 Task: Search one way flight ticket for 2 adults, 2 children, 2 infants in seat in first from New Orleans: Louis Armstrong New Orleans International Airport to Rock Springs: Southwest Wyoming Regional Airport (rock Springs Sweetwater County Airport) on 8-5-2023. Choice of flights is Southwest. Number of bags: 2 carry on bags. Price is upto 81000. Outbound departure time preference is 6:00.
Action: Mouse moved to (398, 353)
Screenshot: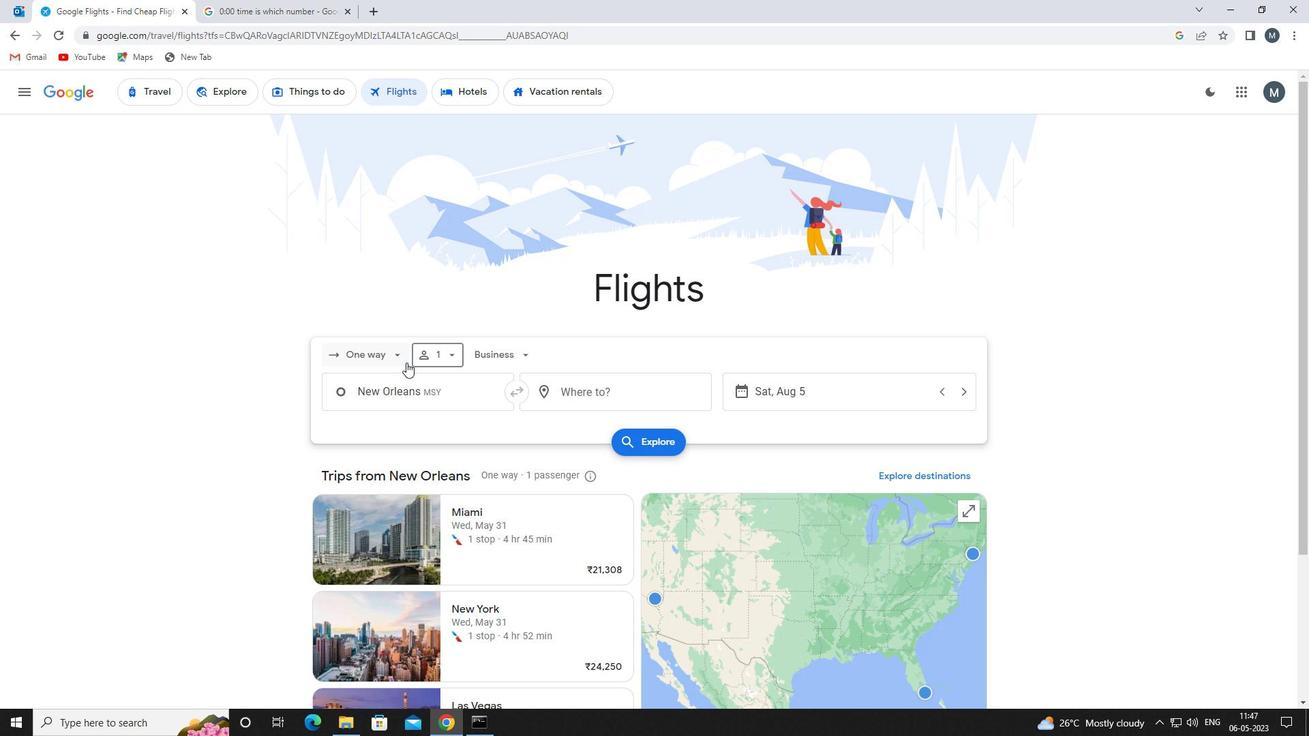
Action: Mouse pressed left at (398, 353)
Screenshot: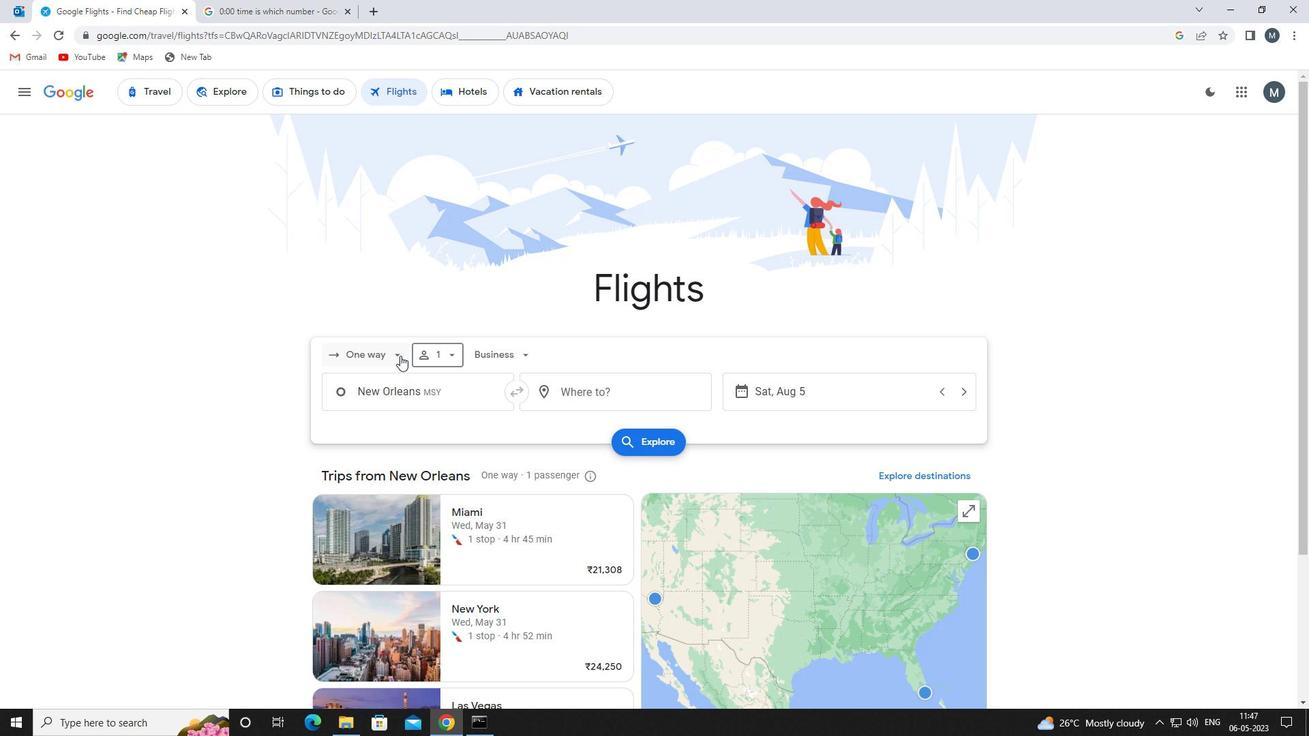 
Action: Mouse moved to (398, 416)
Screenshot: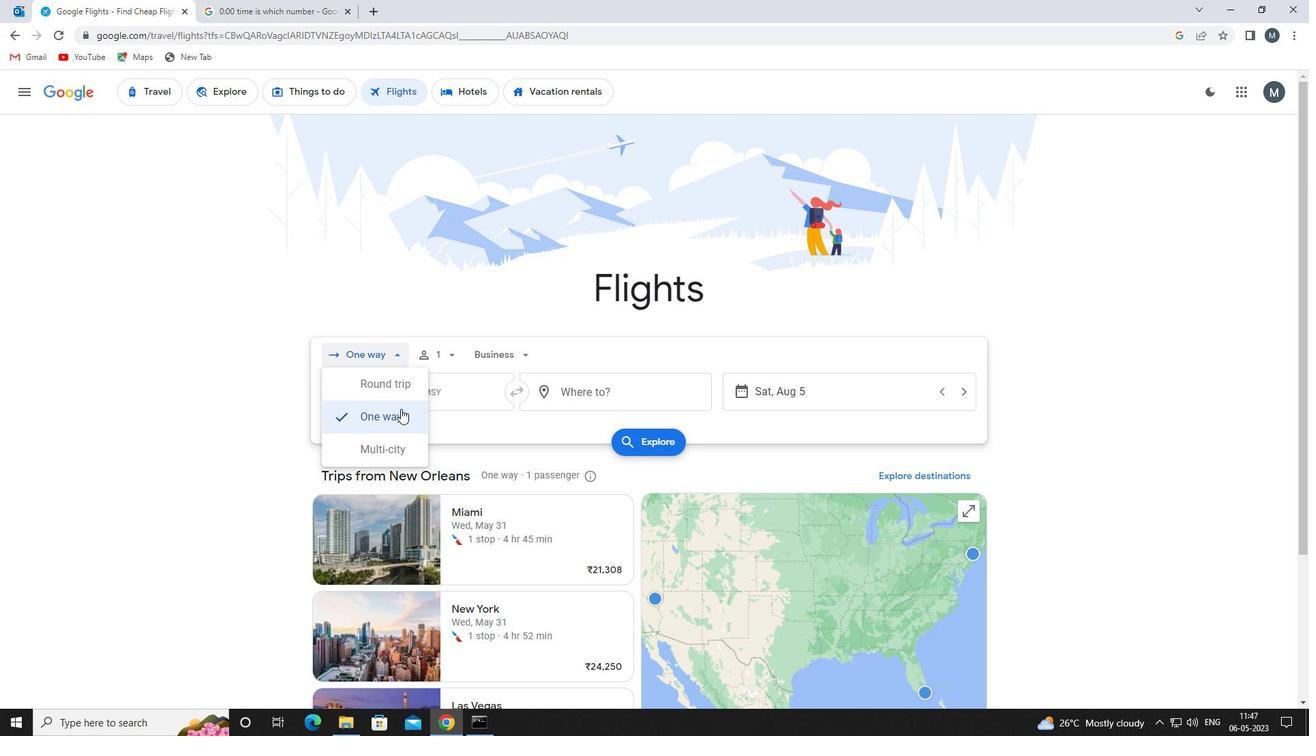 
Action: Mouse pressed left at (398, 416)
Screenshot: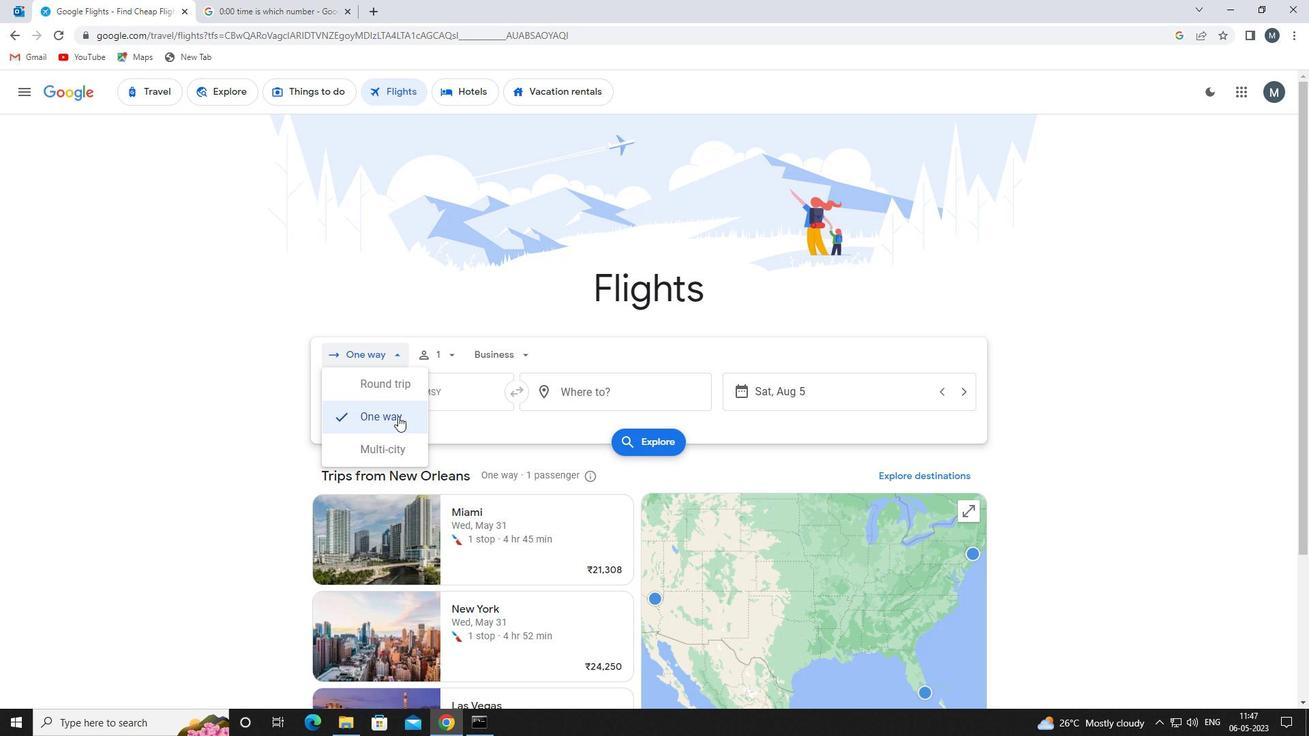 
Action: Mouse moved to (454, 357)
Screenshot: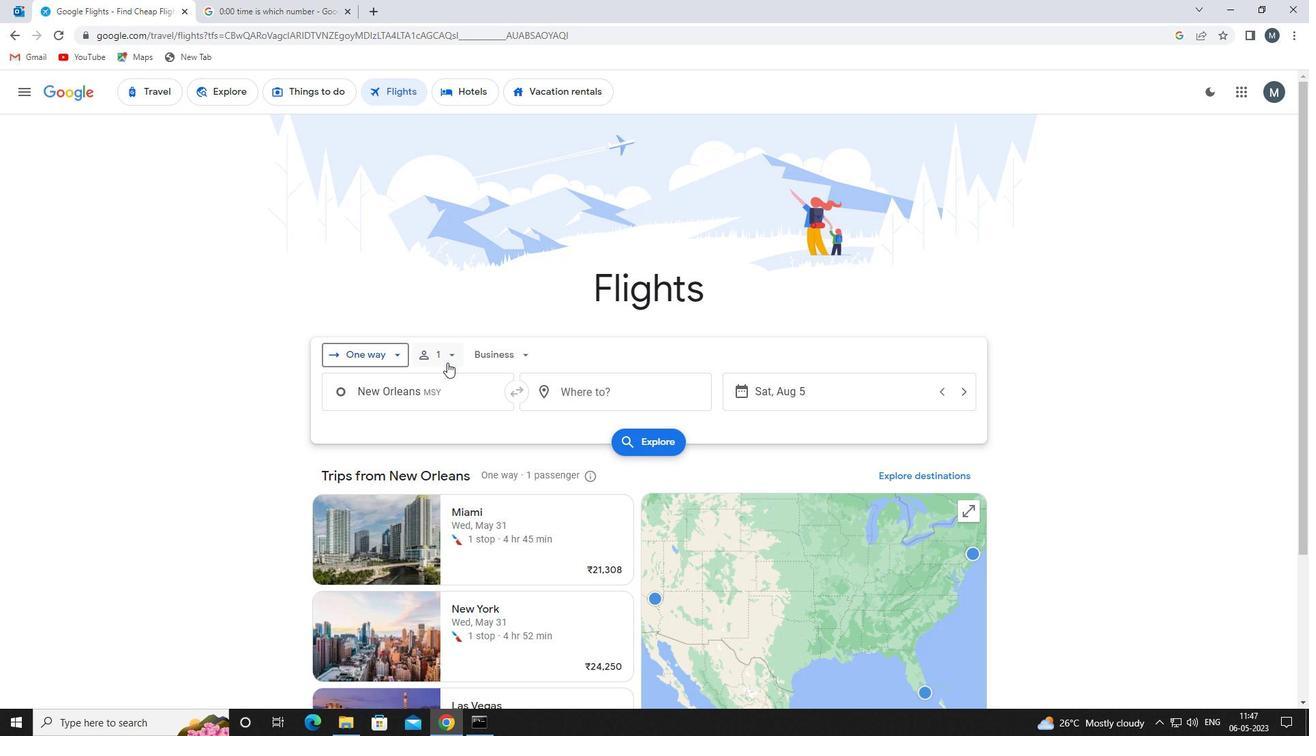 
Action: Mouse pressed left at (454, 357)
Screenshot: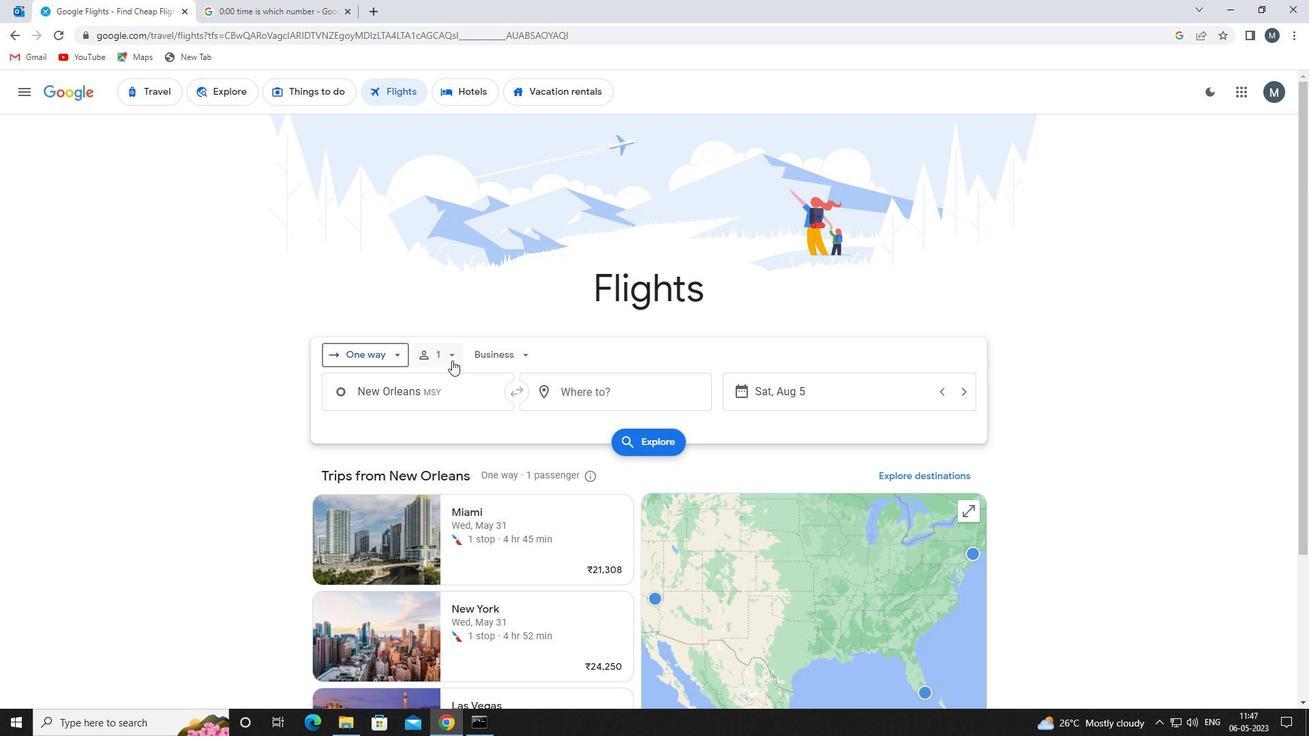 
Action: Mouse moved to (555, 388)
Screenshot: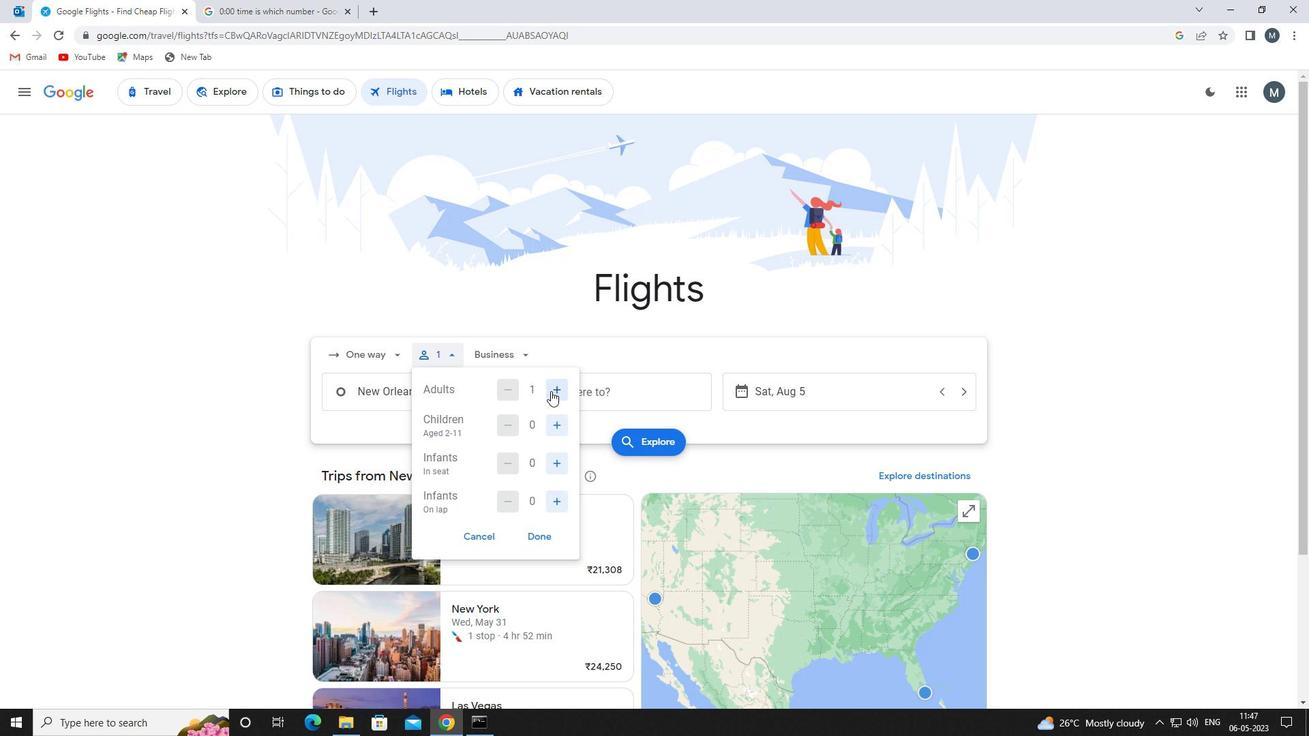
Action: Mouse pressed left at (555, 388)
Screenshot: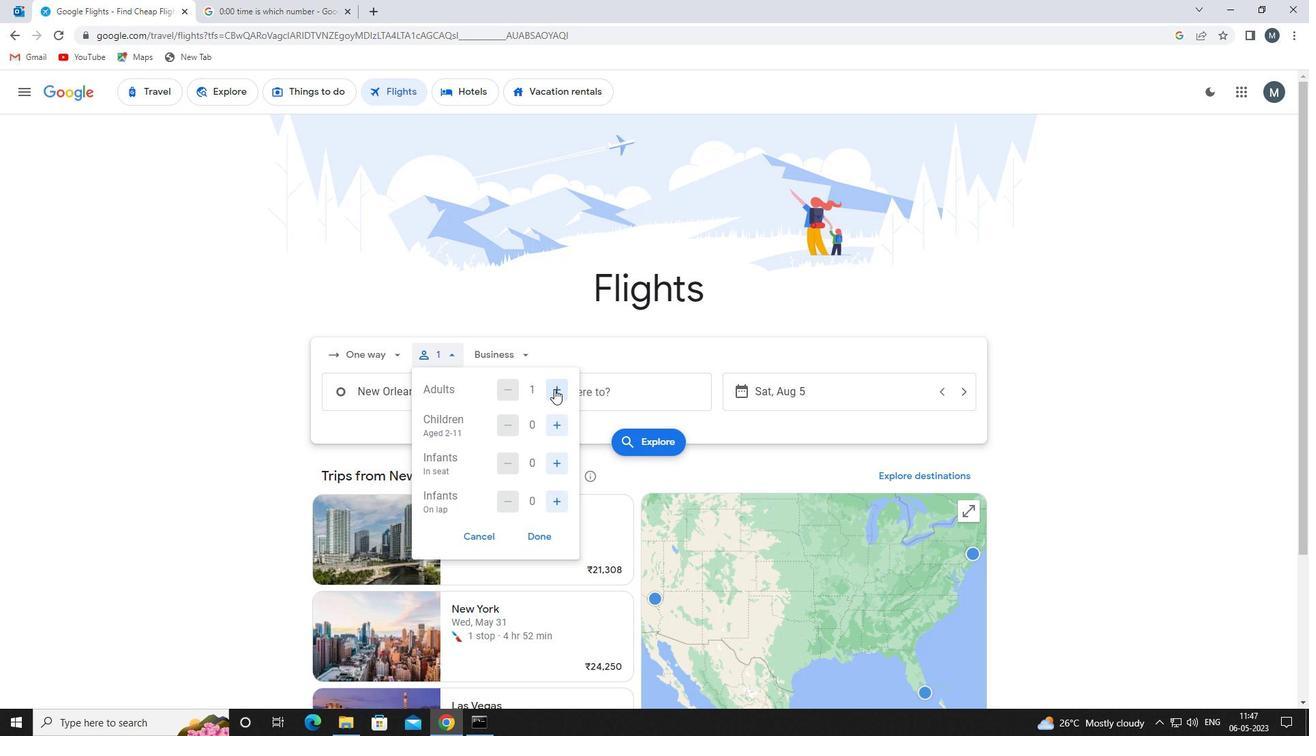 
Action: Mouse pressed left at (555, 388)
Screenshot: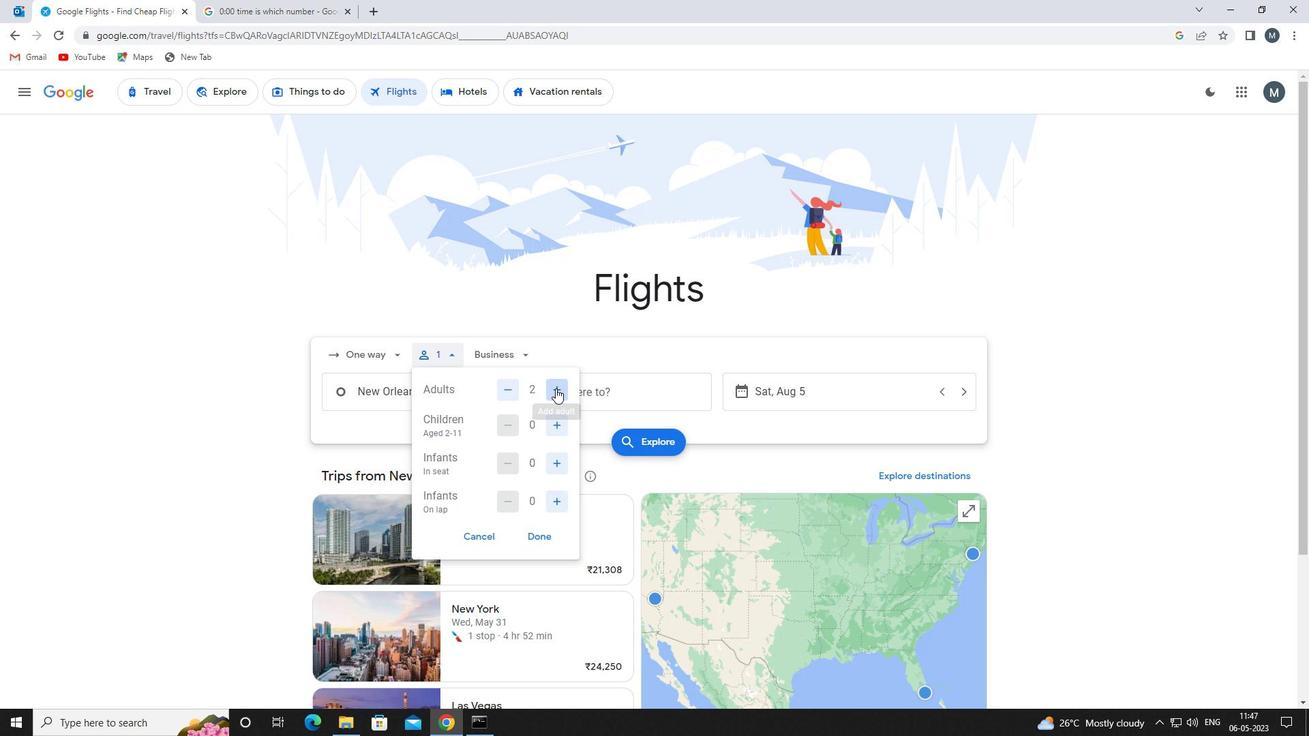 
Action: Mouse moved to (508, 392)
Screenshot: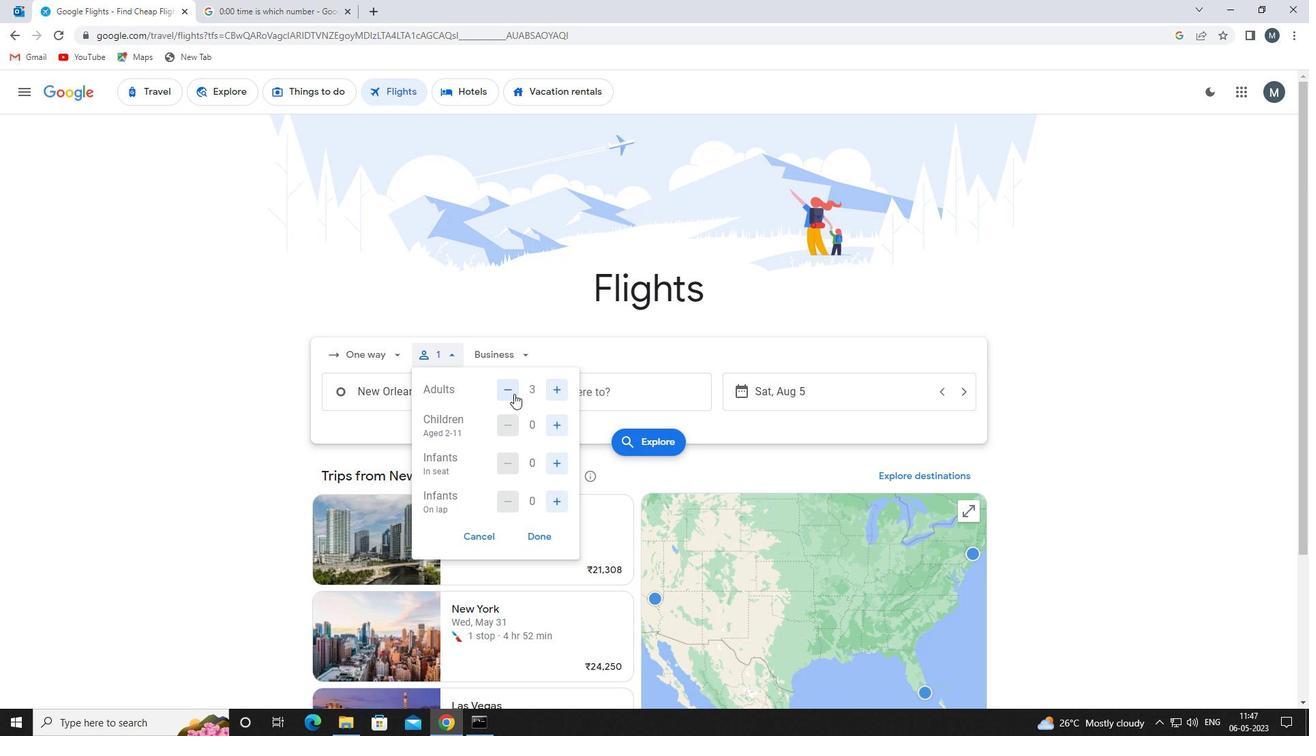 
Action: Mouse pressed left at (508, 392)
Screenshot: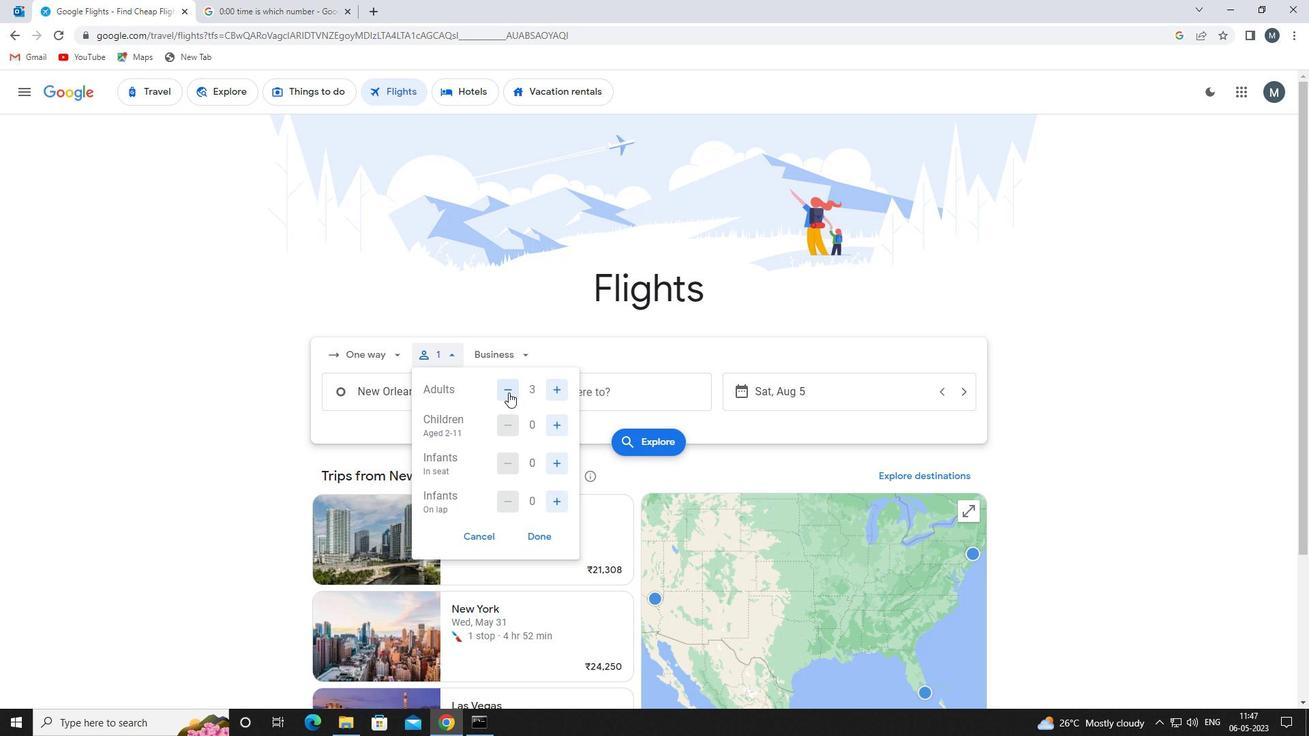 
Action: Mouse moved to (550, 426)
Screenshot: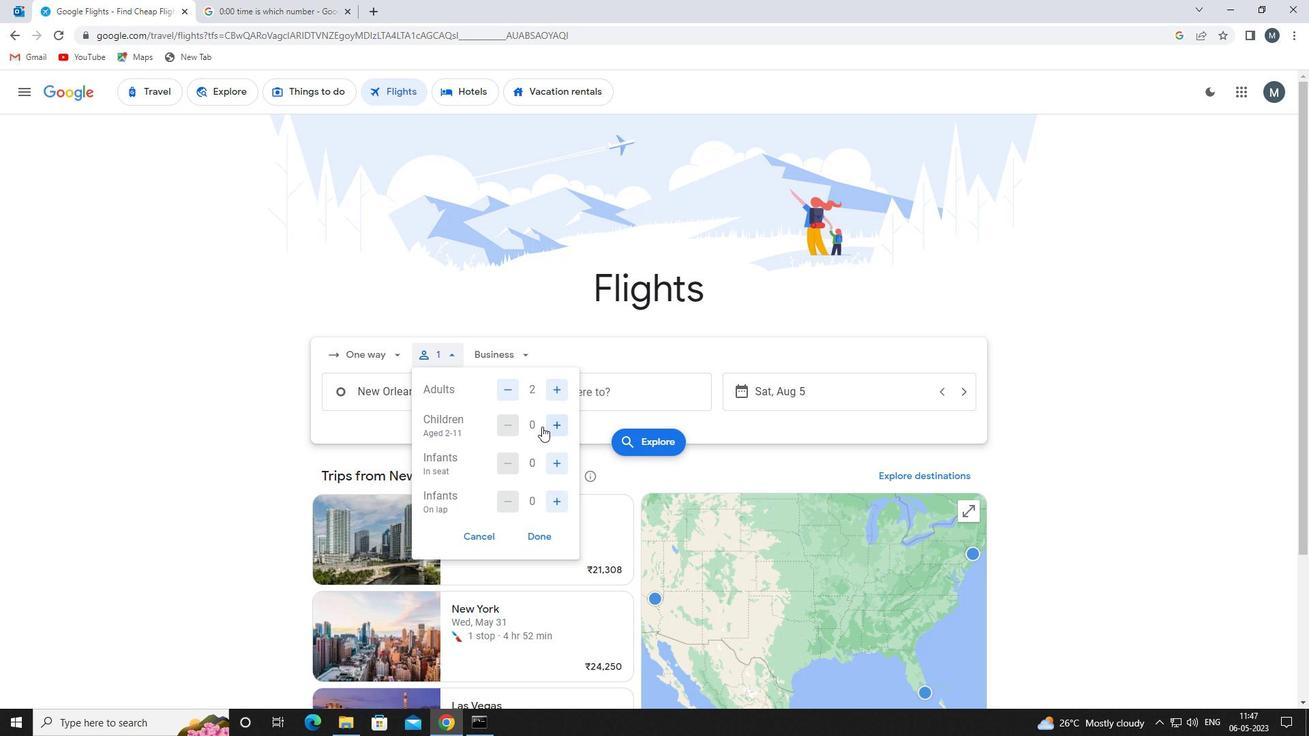 
Action: Mouse pressed left at (550, 426)
Screenshot: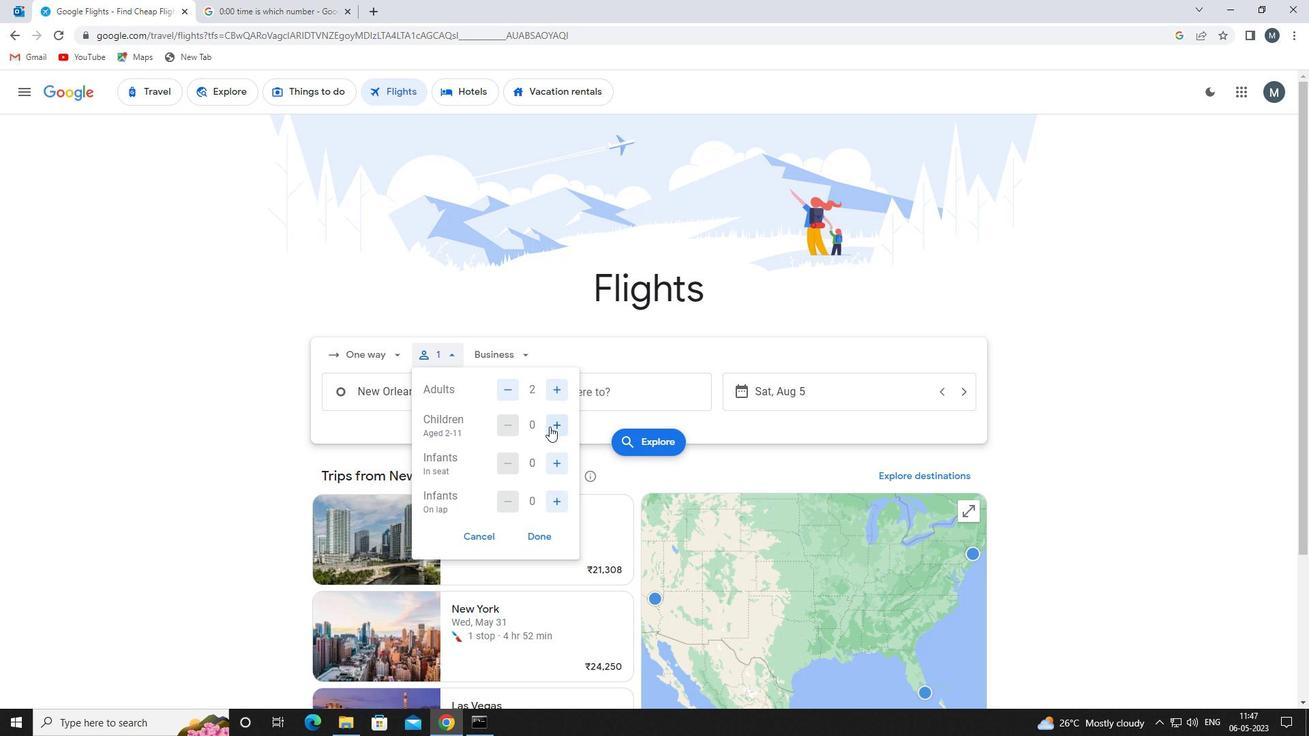 
Action: Mouse moved to (551, 426)
Screenshot: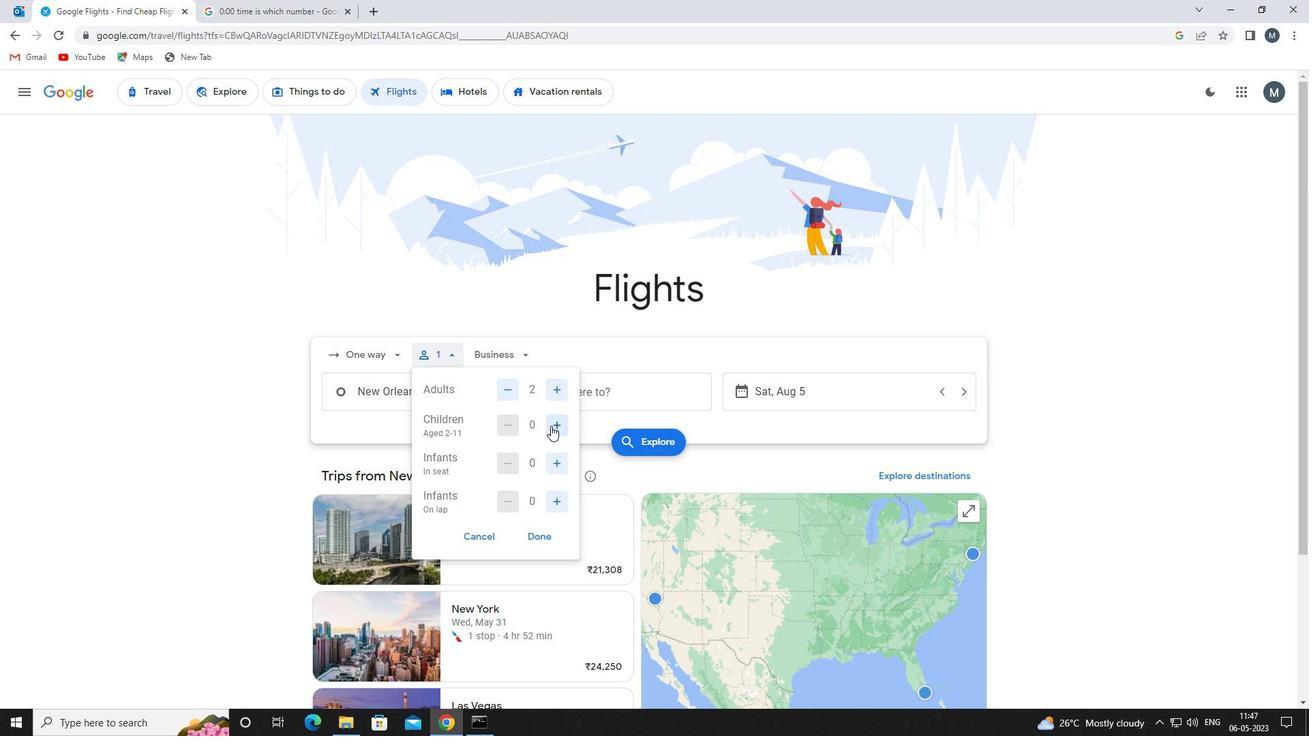 
Action: Mouse pressed left at (551, 426)
Screenshot: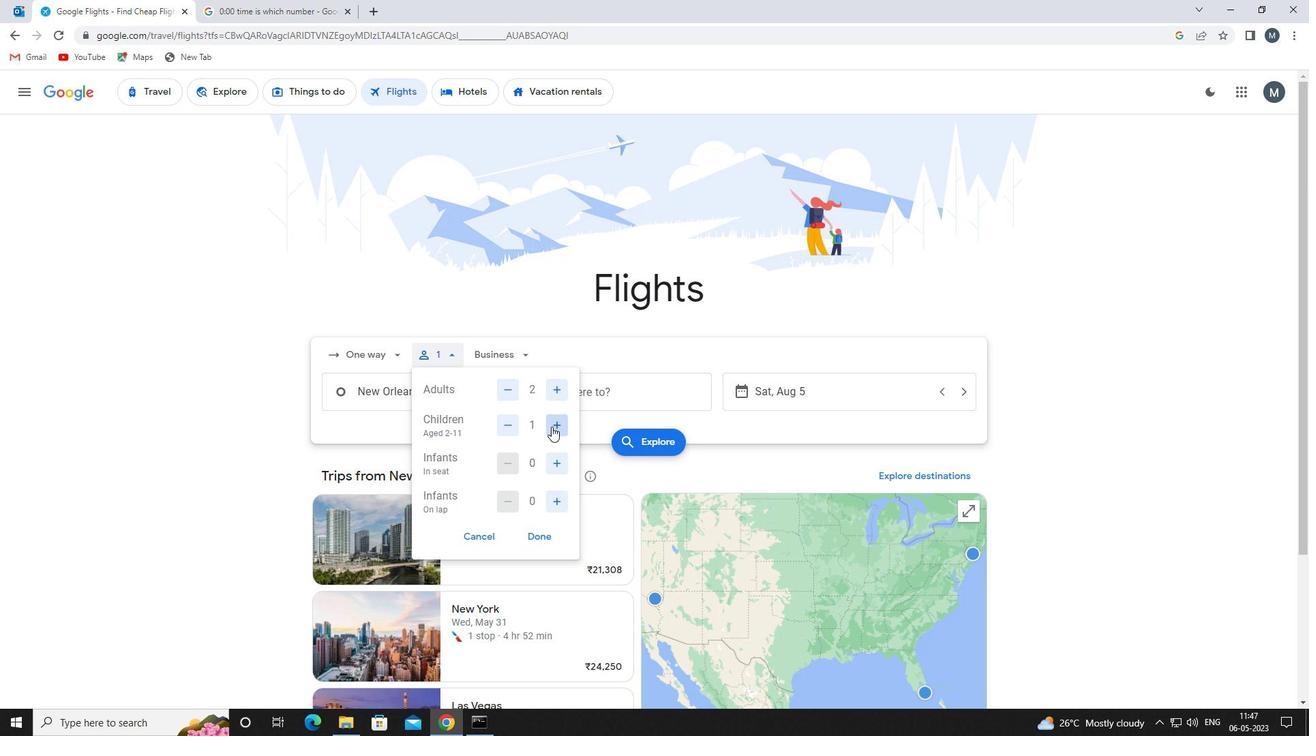 
Action: Mouse moved to (559, 460)
Screenshot: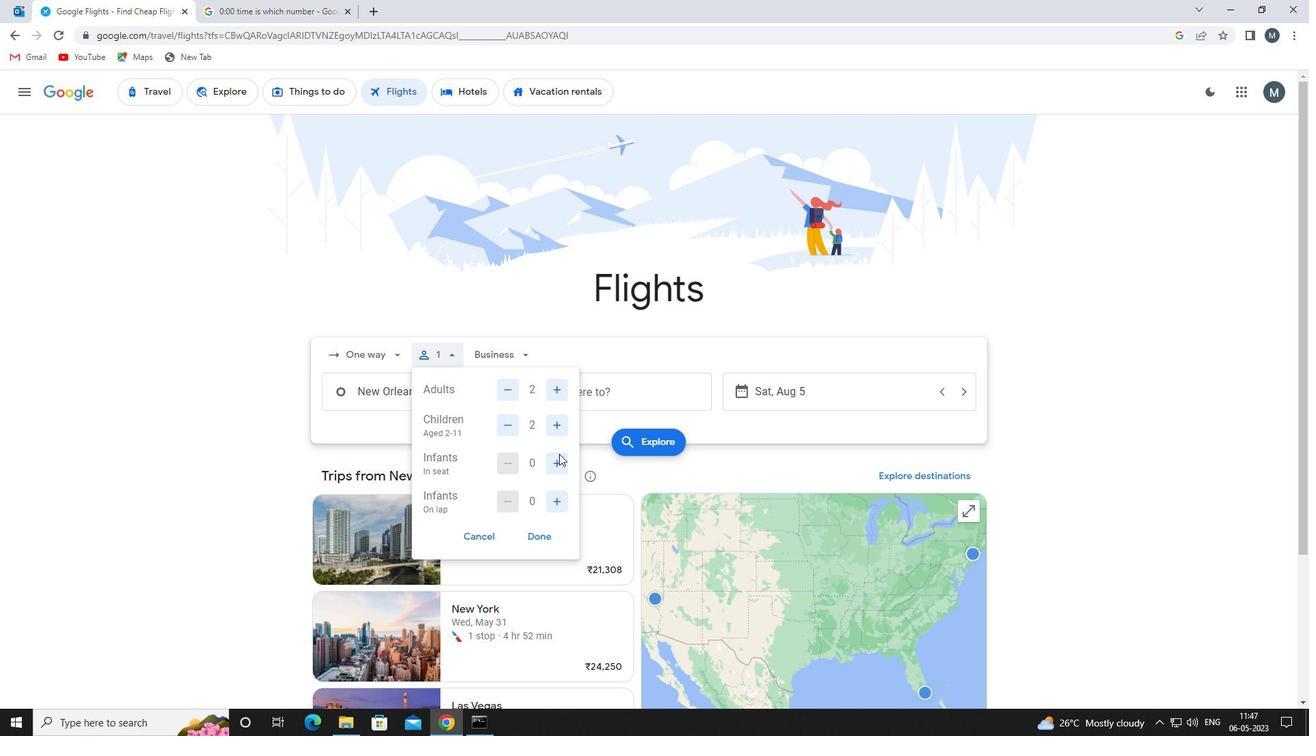 
Action: Mouse pressed left at (559, 460)
Screenshot: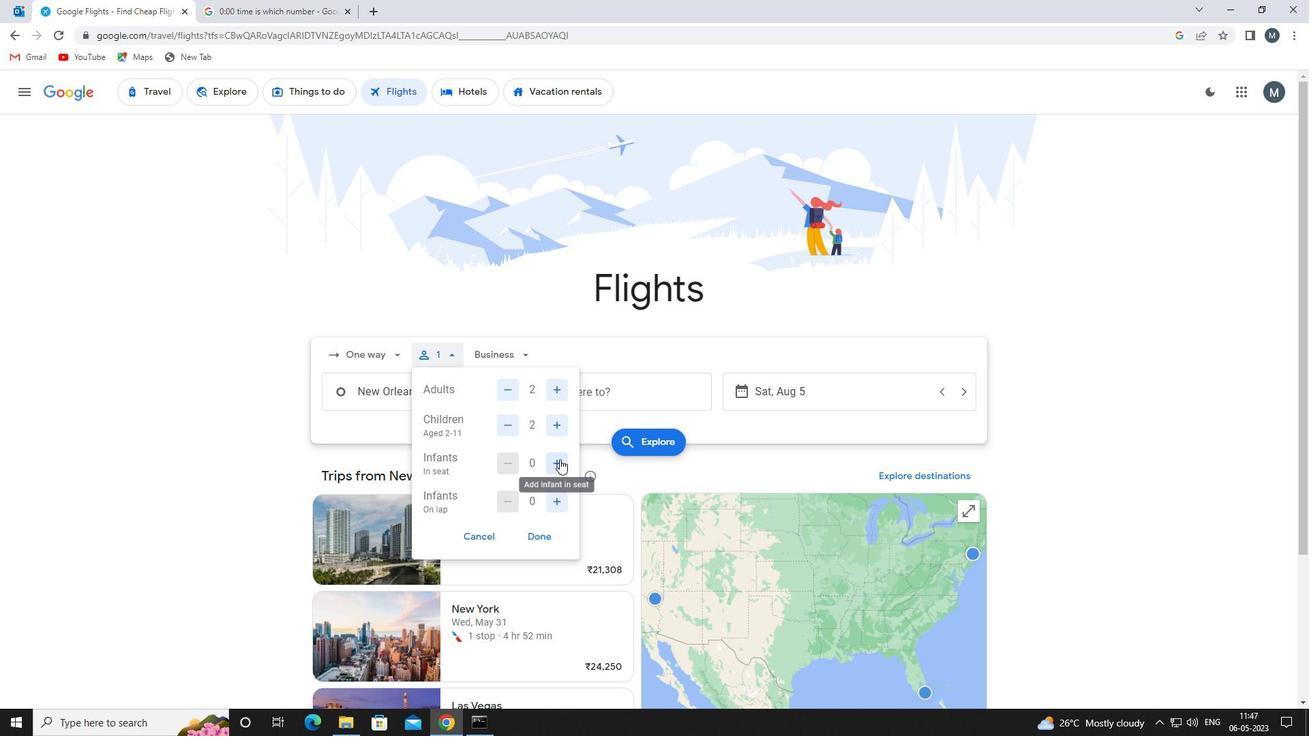 
Action: Mouse moved to (561, 465)
Screenshot: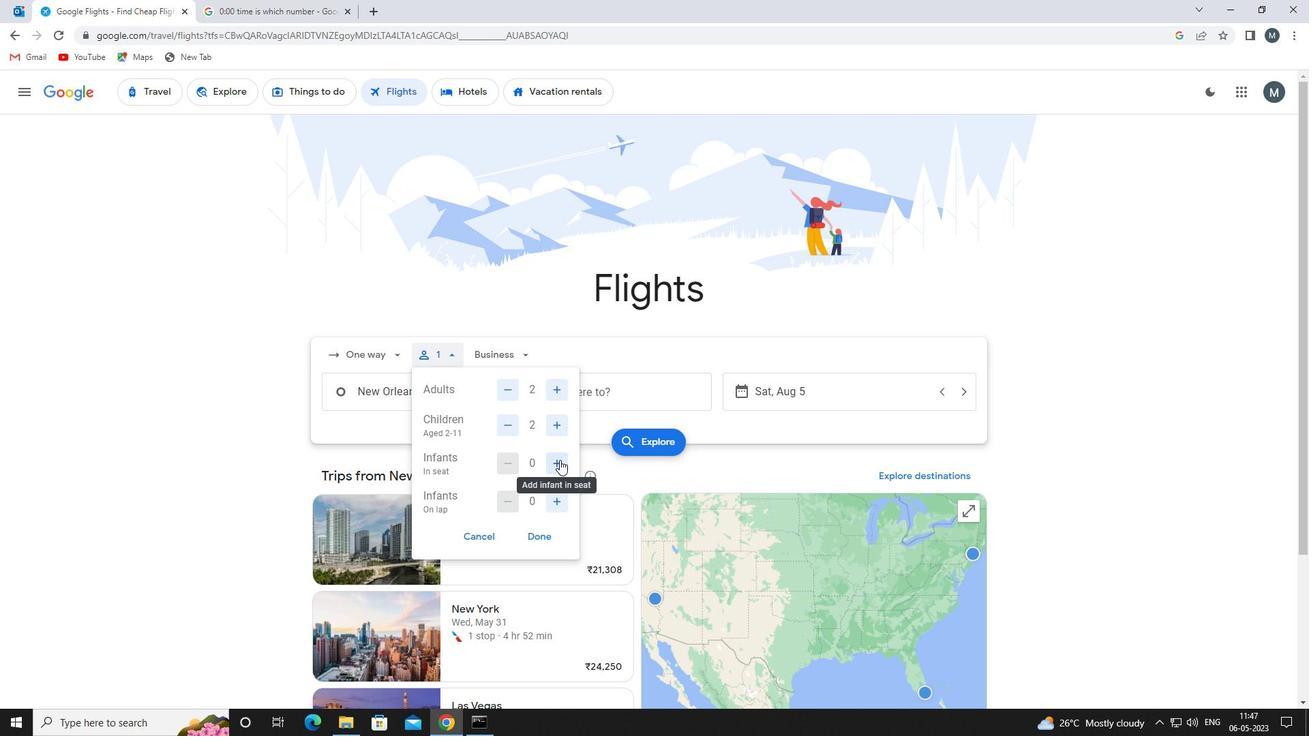 
Action: Mouse pressed left at (561, 465)
Screenshot: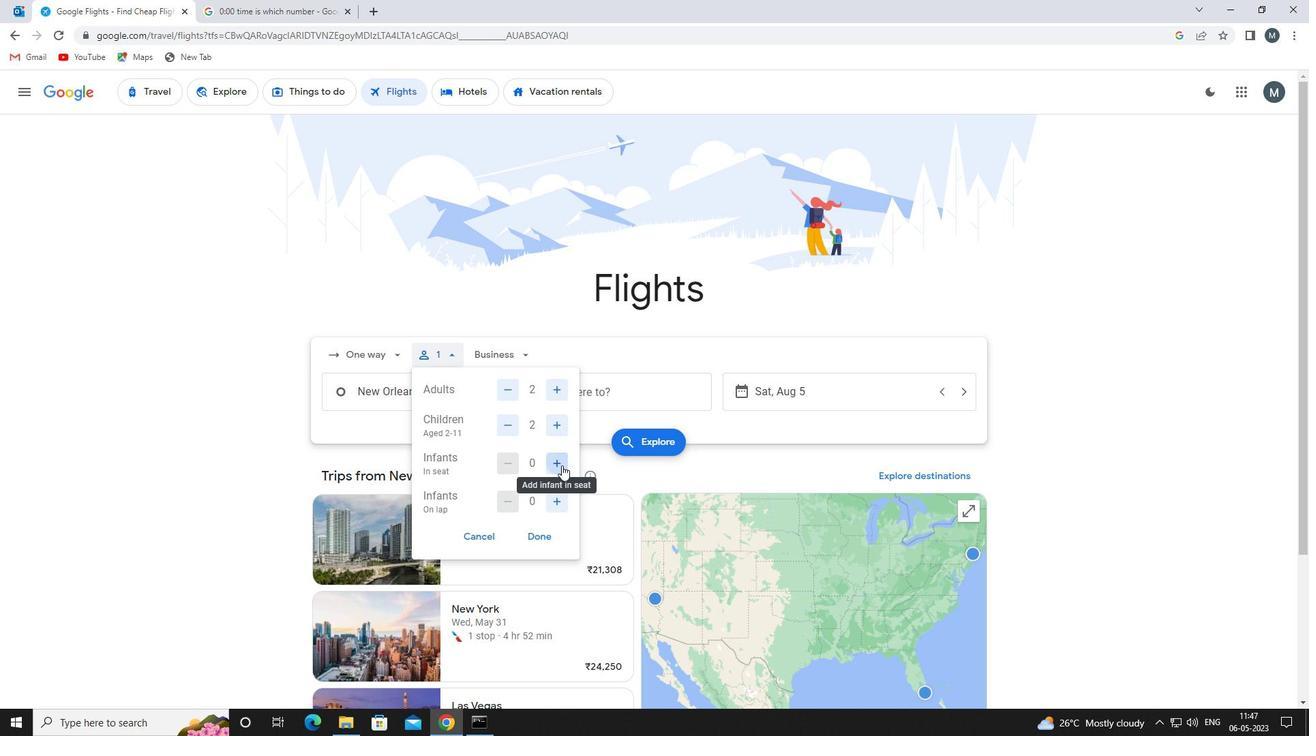
Action: Mouse moved to (555, 533)
Screenshot: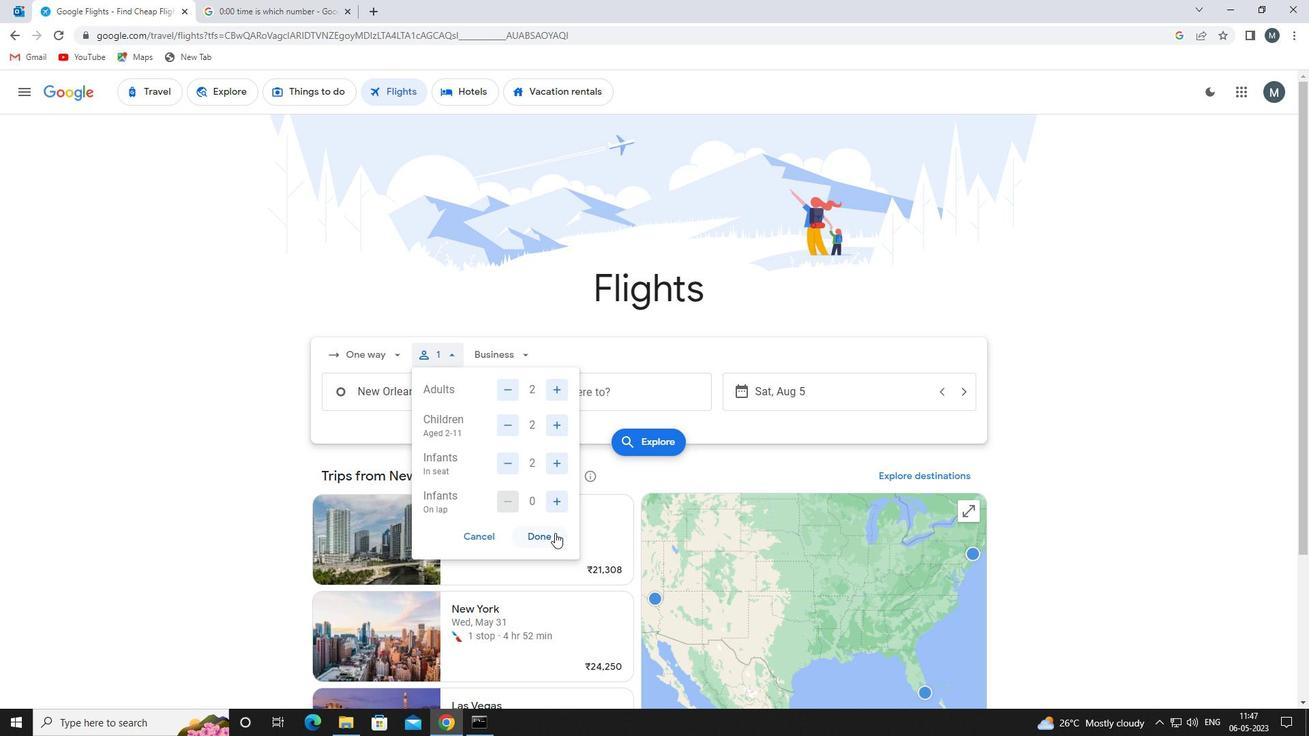 
Action: Mouse pressed left at (555, 533)
Screenshot: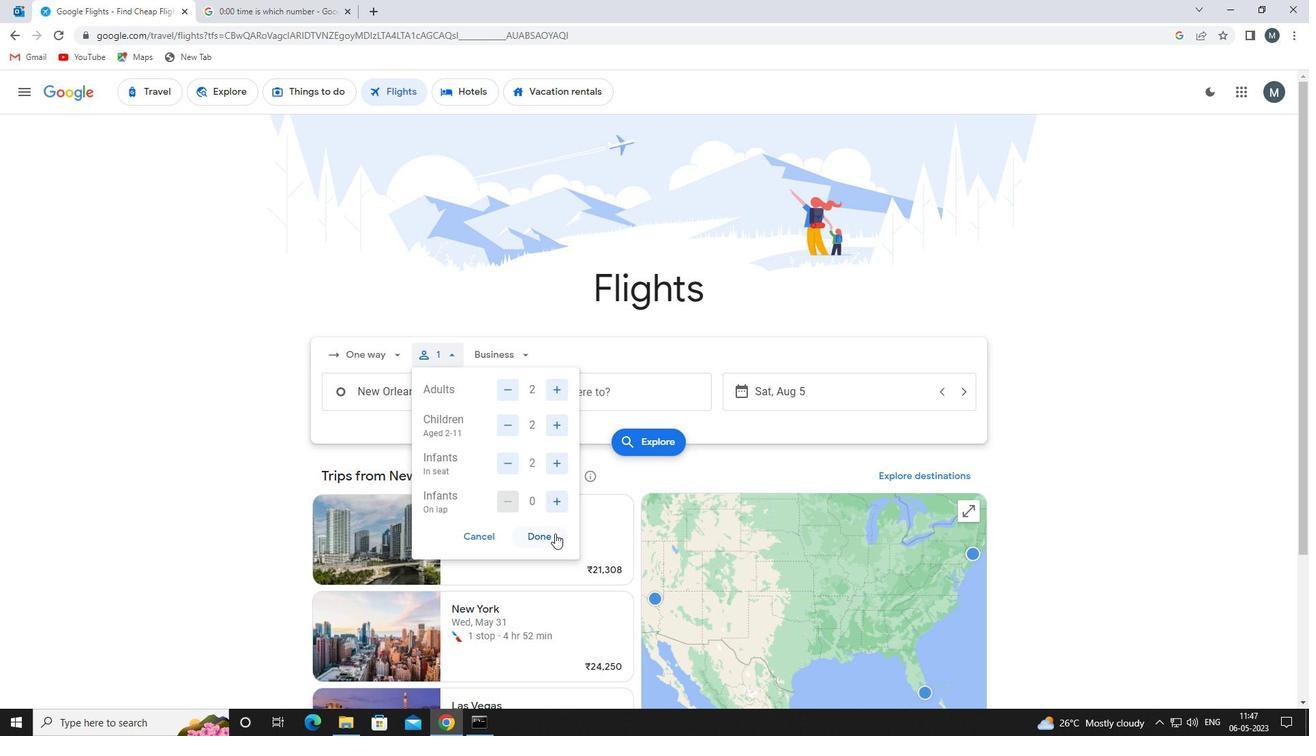 
Action: Mouse moved to (513, 357)
Screenshot: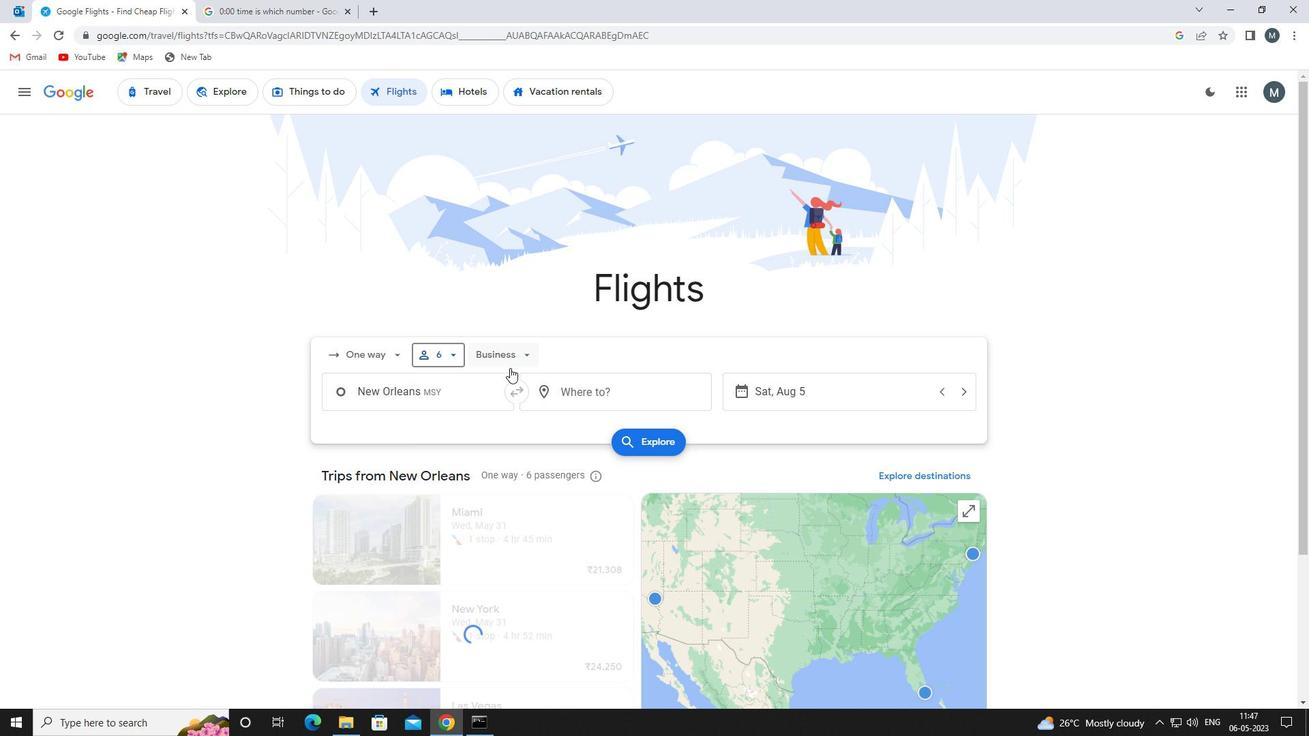 
Action: Mouse pressed left at (513, 357)
Screenshot: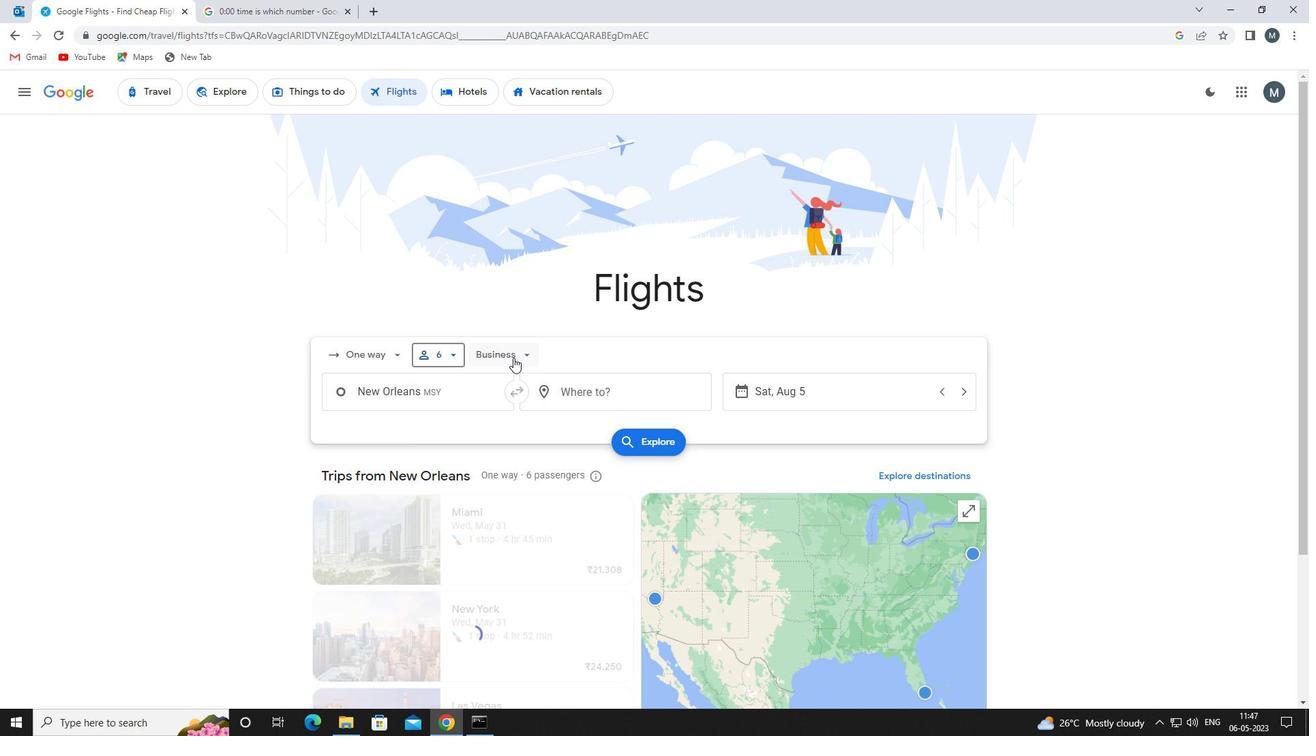 
Action: Mouse moved to (528, 484)
Screenshot: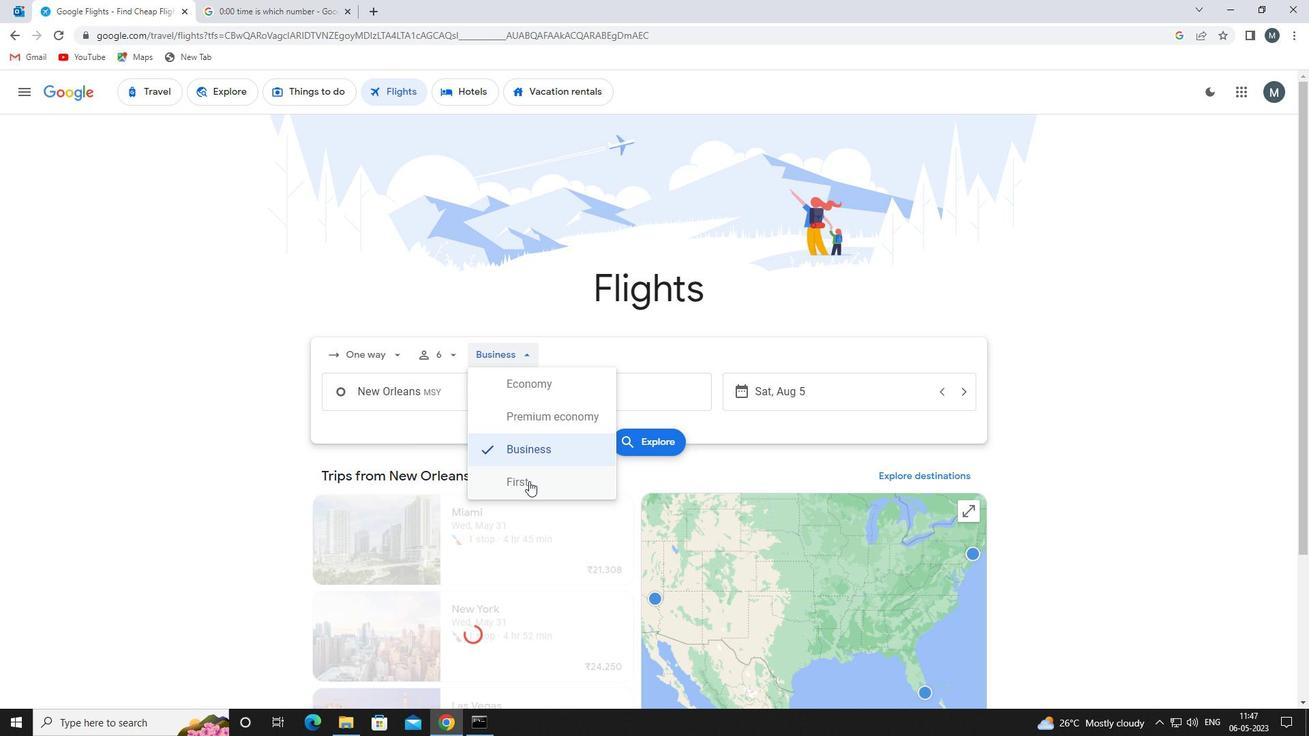 
Action: Mouse pressed left at (528, 484)
Screenshot: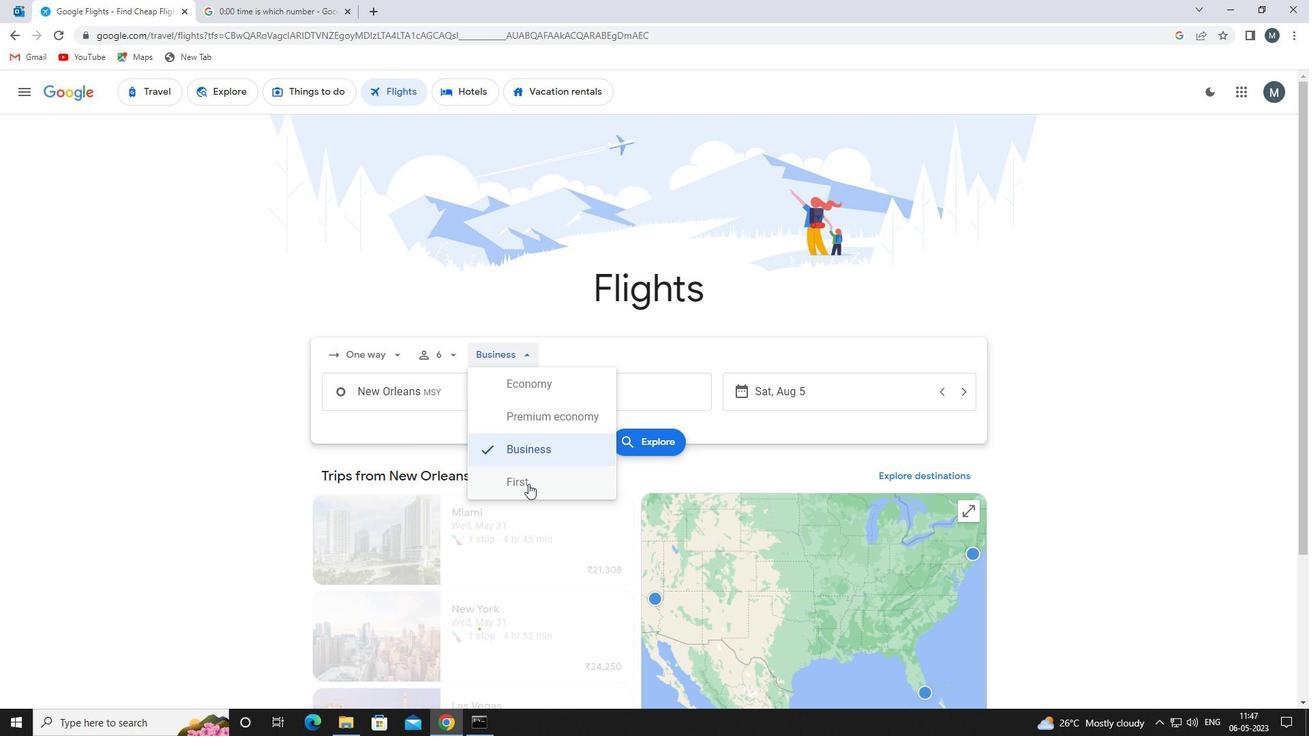 
Action: Mouse moved to (407, 396)
Screenshot: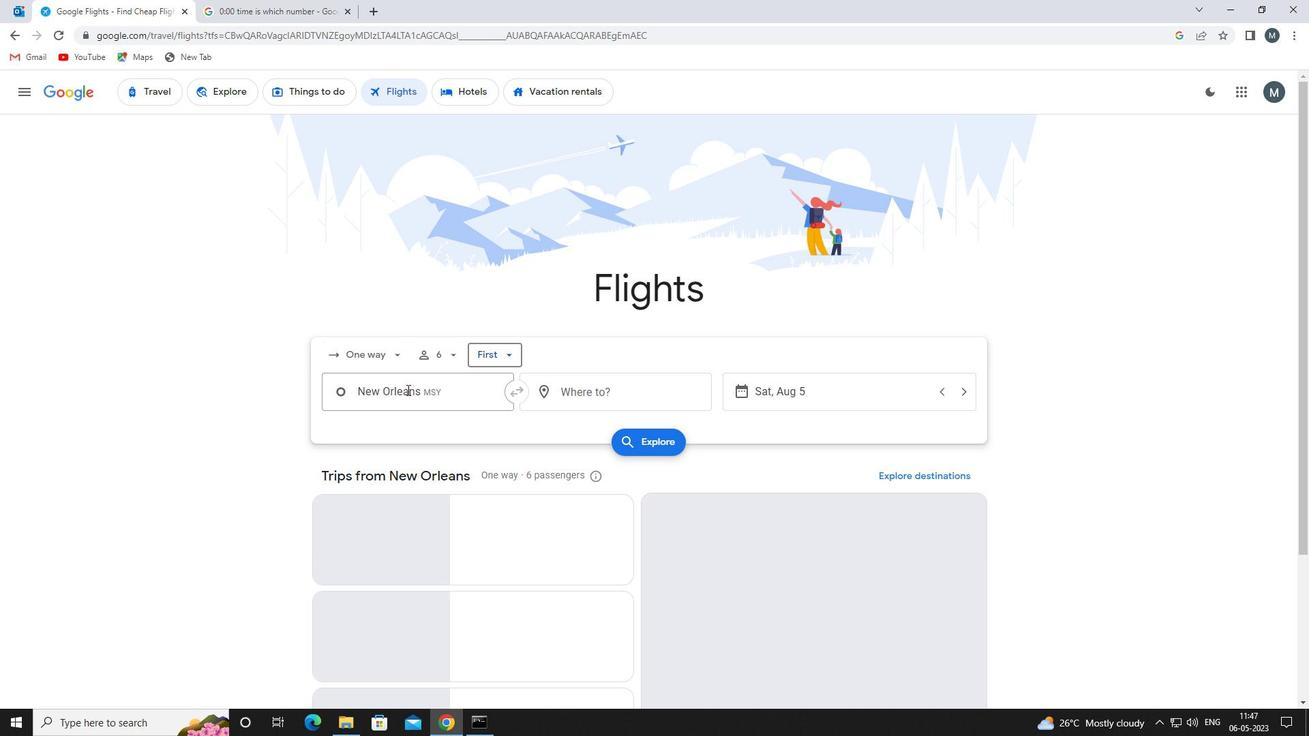 
Action: Mouse pressed left at (407, 396)
Screenshot: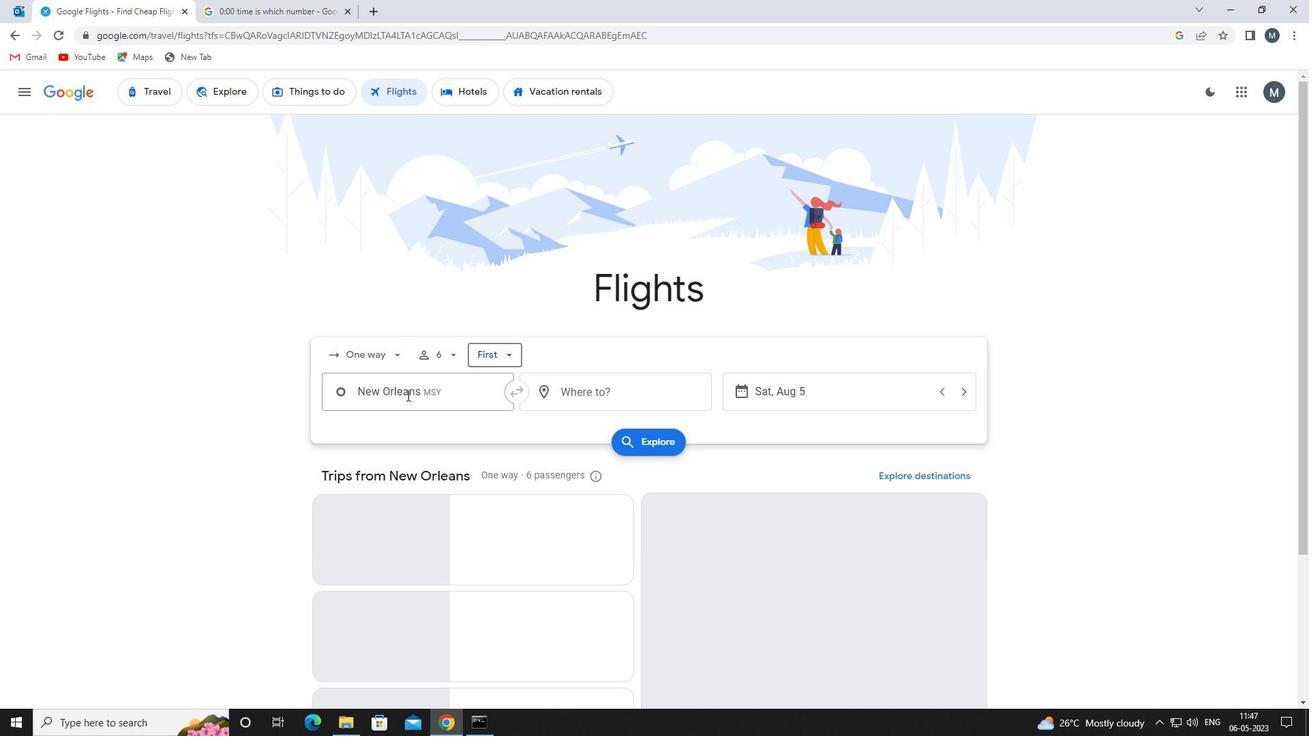 
Action: Key pressed new<Key.backspace><Key.backspace><Key.backspace><Key.backspace>louis<Key.space>armst
Screenshot: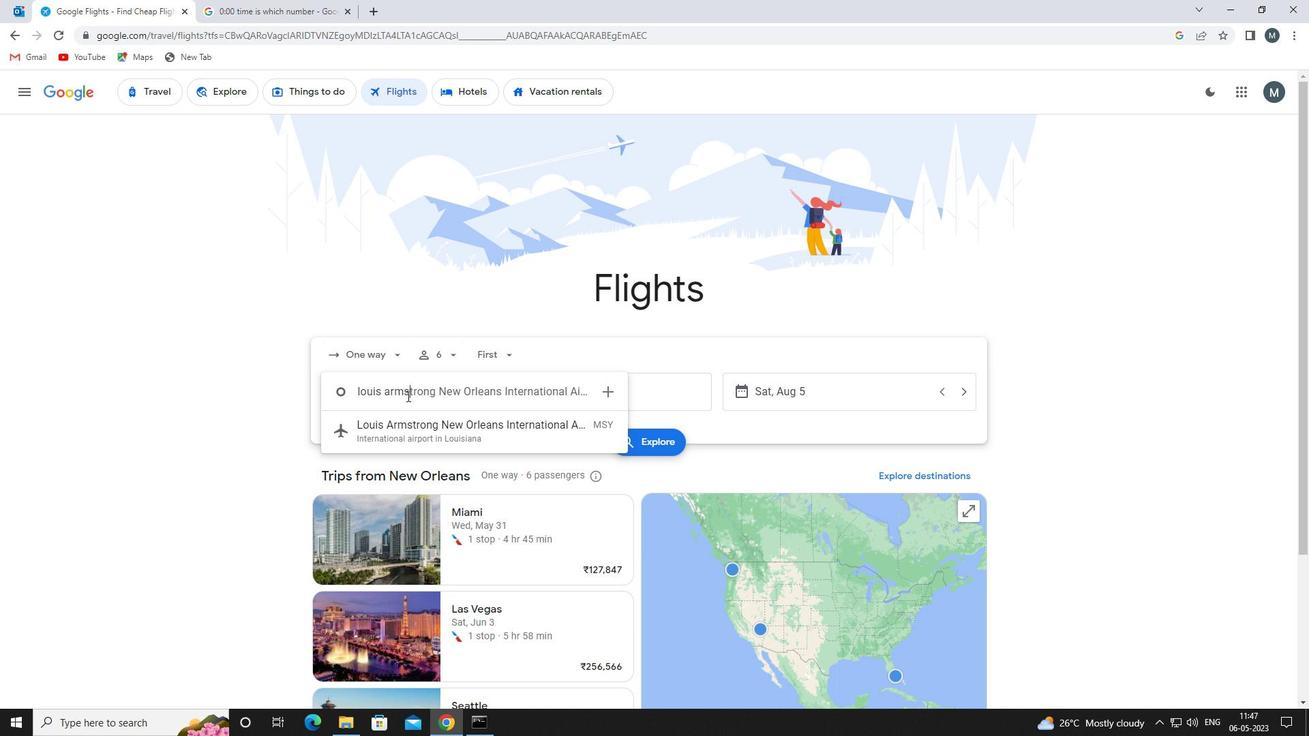 
Action: Mouse moved to (422, 435)
Screenshot: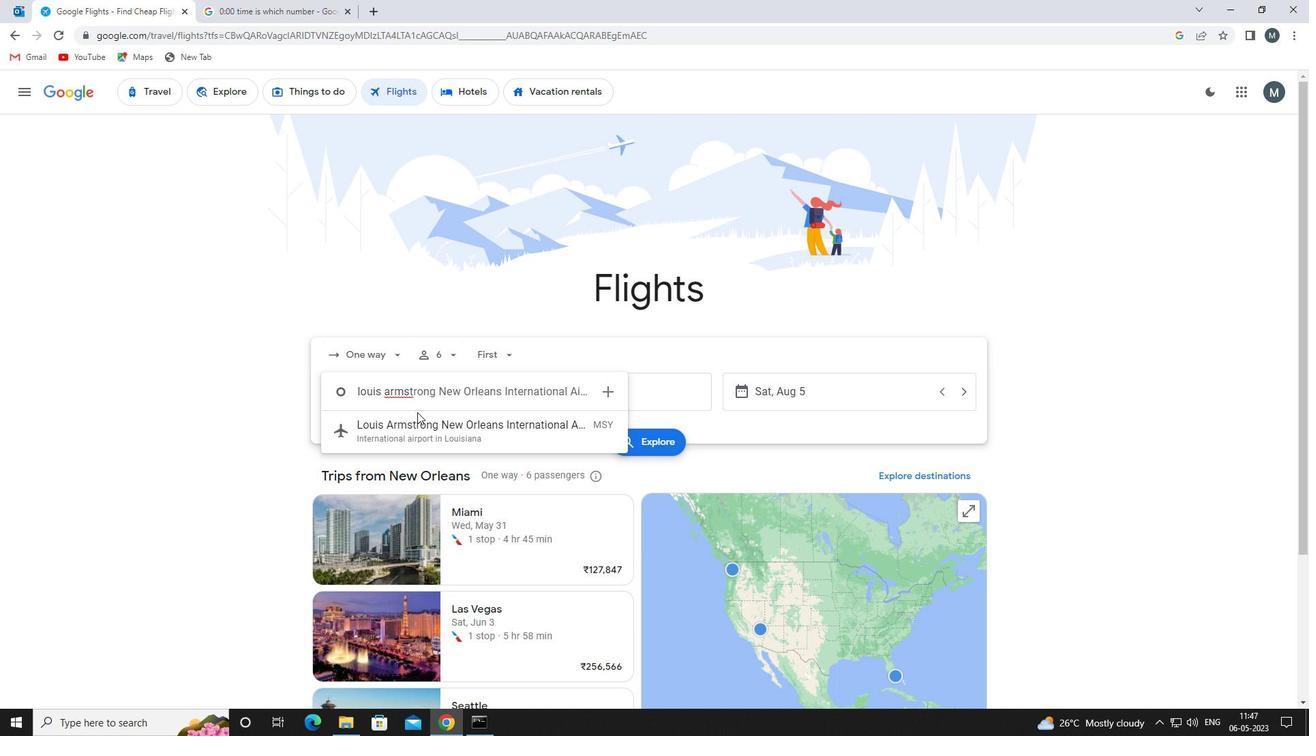 
Action: Mouse pressed left at (422, 435)
Screenshot: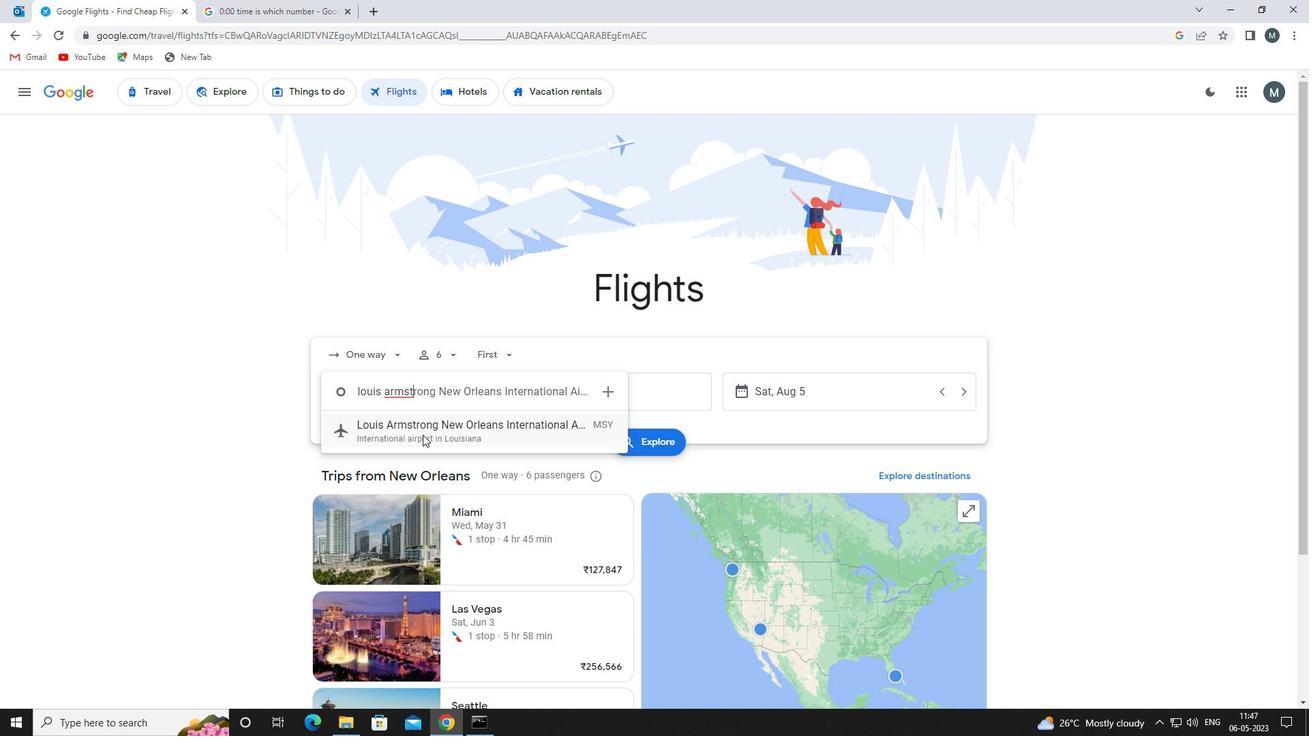 
Action: Mouse moved to (563, 392)
Screenshot: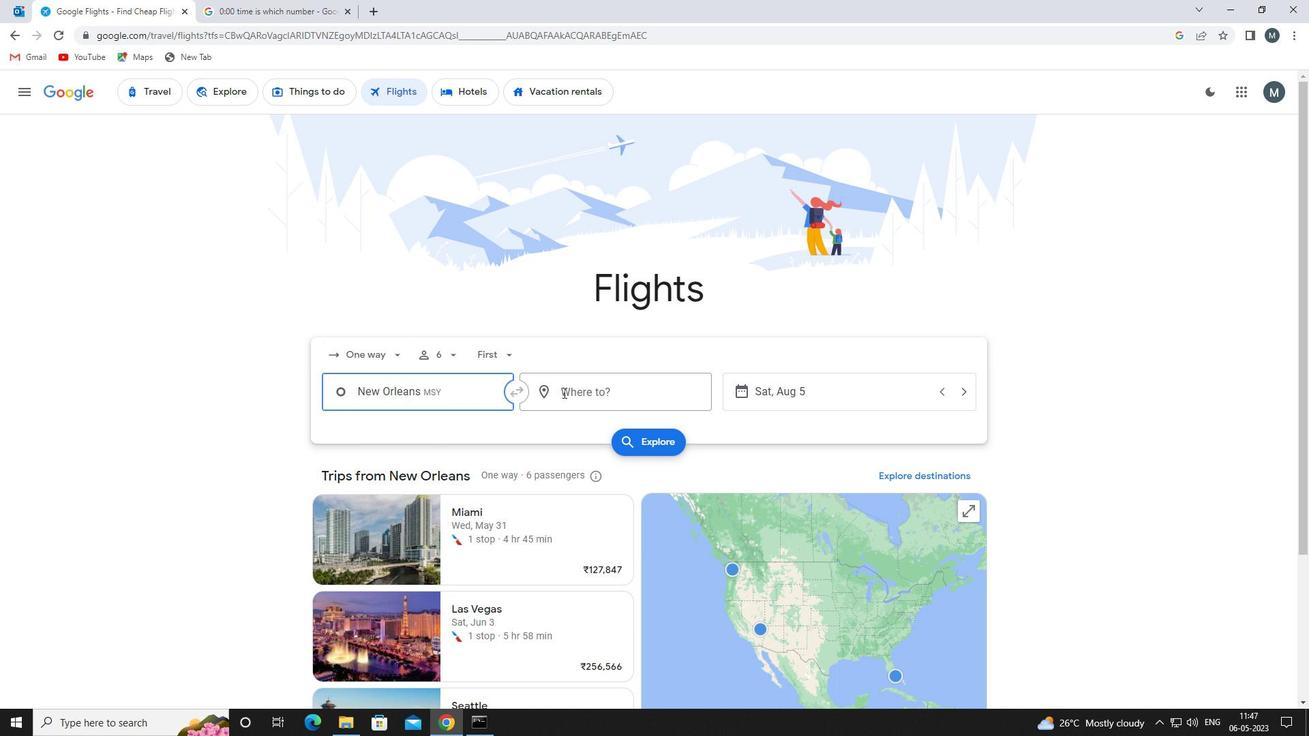 
Action: Mouse pressed left at (563, 392)
Screenshot: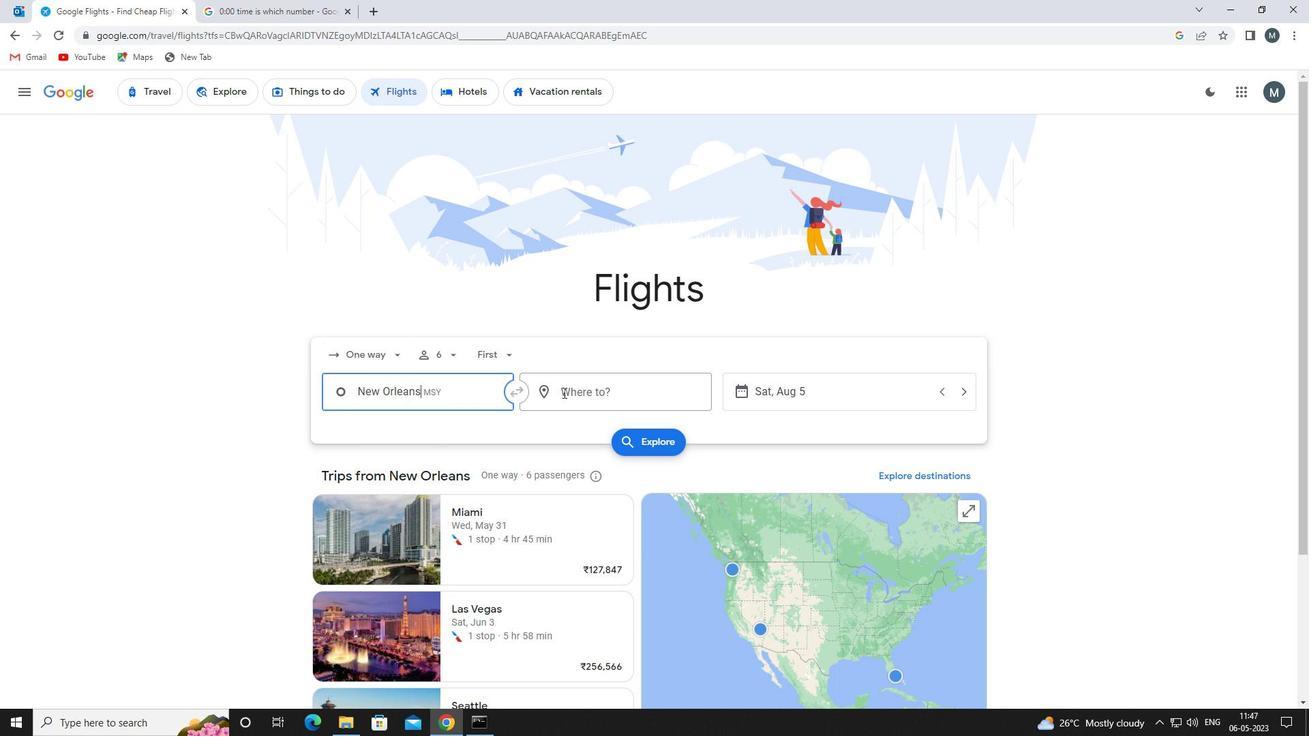 
Action: Key pressed southwest<Key.space>wyoming
Screenshot: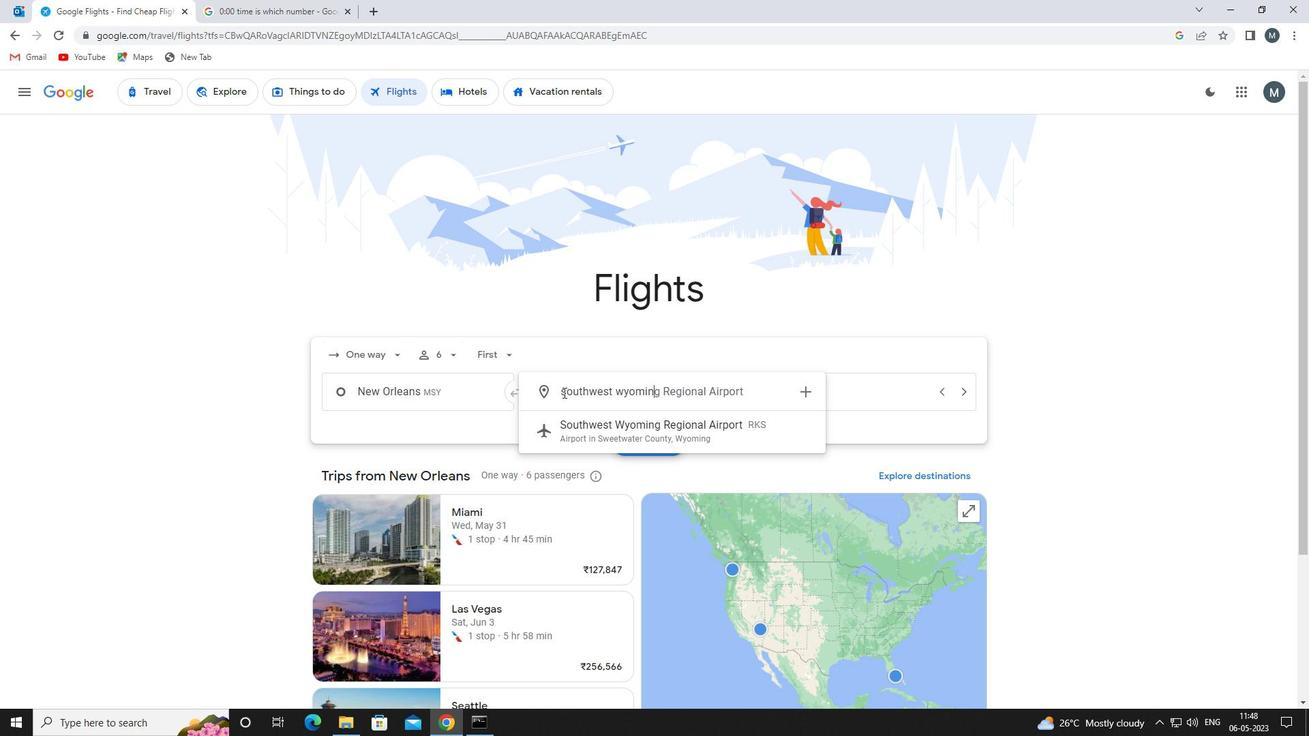
Action: Mouse moved to (582, 426)
Screenshot: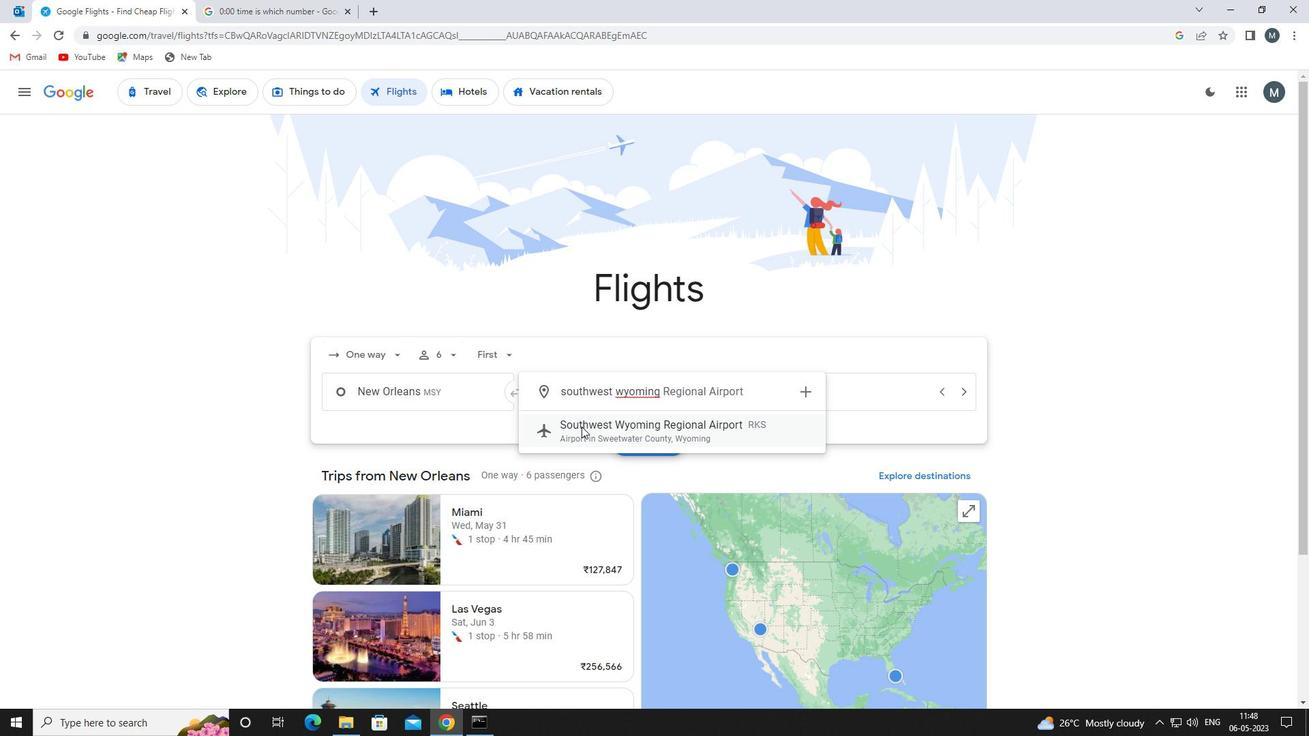 
Action: Mouse pressed left at (582, 426)
Screenshot: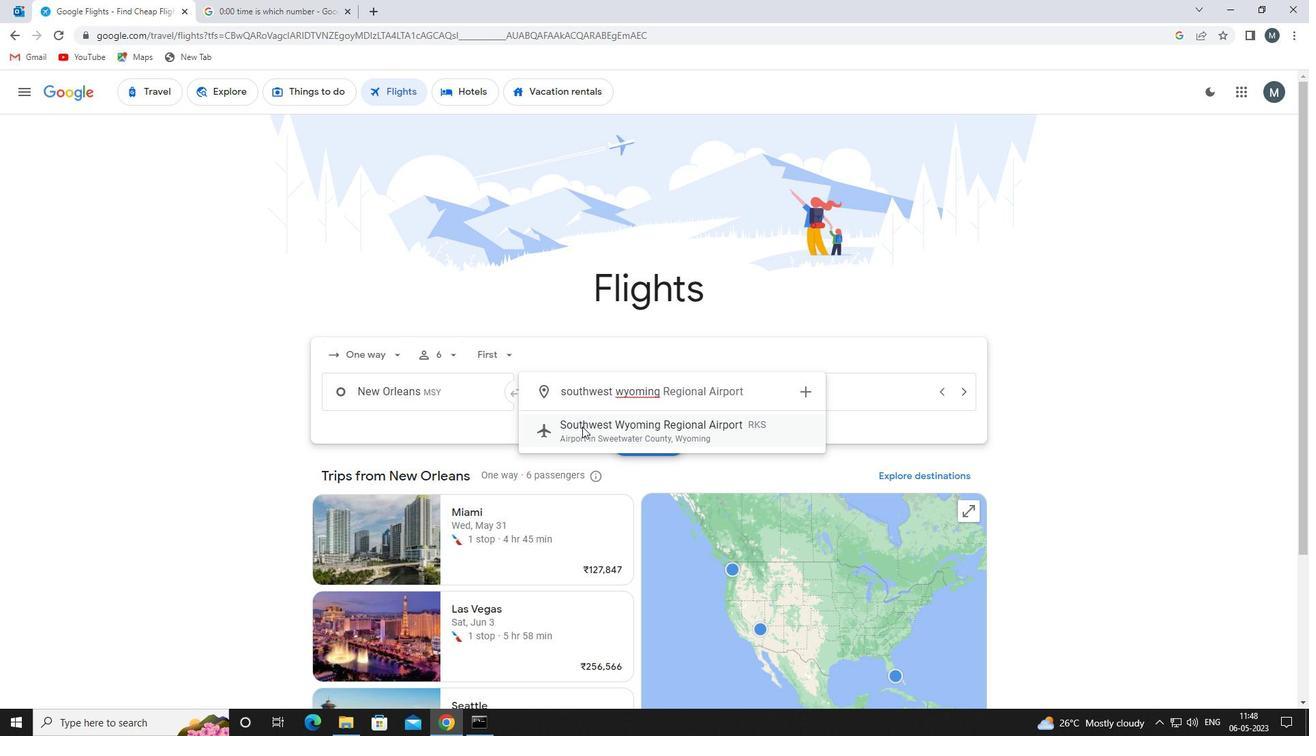 
Action: Mouse moved to (756, 392)
Screenshot: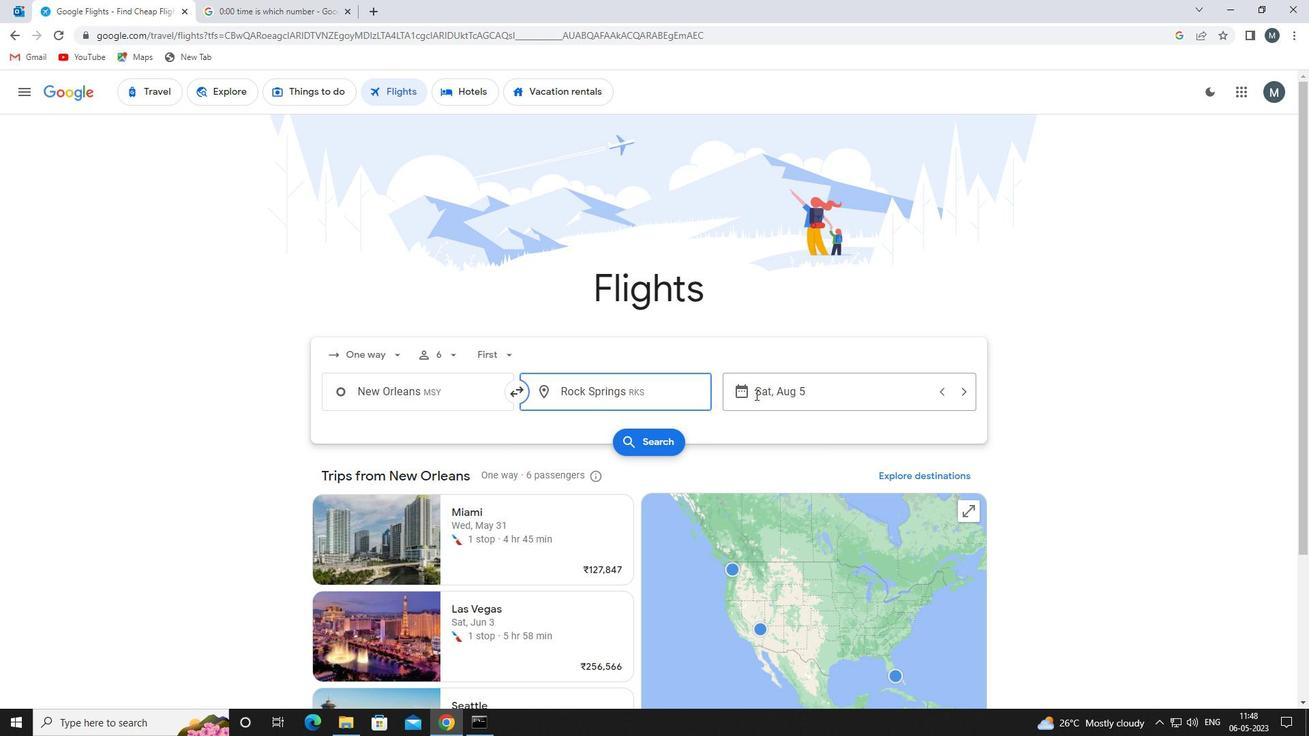 
Action: Mouse pressed left at (756, 392)
Screenshot: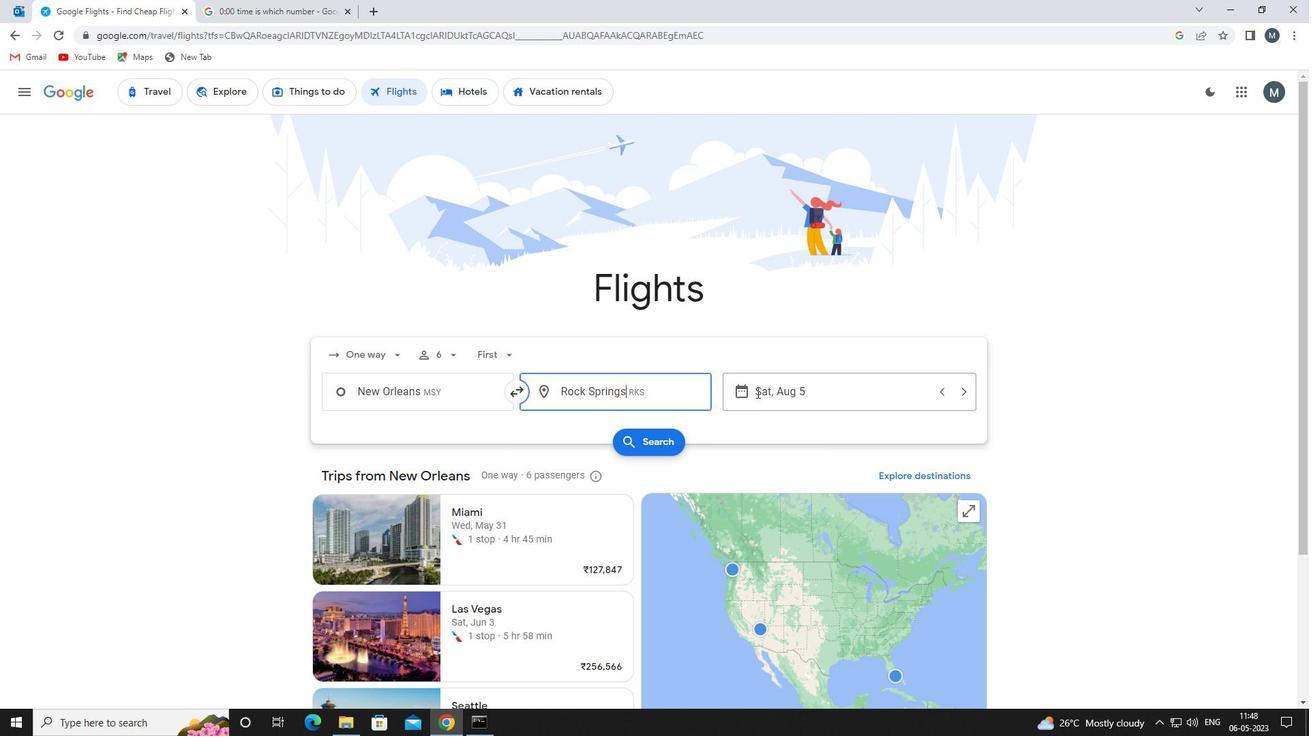 
Action: Mouse moved to (690, 469)
Screenshot: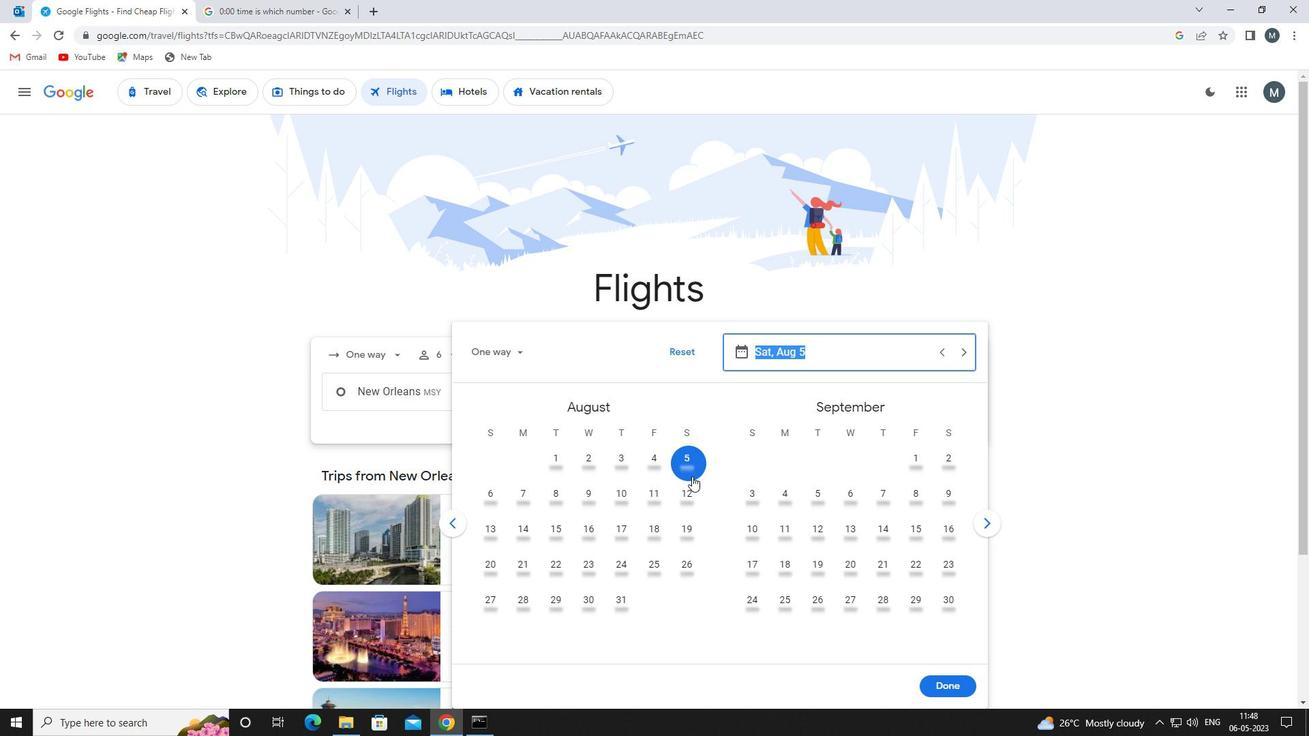 
Action: Mouse pressed left at (690, 469)
Screenshot: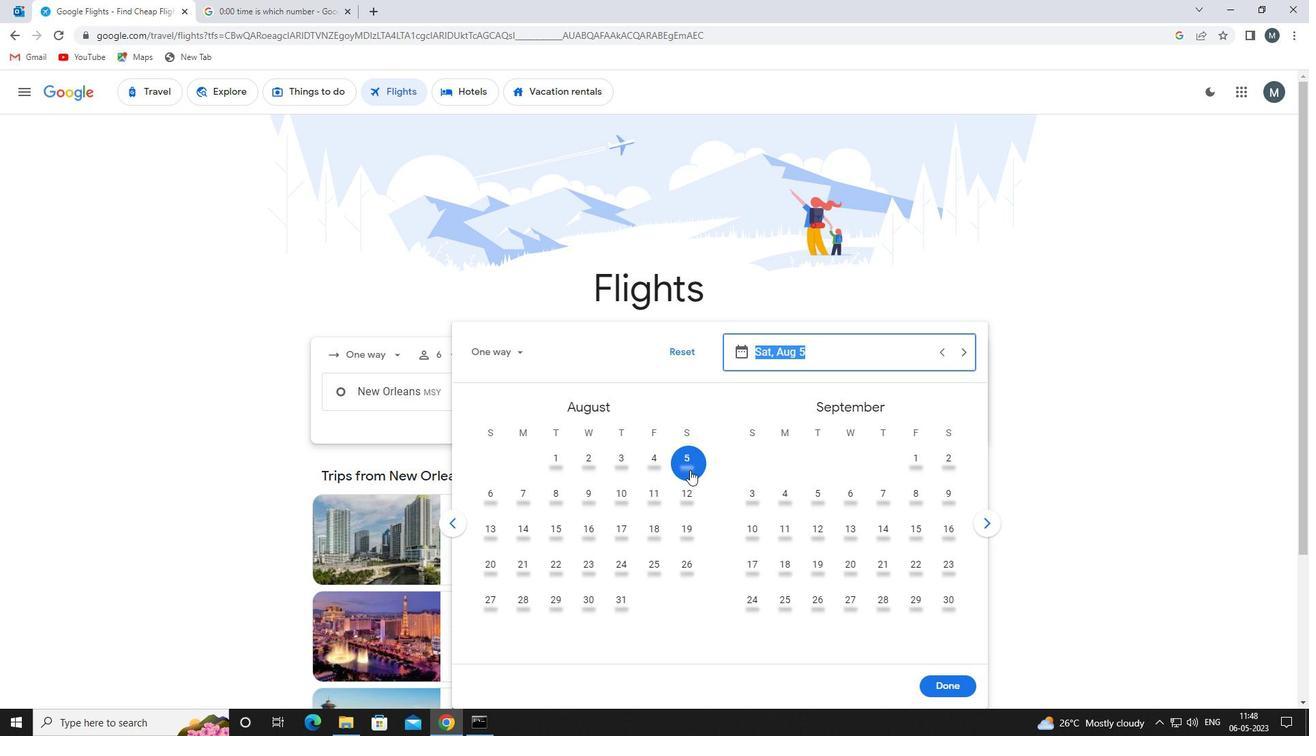 
Action: Mouse moved to (951, 687)
Screenshot: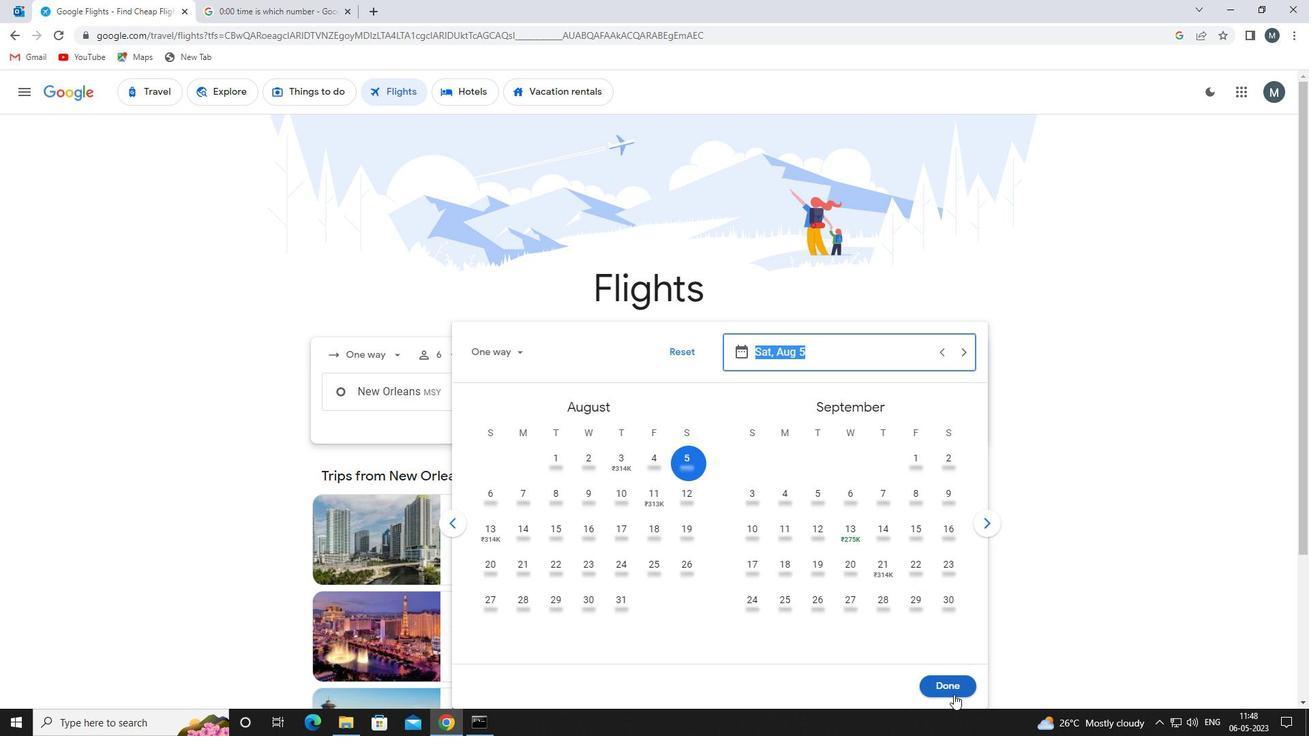 
Action: Mouse pressed left at (951, 687)
Screenshot: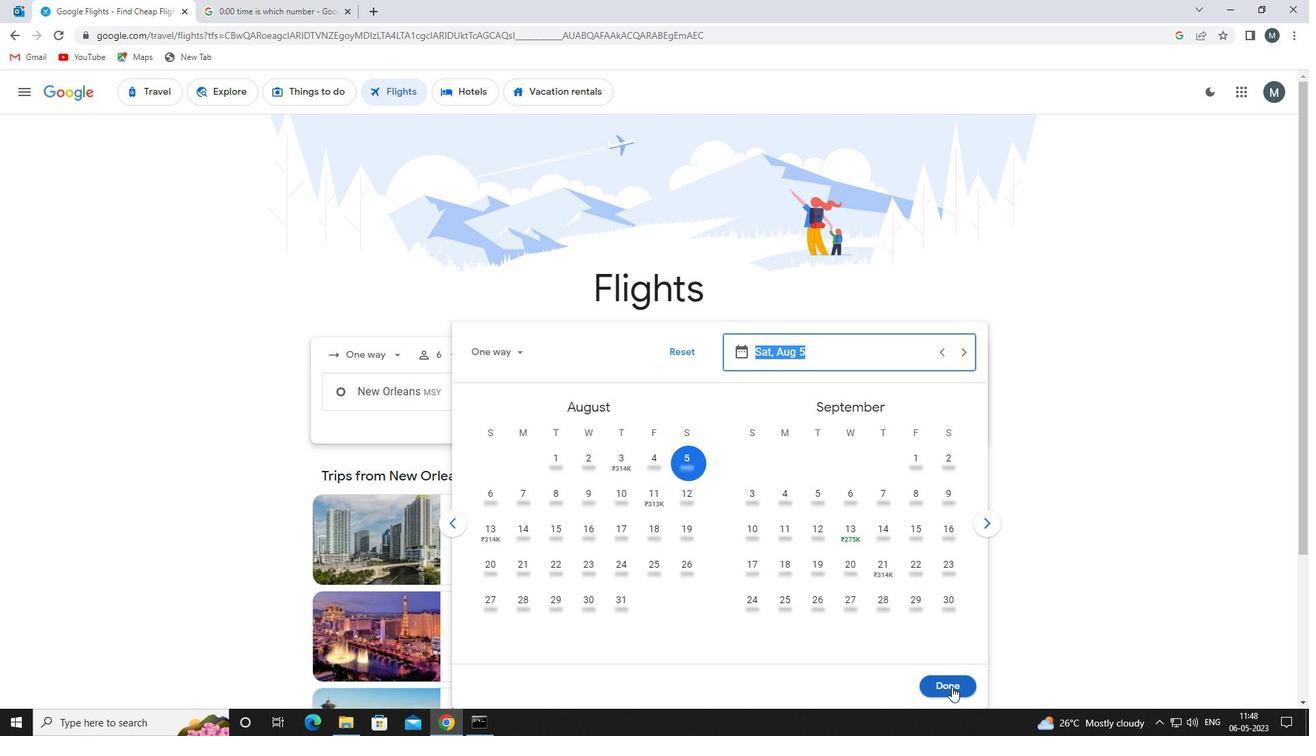 
Action: Mouse moved to (649, 446)
Screenshot: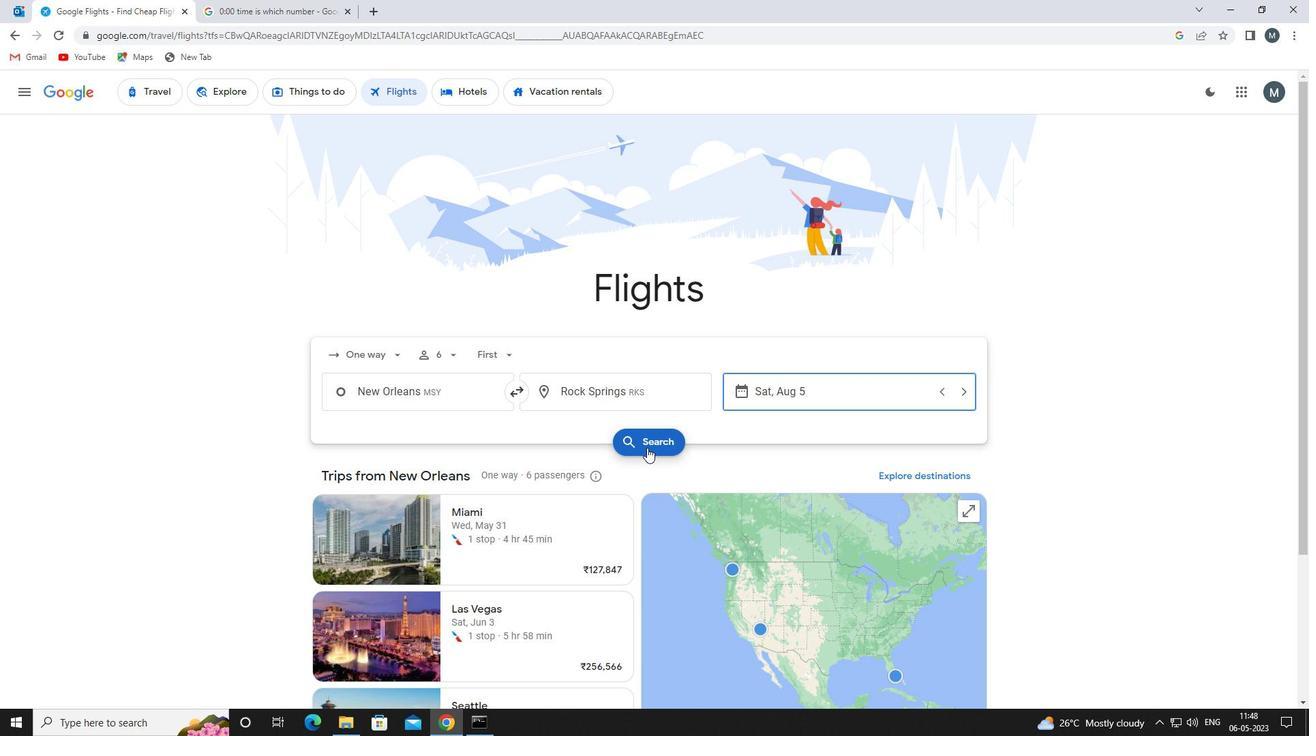 
Action: Mouse pressed left at (649, 446)
Screenshot: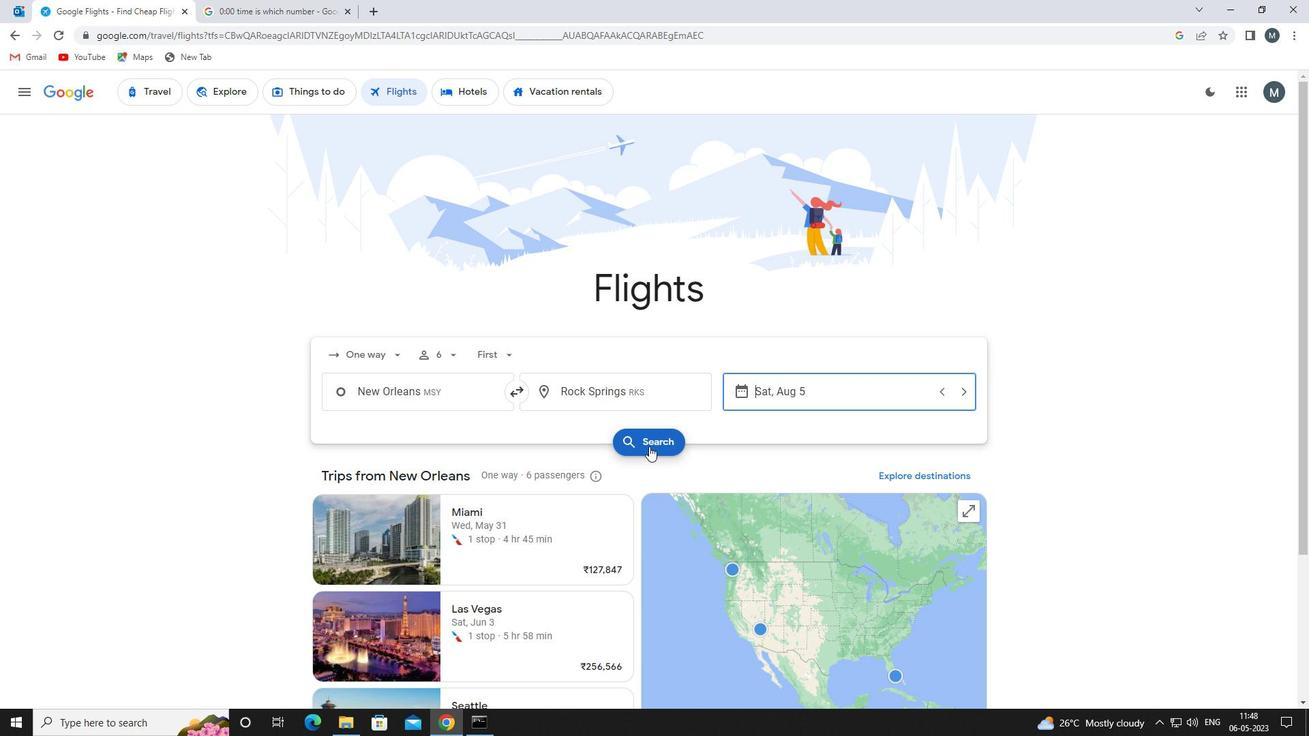 
Action: Mouse moved to (345, 218)
Screenshot: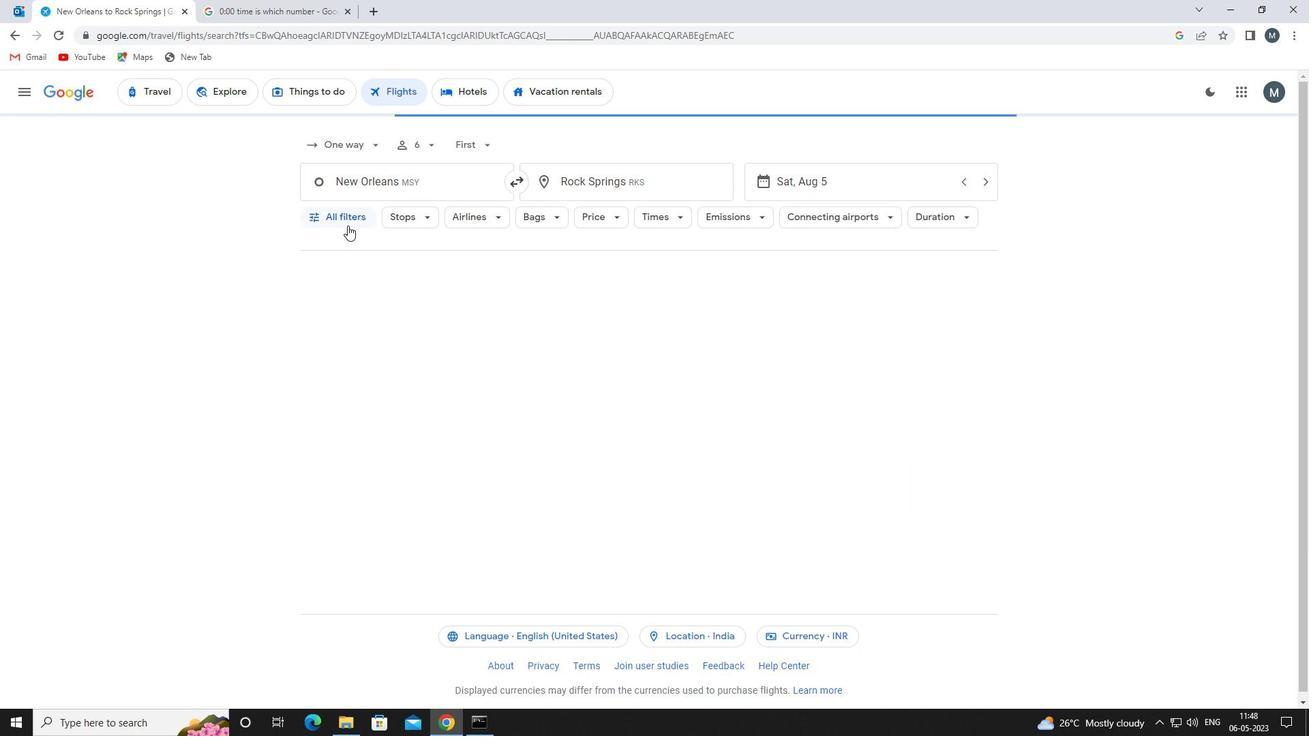 
Action: Mouse pressed left at (345, 218)
Screenshot: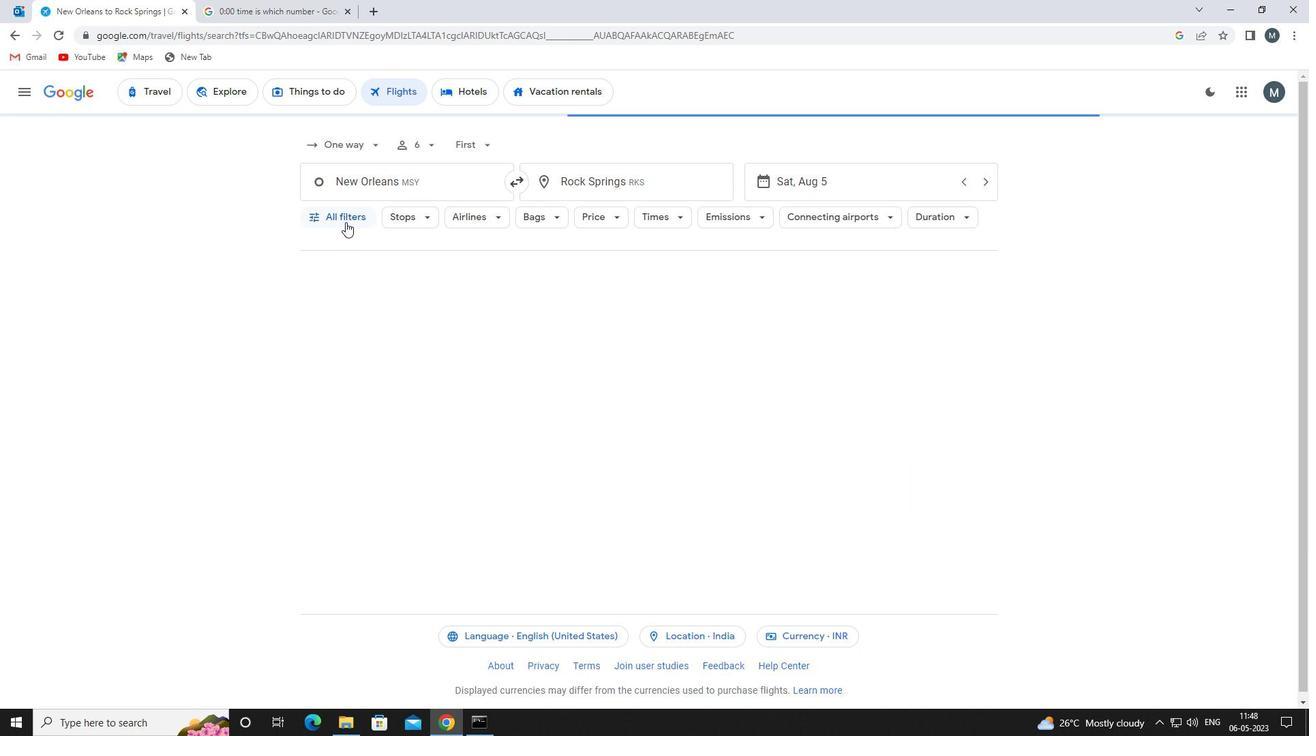 
Action: Mouse moved to (391, 383)
Screenshot: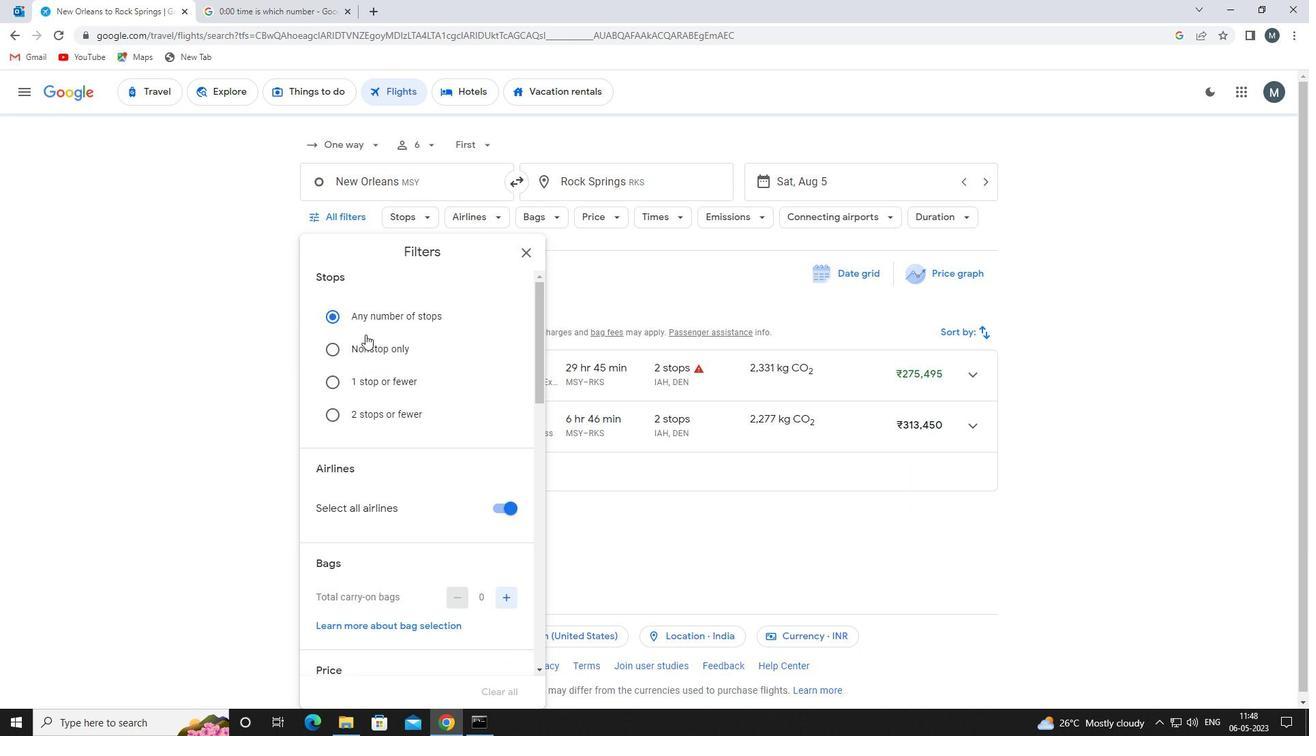 
Action: Mouse scrolled (391, 382) with delta (0, 0)
Screenshot: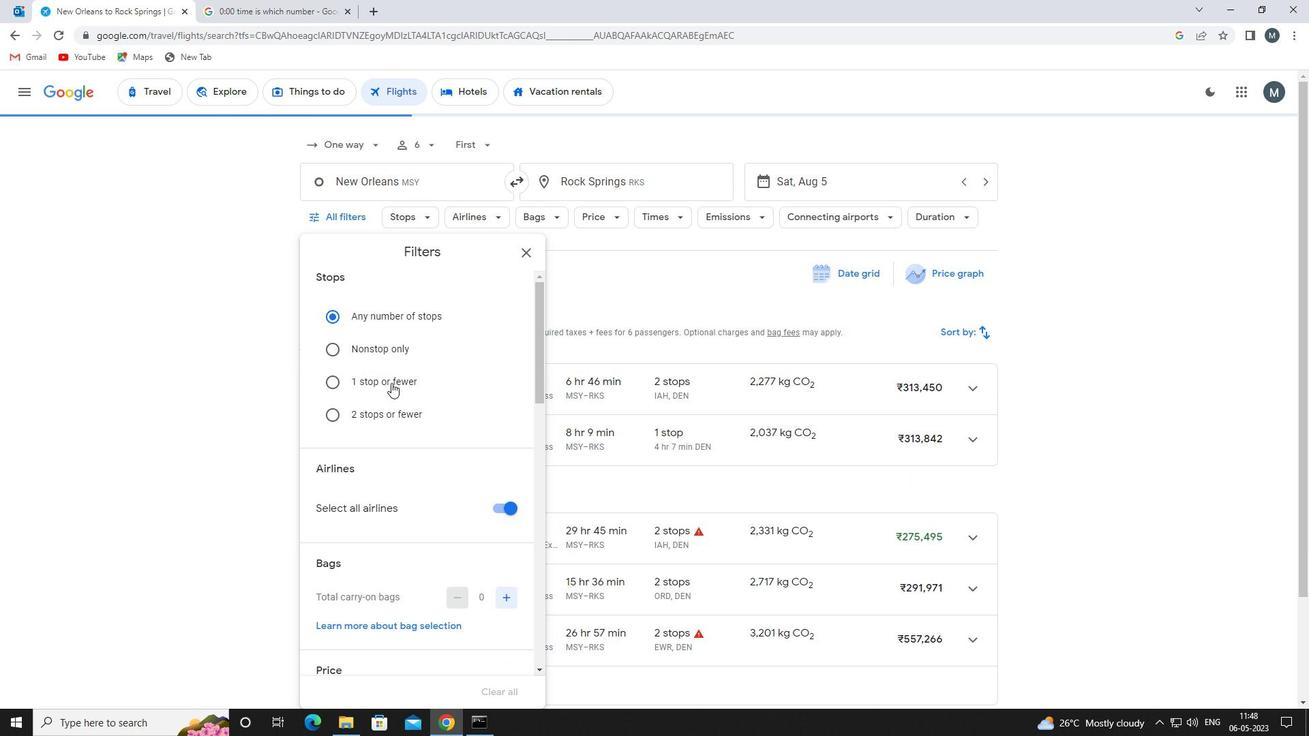 
Action: Mouse moved to (392, 383)
Screenshot: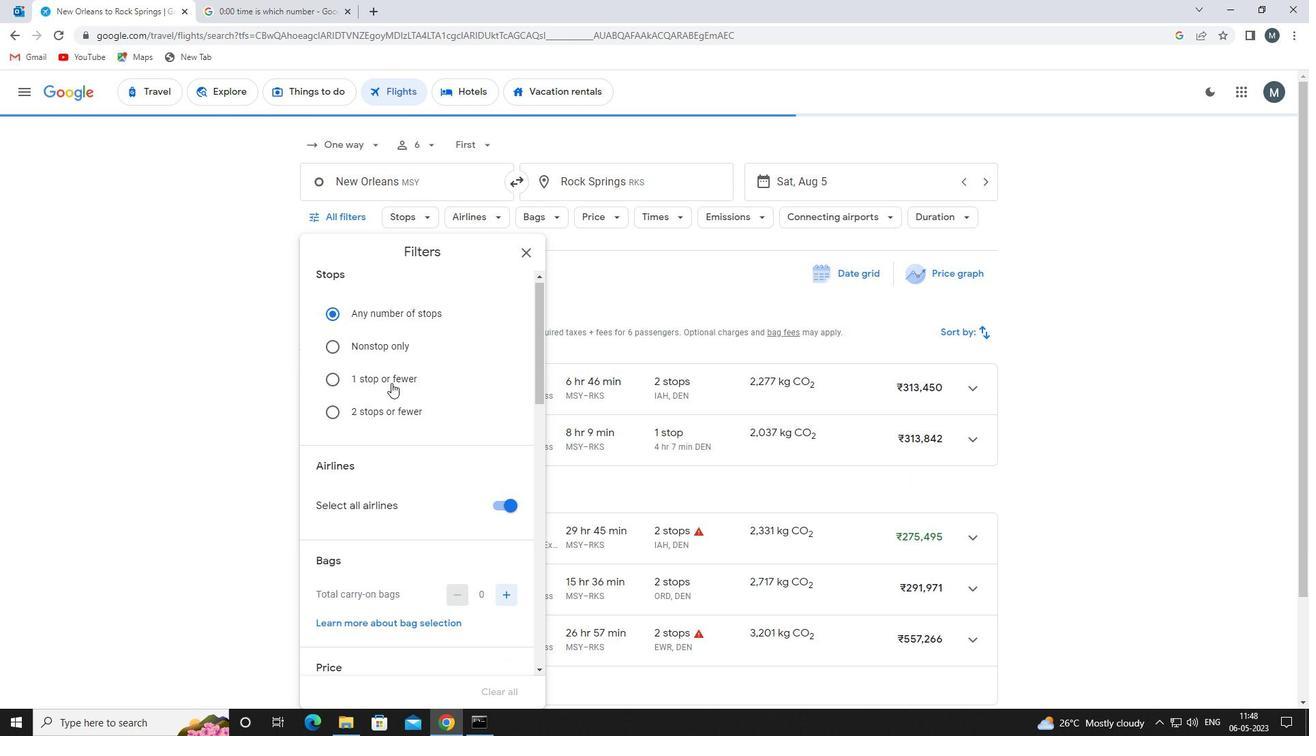 
Action: Mouse scrolled (392, 382) with delta (0, 0)
Screenshot: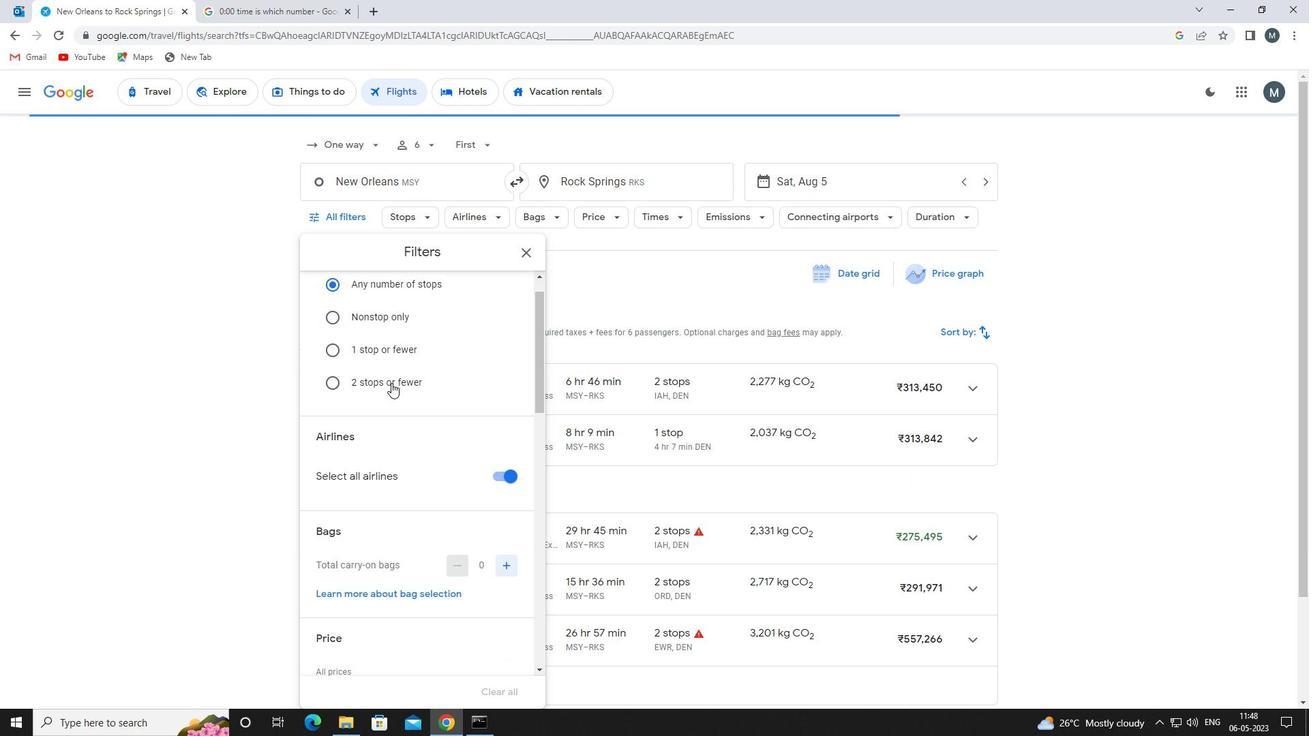 
Action: Mouse moved to (495, 372)
Screenshot: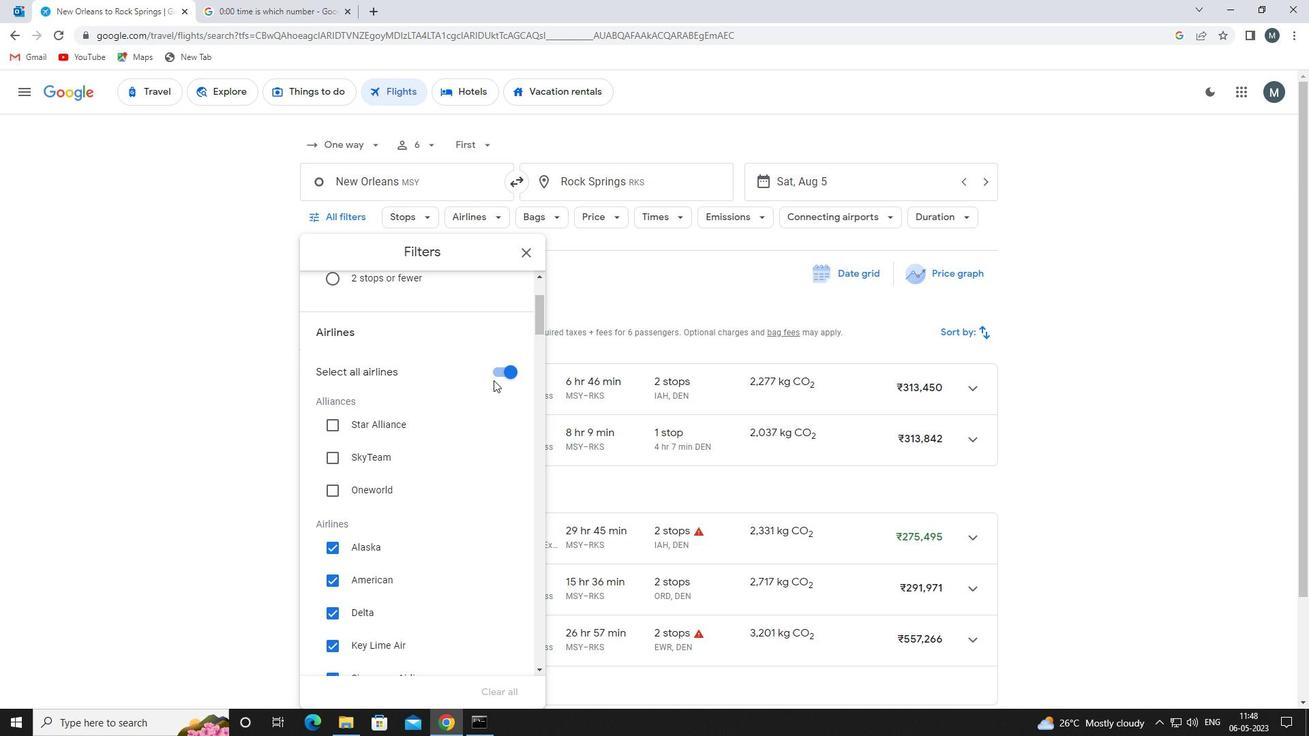 
Action: Mouse pressed left at (495, 372)
Screenshot: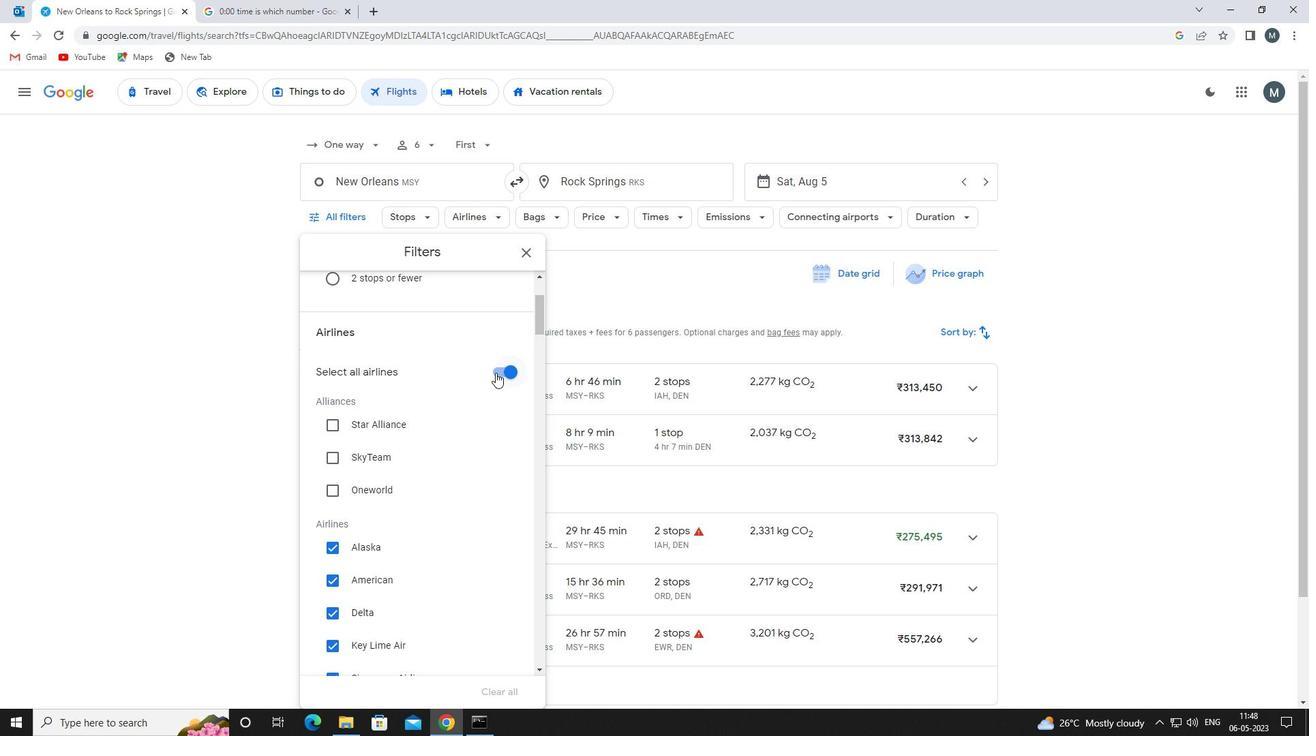 
Action: Mouse moved to (409, 416)
Screenshot: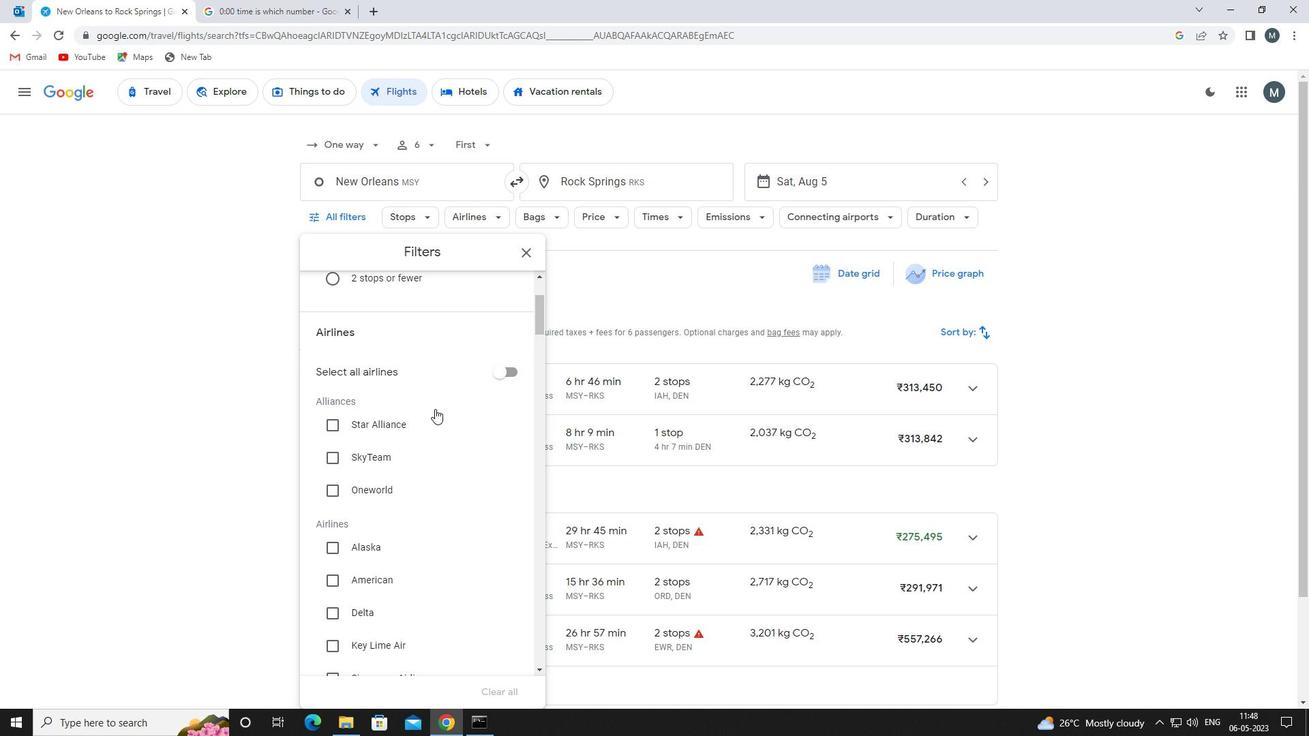 
Action: Mouse scrolled (409, 415) with delta (0, 0)
Screenshot: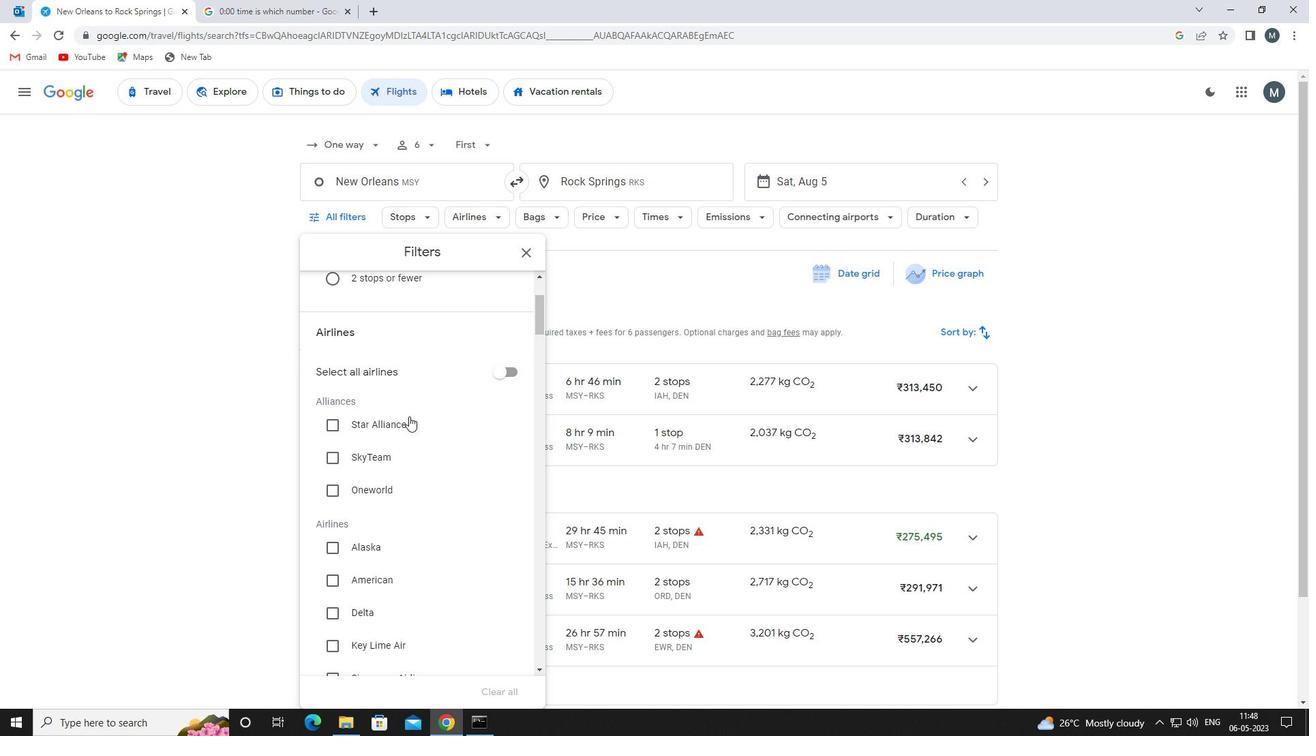 
Action: Mouse moved to (411, 413)
Screenshot: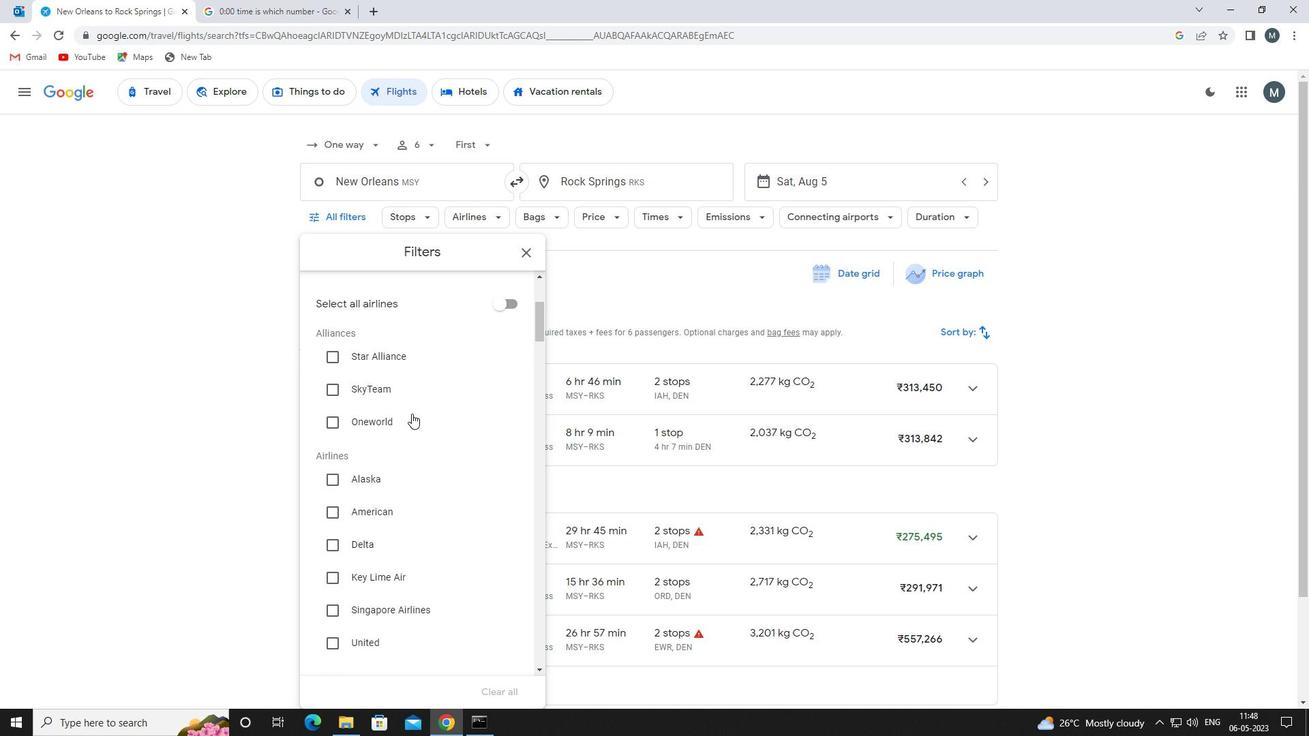 
Action: Mouse scrolled (411, 413) with delta (0, 0)
Screenshot: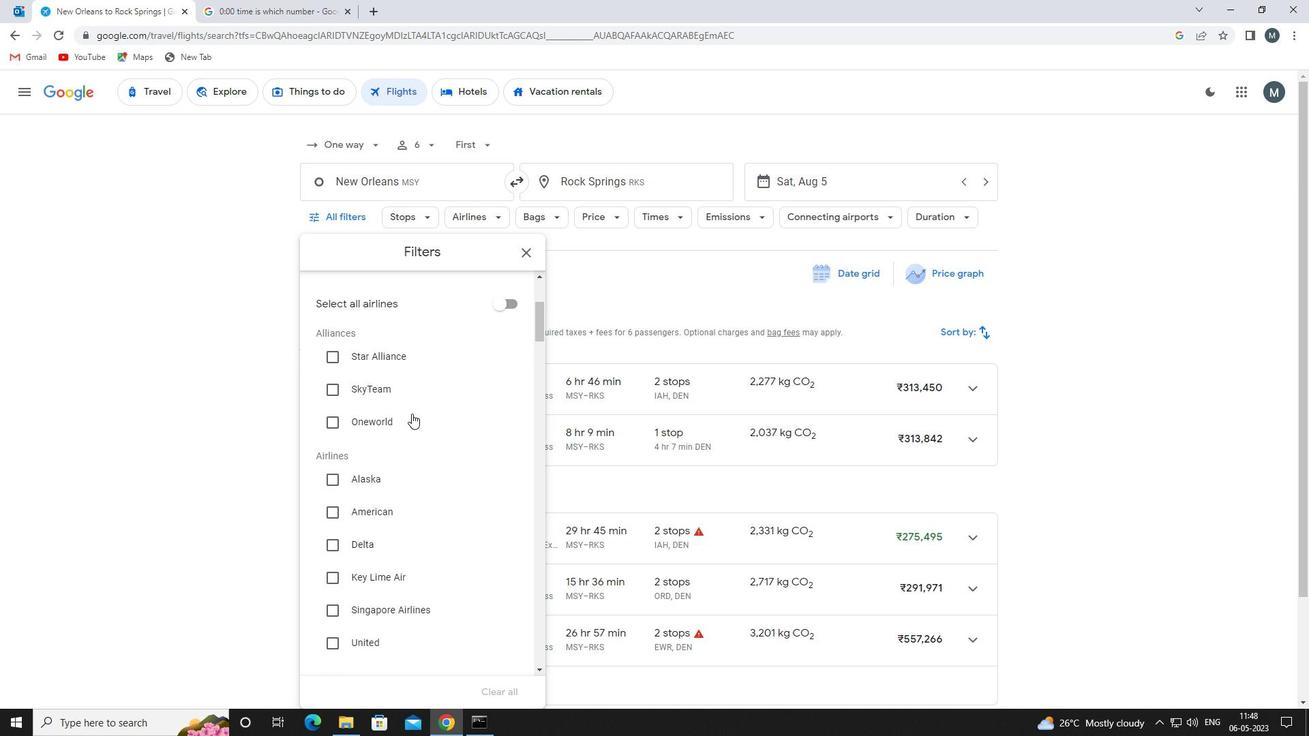 
Action: Mouse moved to (412, 413)
Screenshot: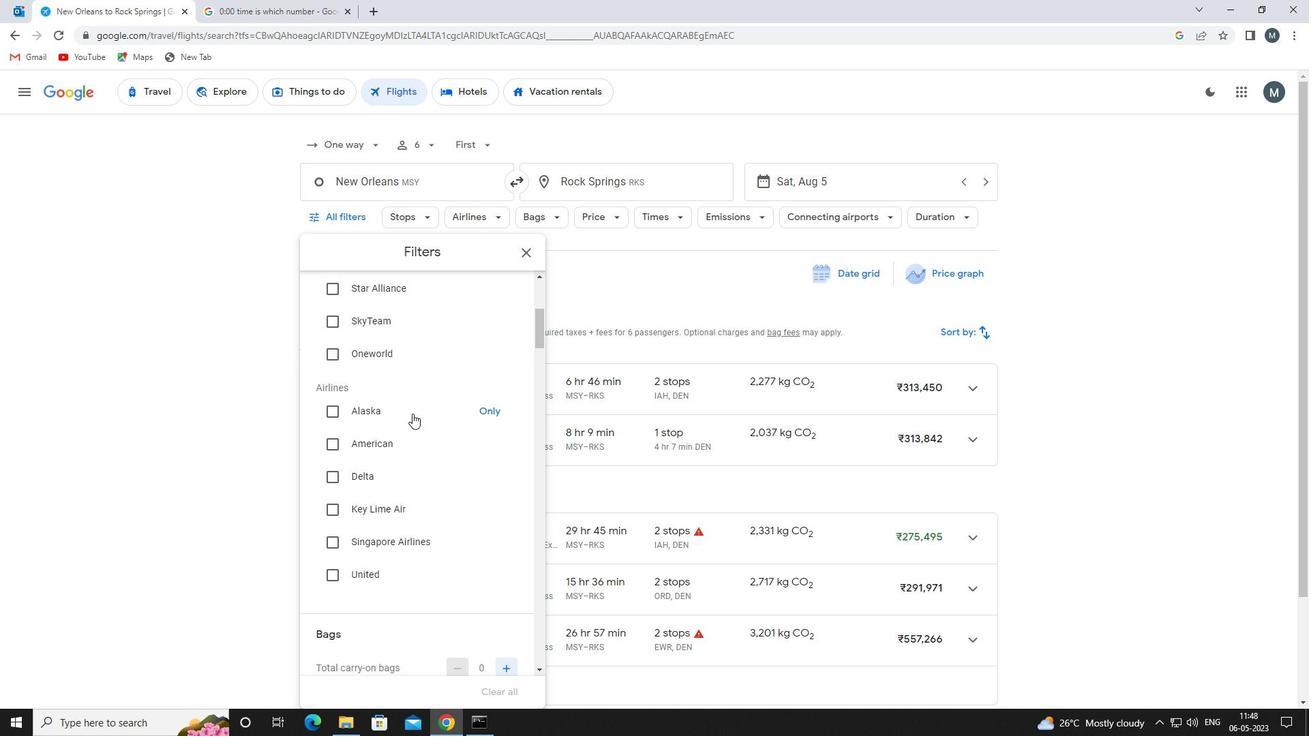 
Action: Mouse scrolled (412, 412) with delta (0, 0)
Screenshot: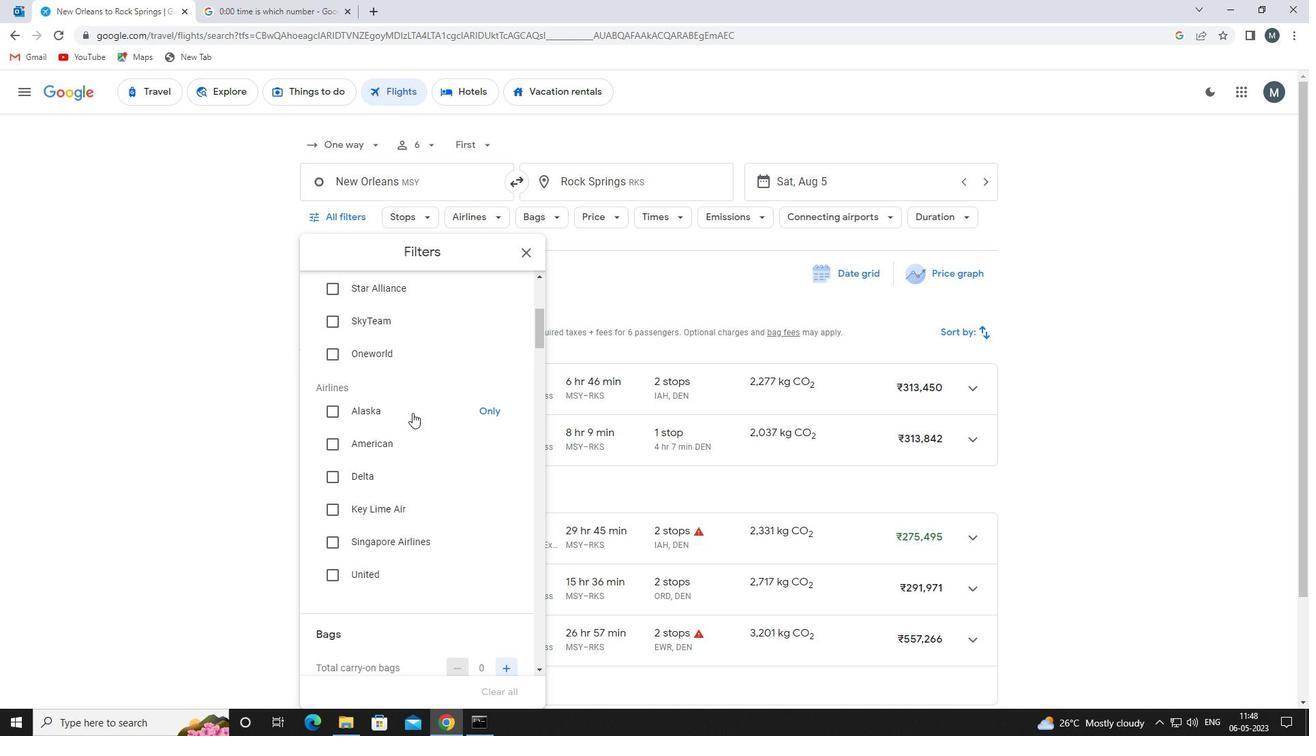 
Action: Mouse scrolled (412, 412) with delta (0, 0)
Screenshot: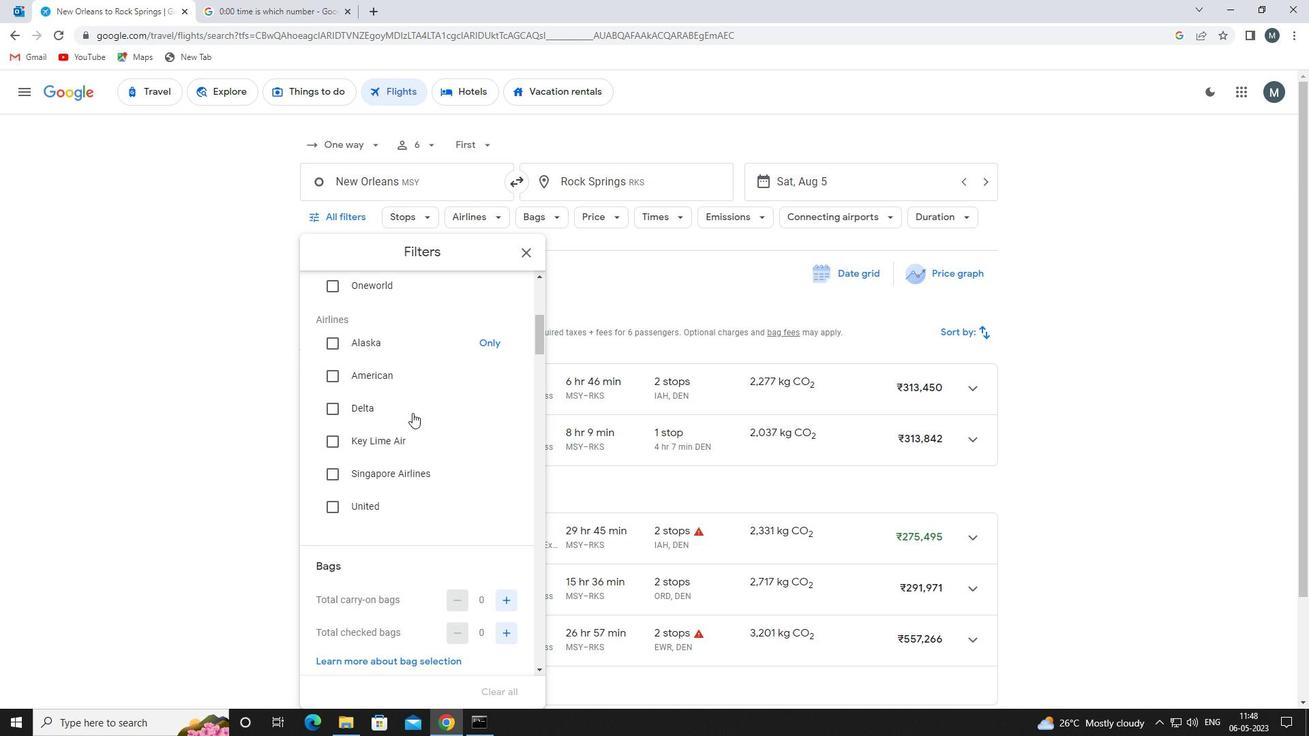 
Action: Mouse moved to (413, 413)
Screenshot: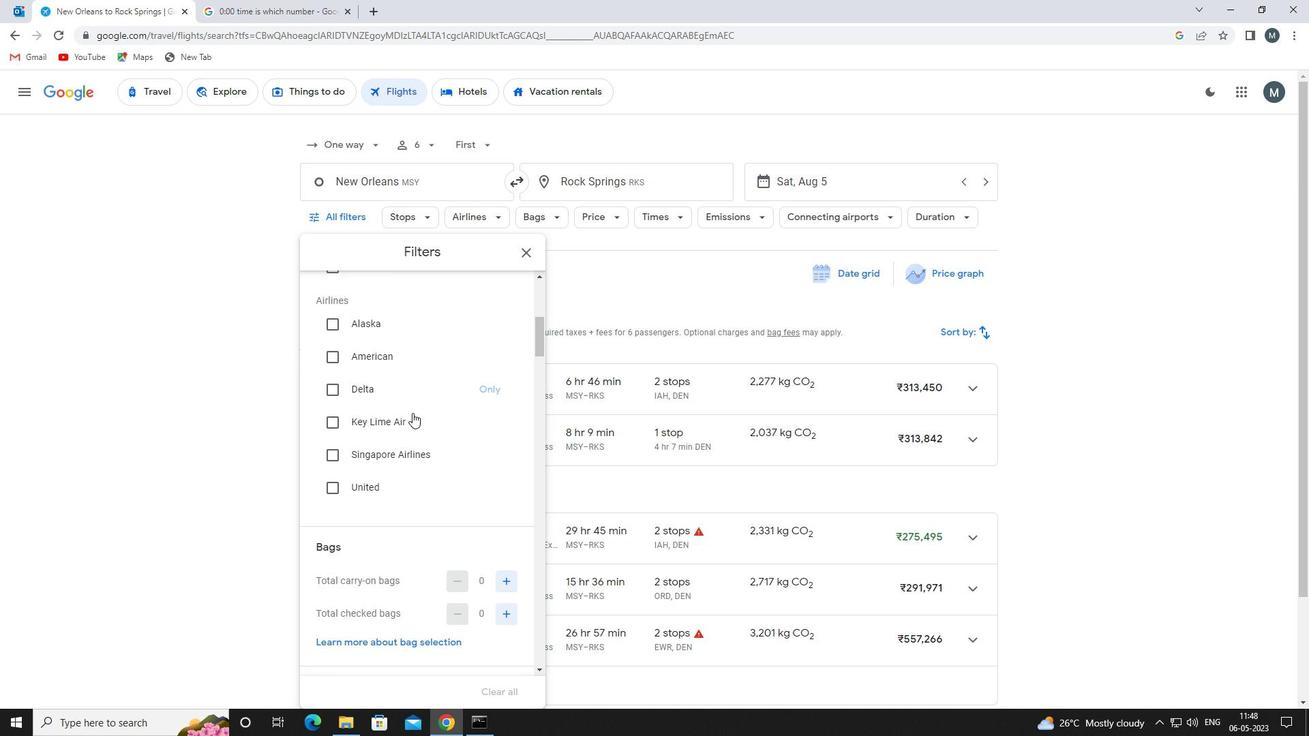 
Action: Mouse scrolled (413, 412) with delta (0, 0)
Screenshot: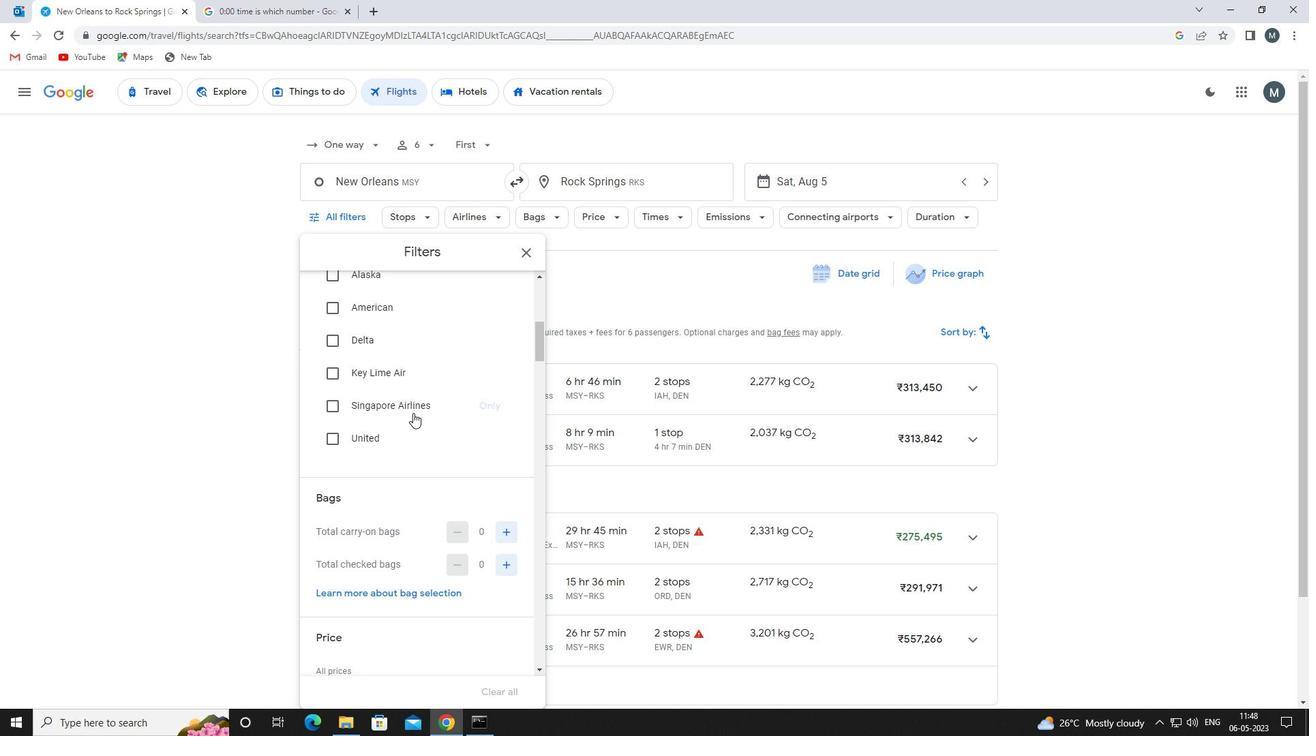 
Action: Mouse scrolled (413, 412) with delta (0, 0)
Screenshot: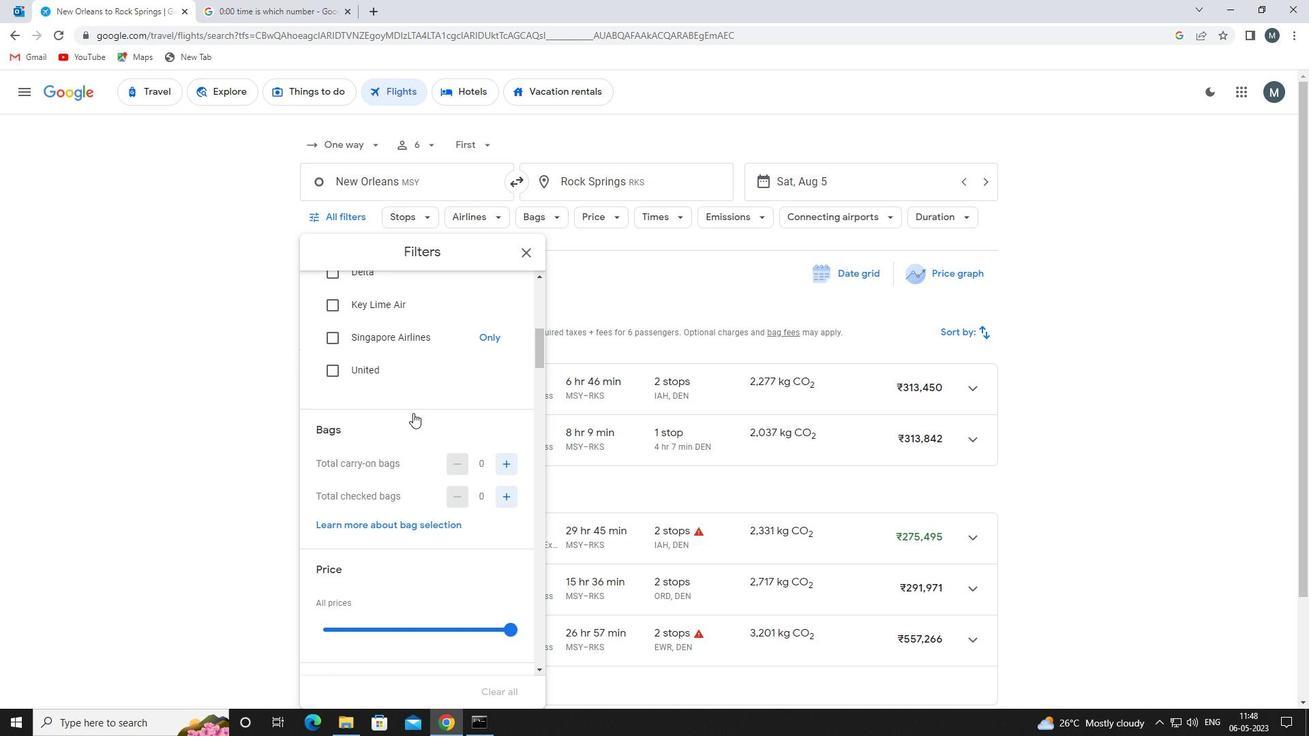 
Action: Mouse scrolled (413, 412) with delta (0, 0)
Screenshot: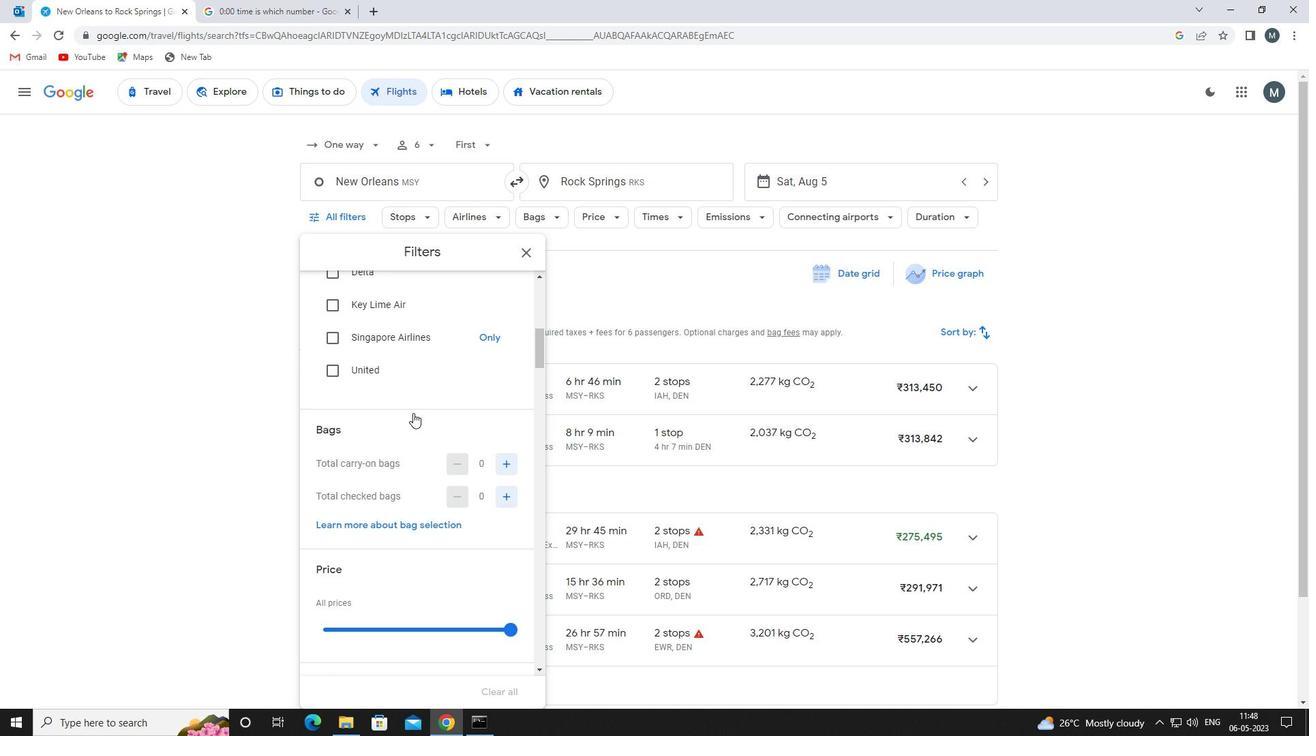 
Action: Mouse scrolled (413, 412) with delta (0, 0)
Screenshot: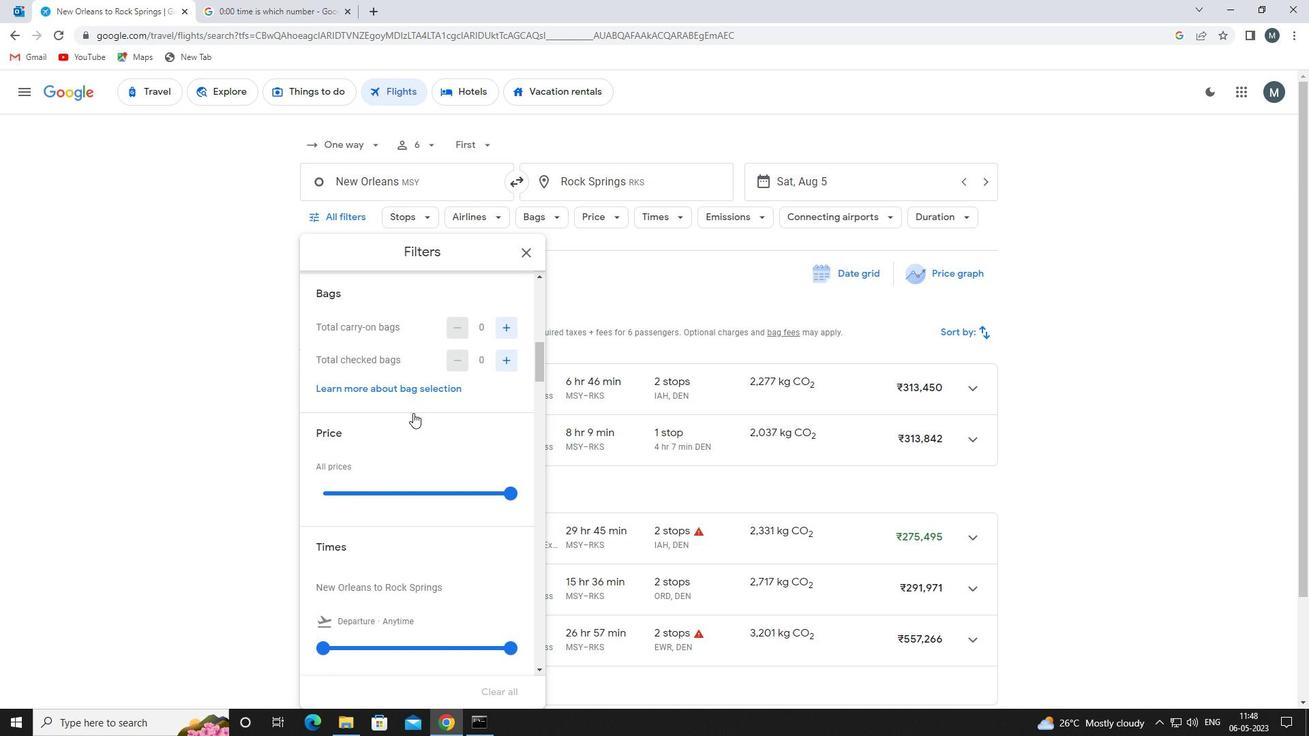 
Action: Mouse moved to (455, 376)
Screenshot: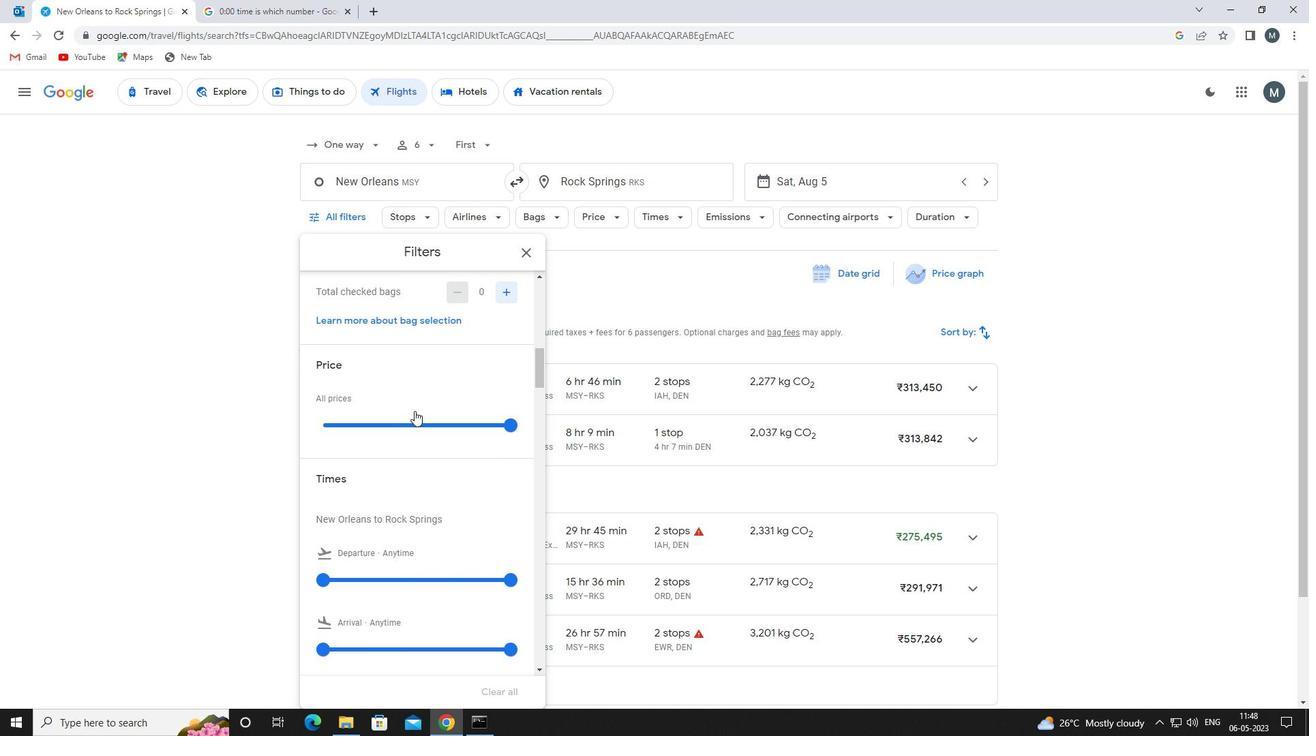 
Action: Mouse scrolled (455, 377) with delta (0, 0)
Screenshot: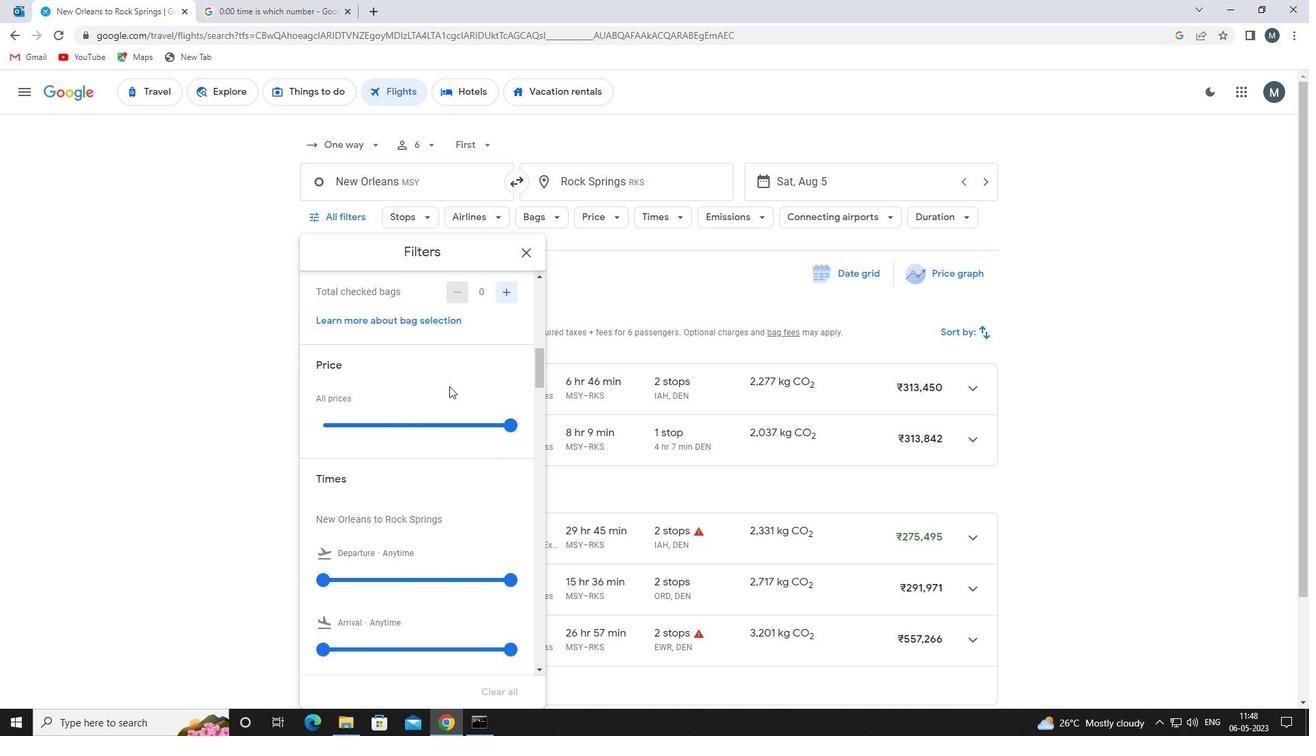 
Action: Mouse moved to (506, 334)
Screenshot: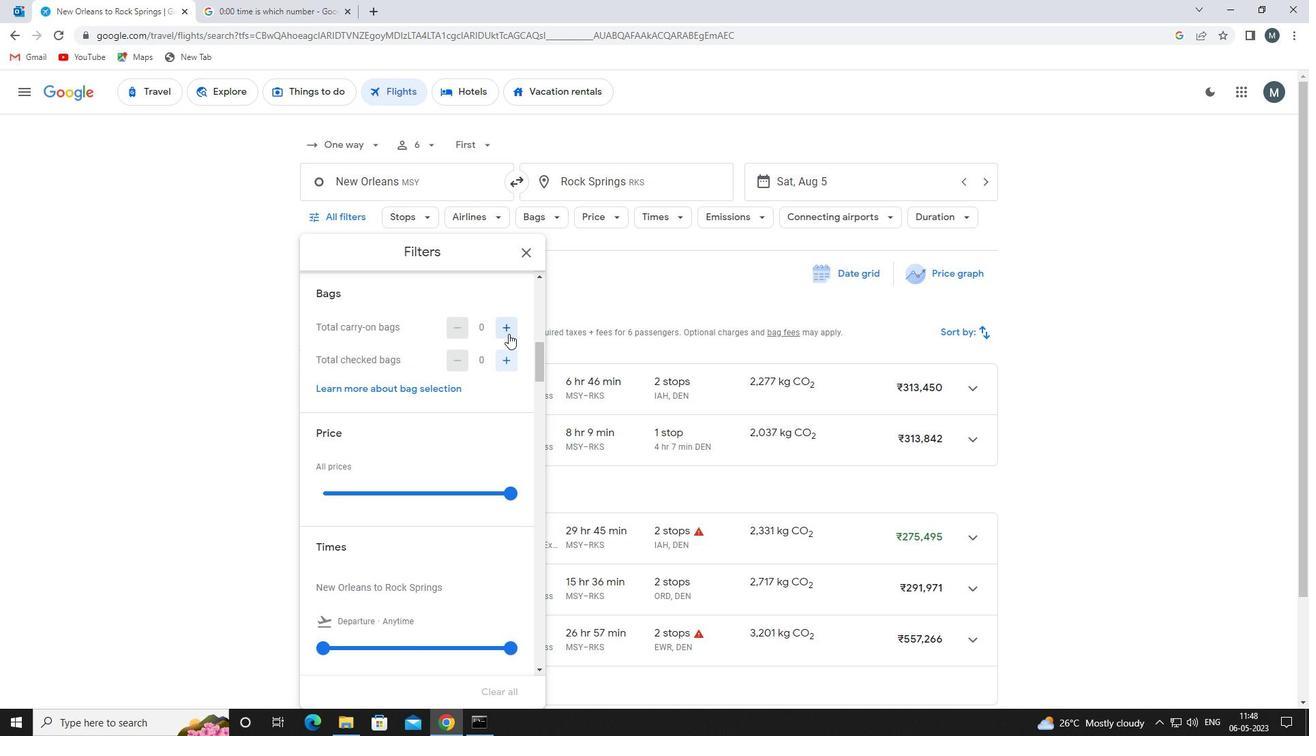 
Action: Mouse pressed left at (506, 334)
Screenshot: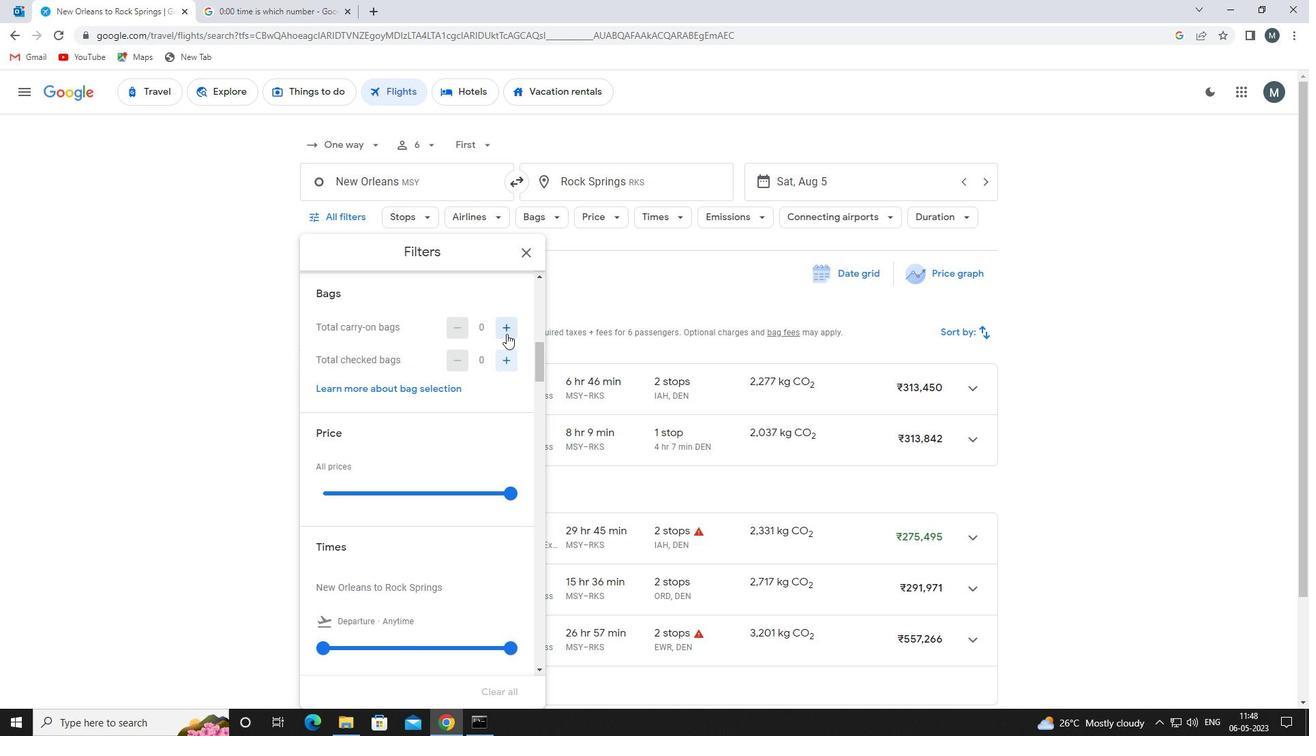 
Action: Mouse pressed left at (506, 334)
Screenshot: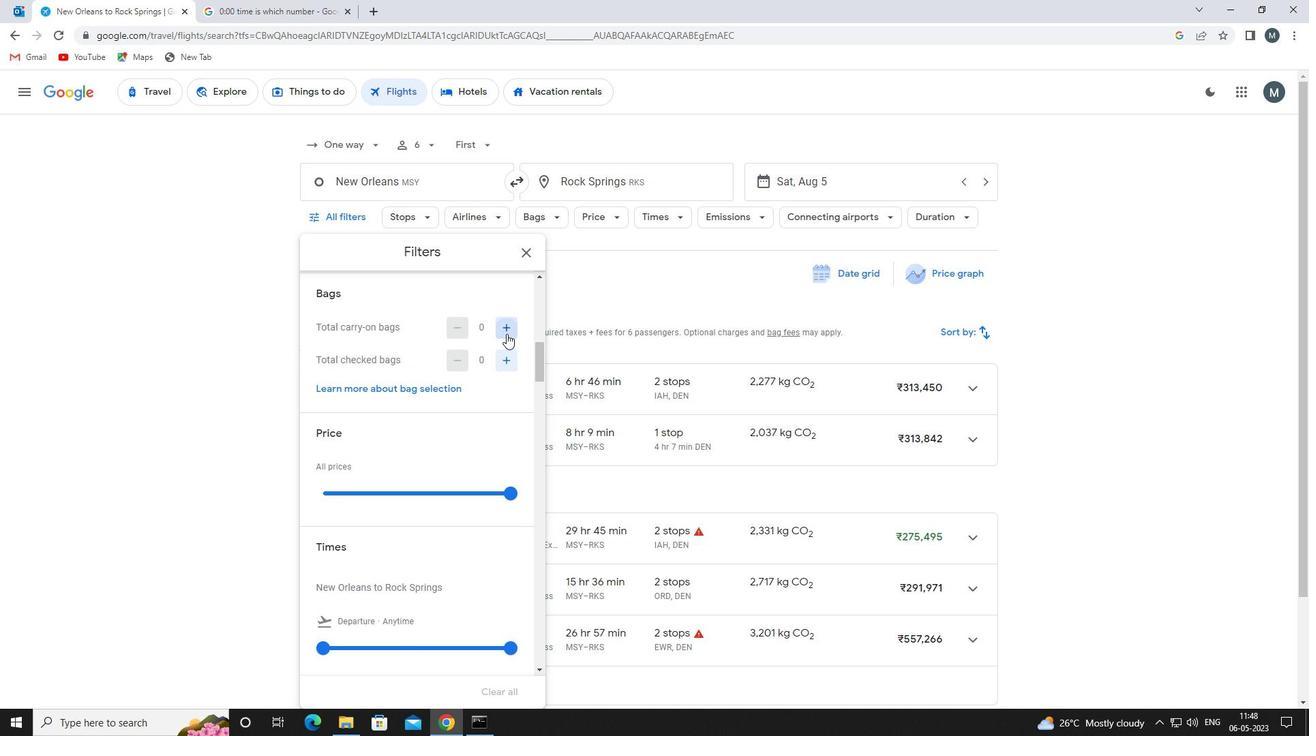 
Action: Mouse moved to (496, 344)
Screenshot: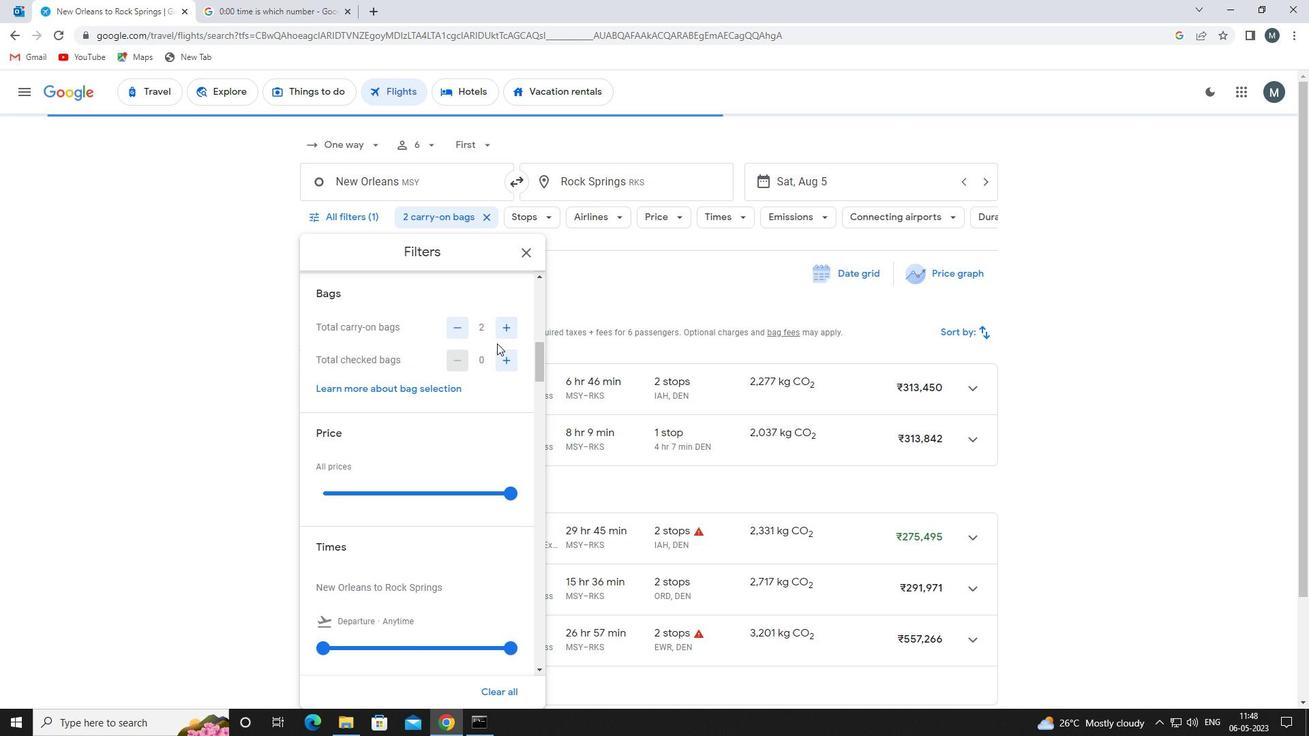 
Action: Mouse scrolled (496, 343) with delta (0, 0)
Screenshot: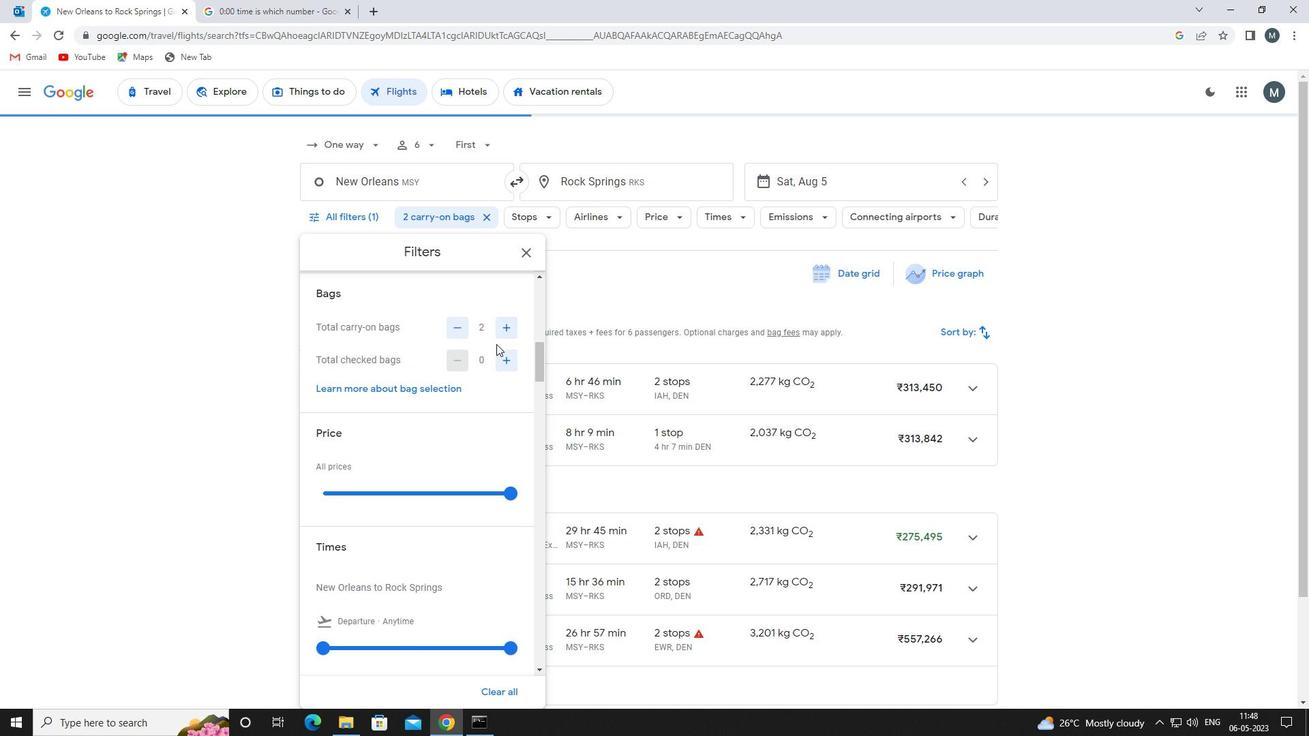 
Action: Mouse moved to (430, 420)
Screenshot: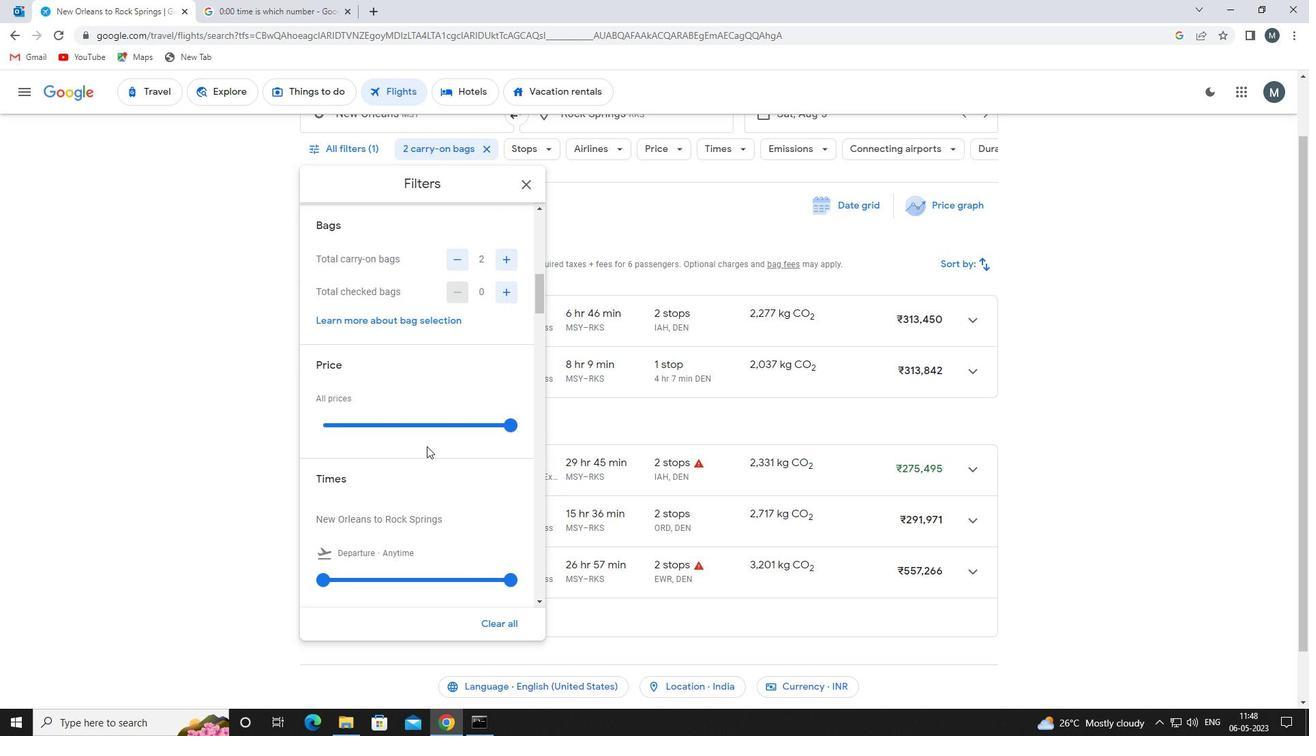
Action: Mouse pressed left at (430, 420)
Screenshot: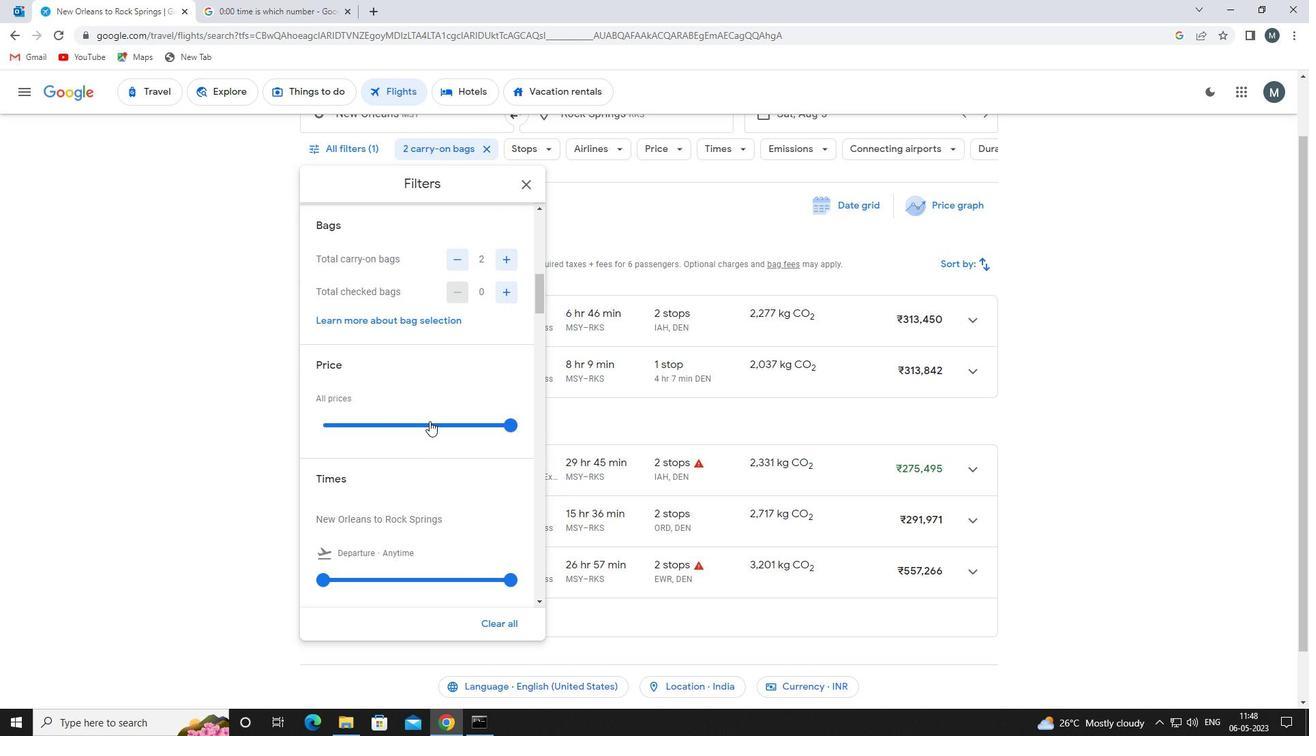 
Action: Mouse moved to (426, 419)
Screenshot: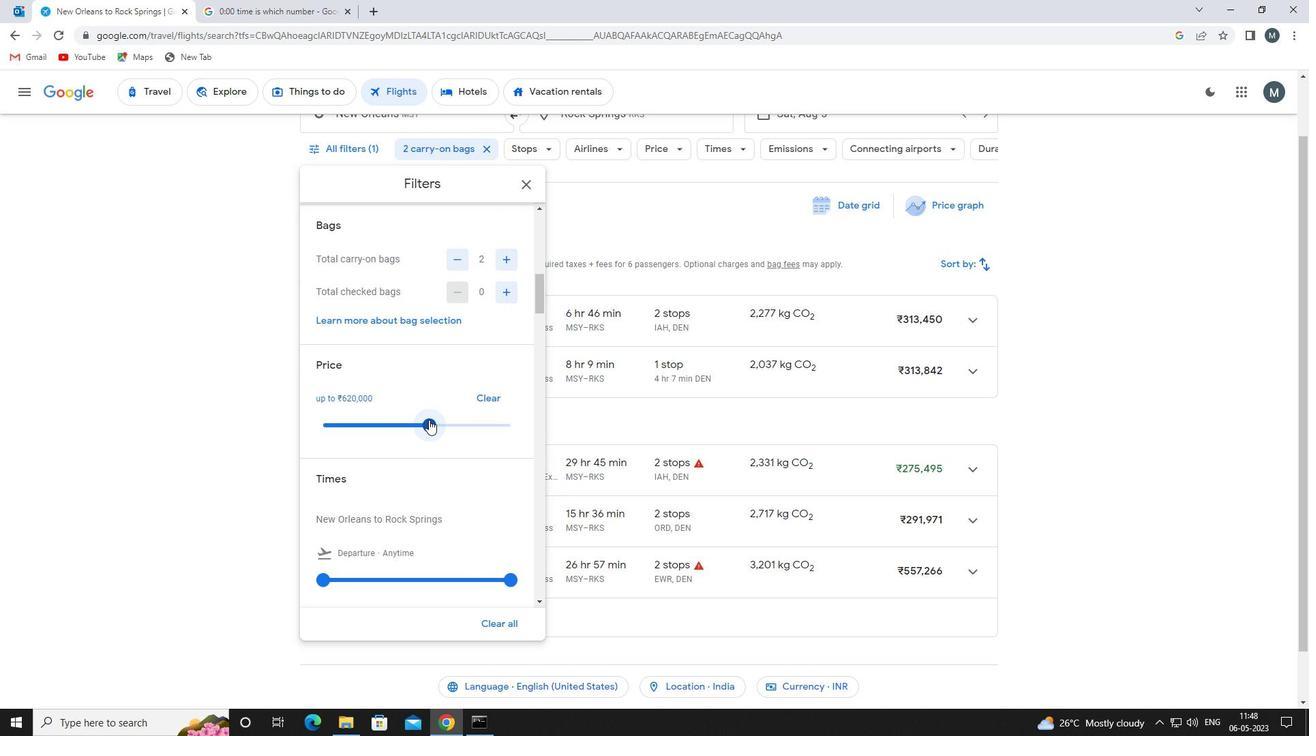 
Action: Mouse pressed left at (426, 419)
Screenshot: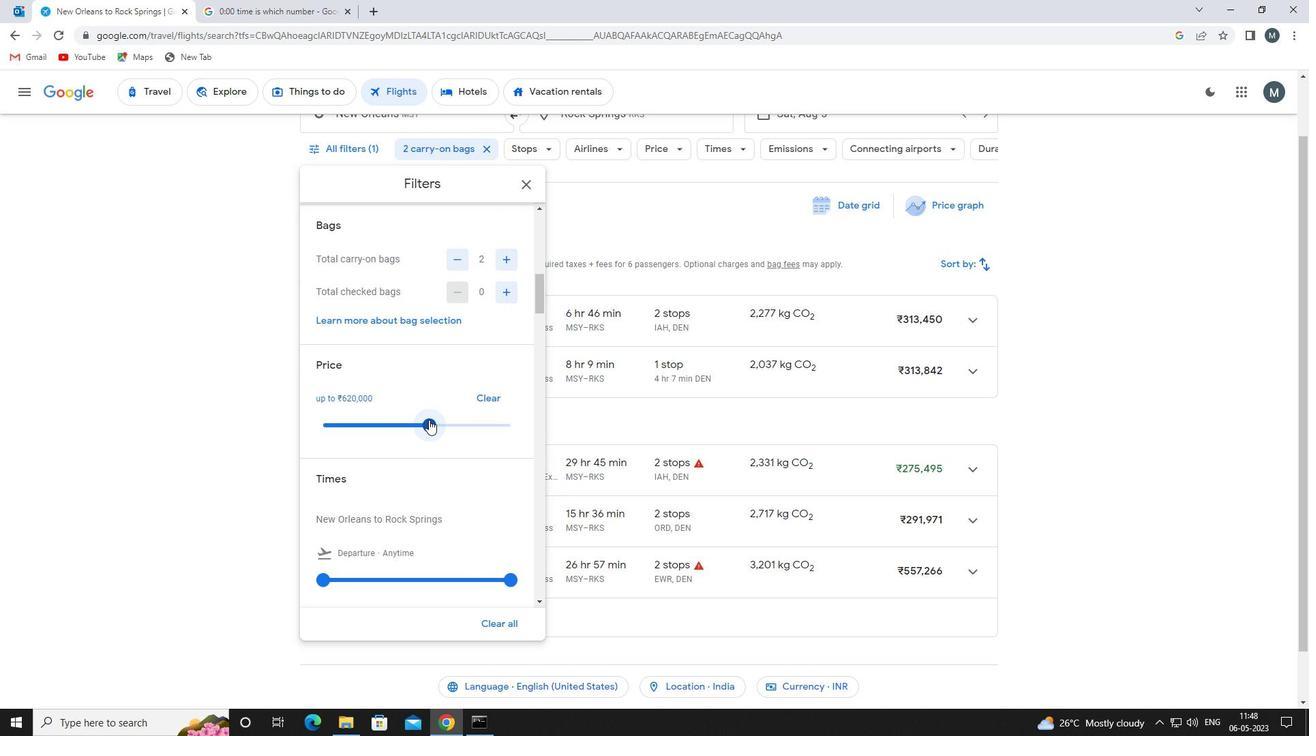 
Action: Mouse moved to (414, 366)
Screenshot: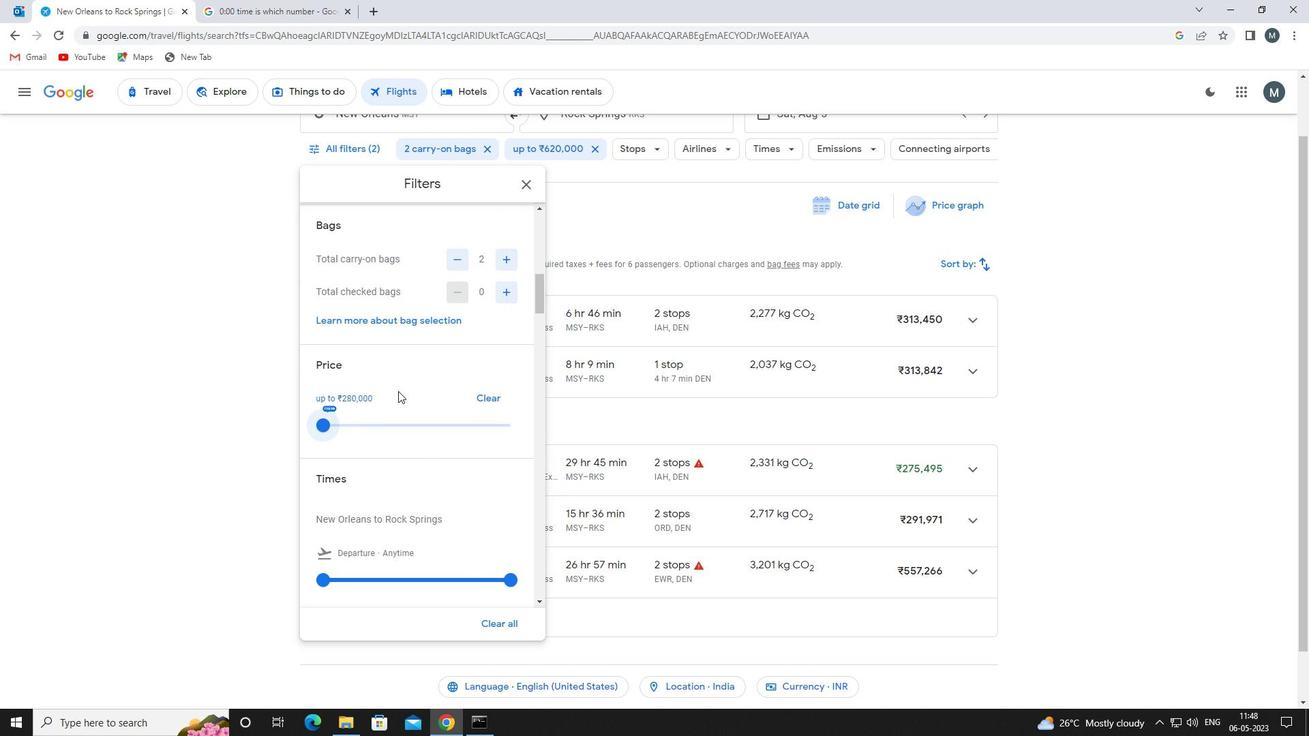 
Action: Mouse scrolled (414, 366) with delta (0, 0)
Screenshot: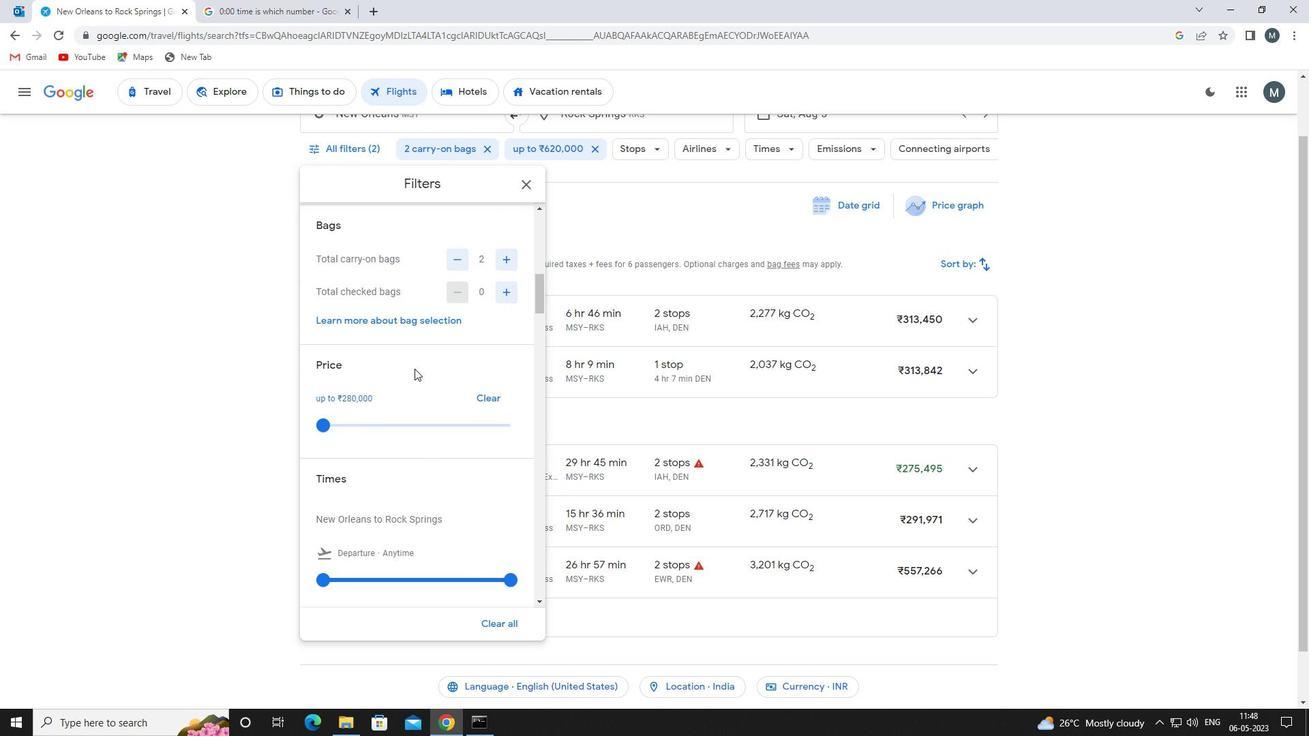 
Action: Mouse scrolled (414, 366) with delta (0, 0)
Screenshot: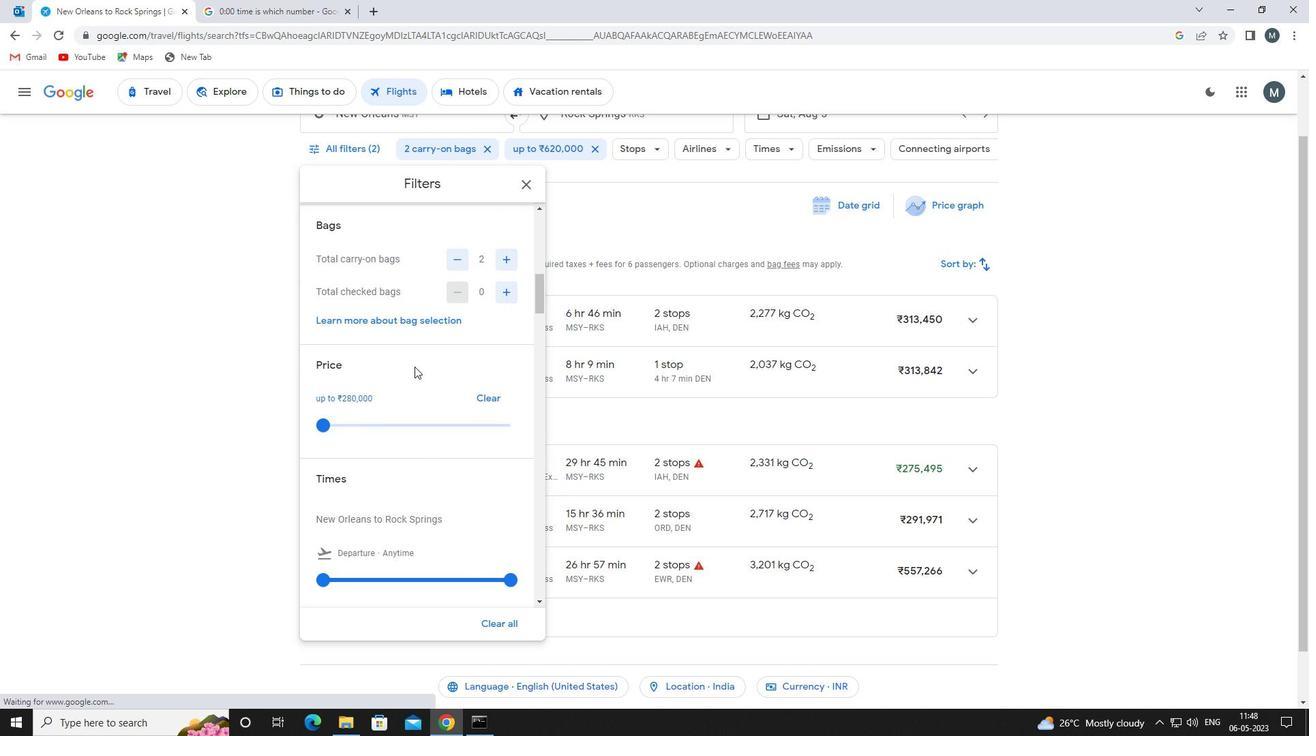 
Action: Mouse moved to (414, 366)
Screenshot: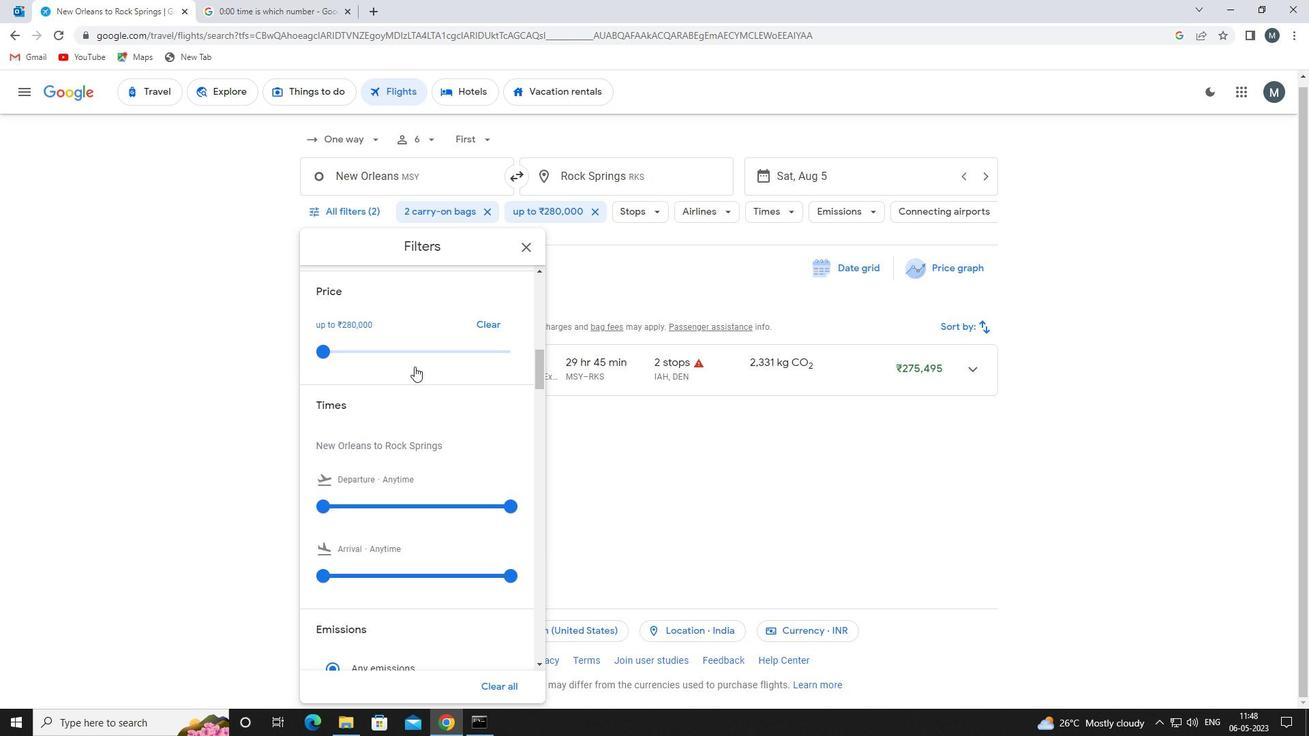 
Action: Mouse scrolled (414, 366) with delta (0, 0)
Screenshot: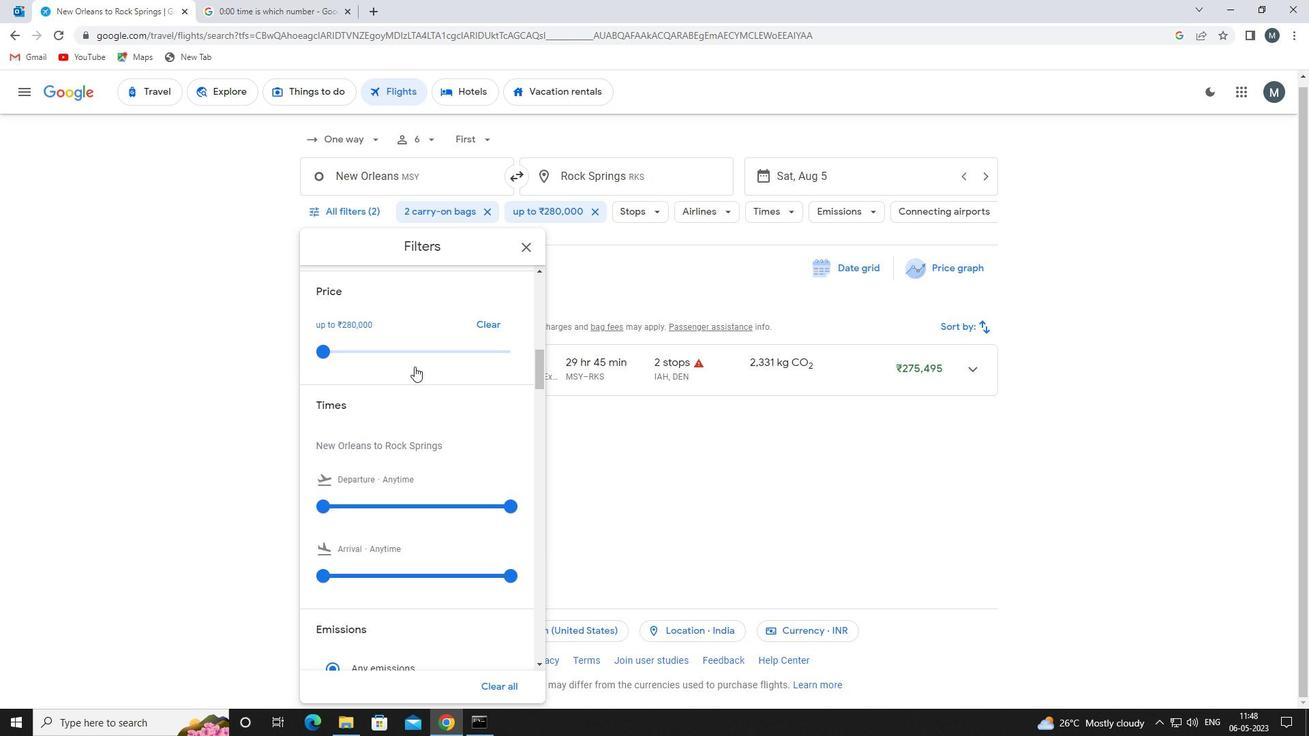 
Action: Mouse moved to (327, 439)
Screenshot: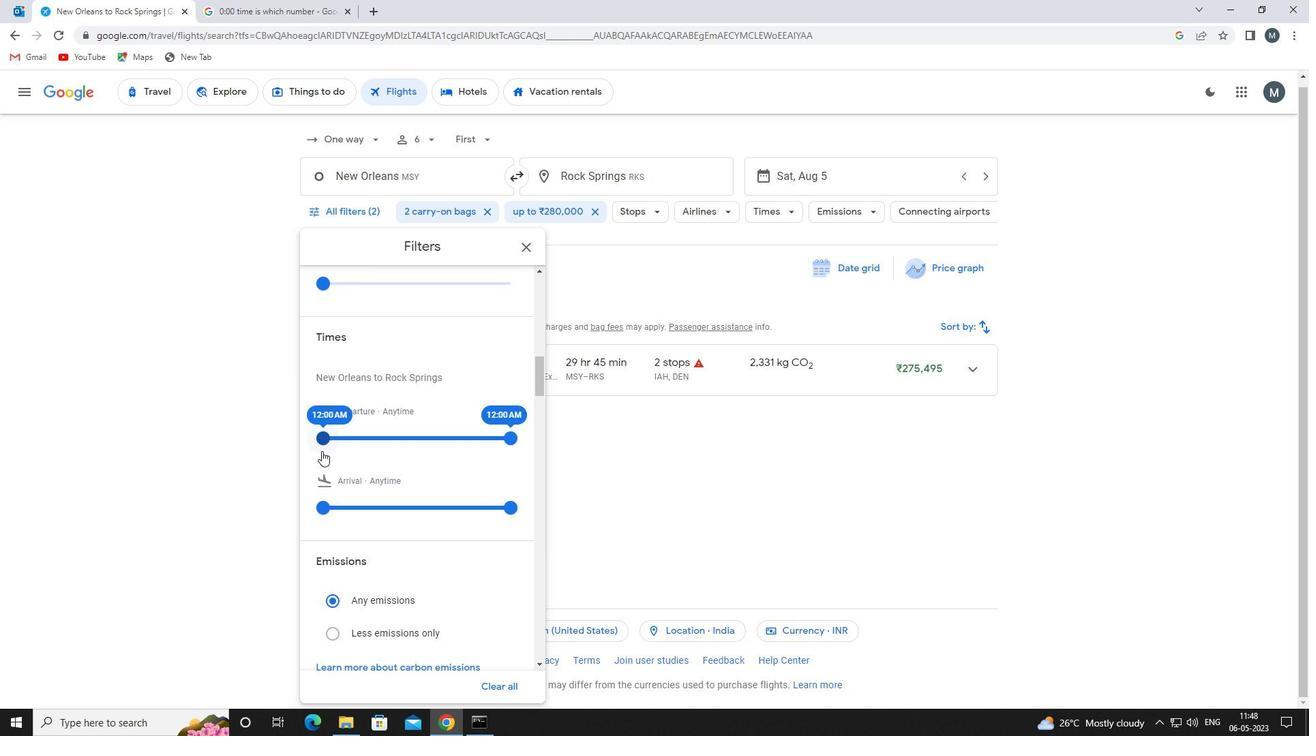 
Action: Mouse pressed left at (327, 439)
Screenshot: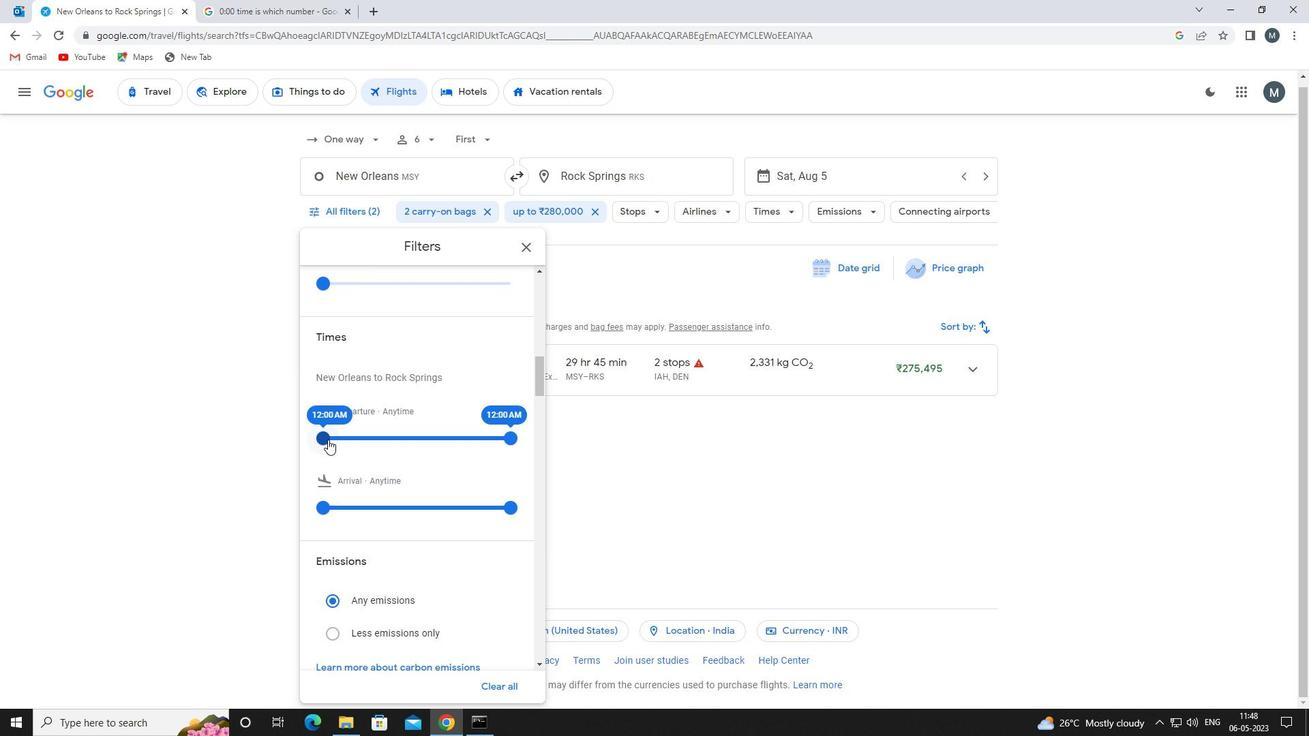 
Action: Mouse moved to (503, 436)
Screenshot: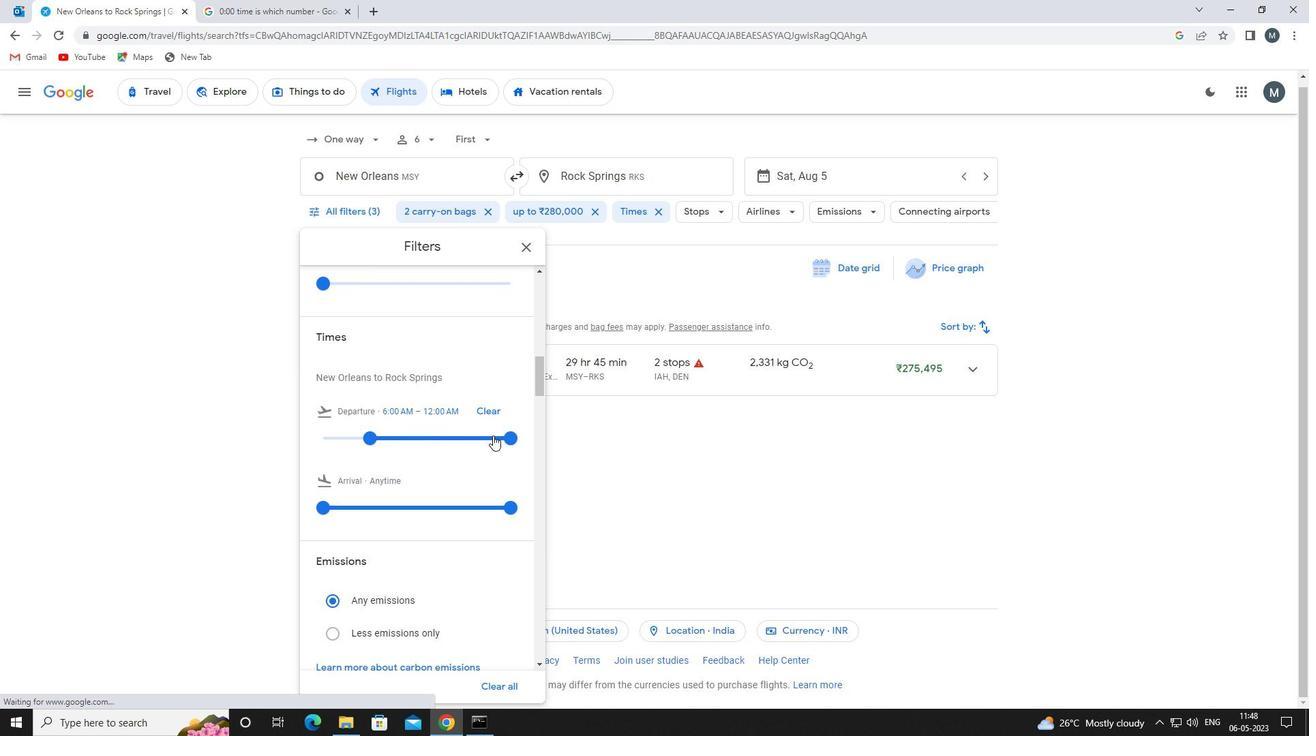 
Action: Mouse pressed left at (503, 436)
Screenshot: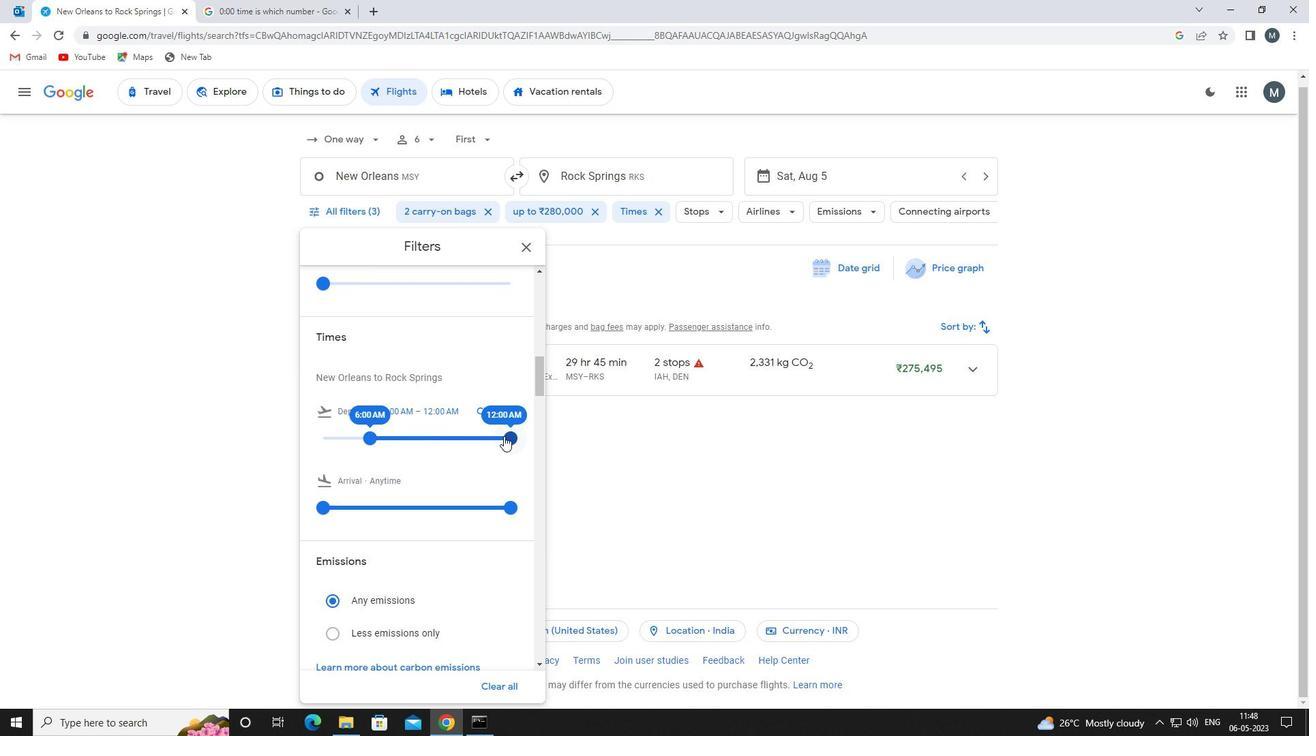 
Action: Mouse moved to (405, 408)
Screenshot: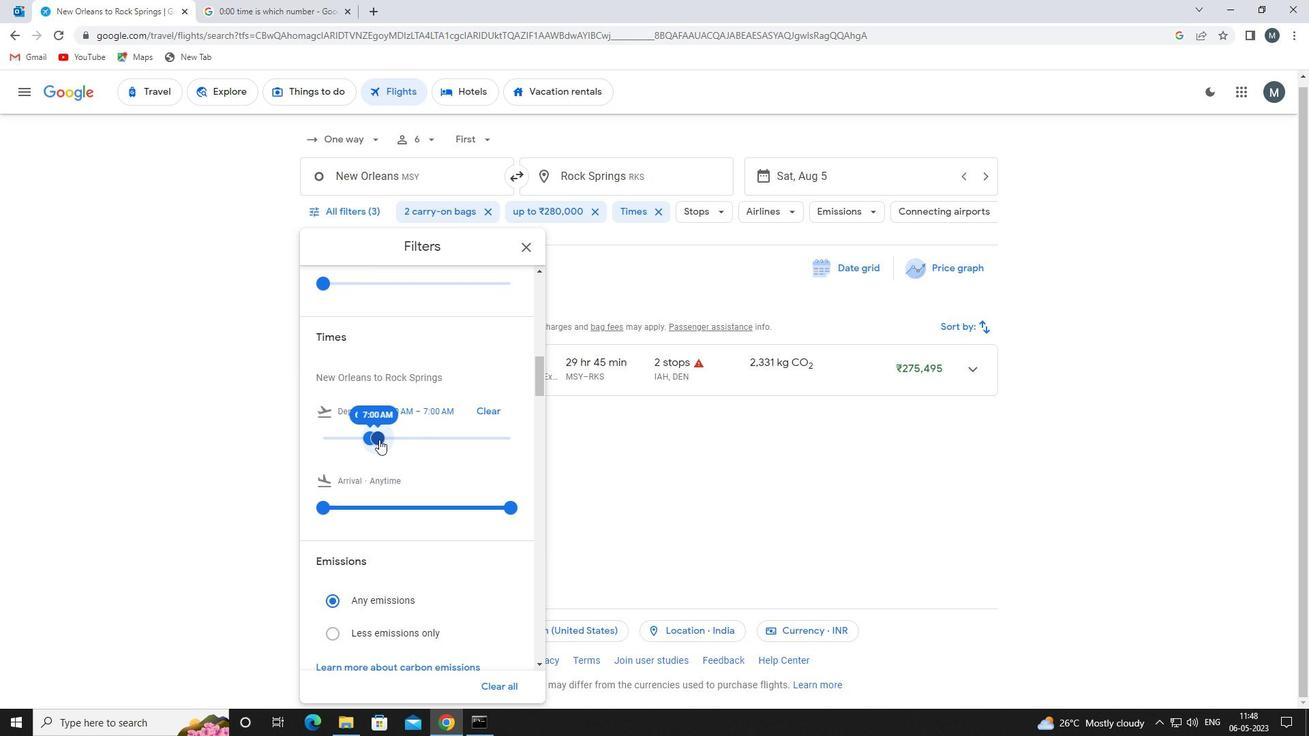 
Action: Mouse scrolled (405, 407) with delta (0, 0)
Screenshot: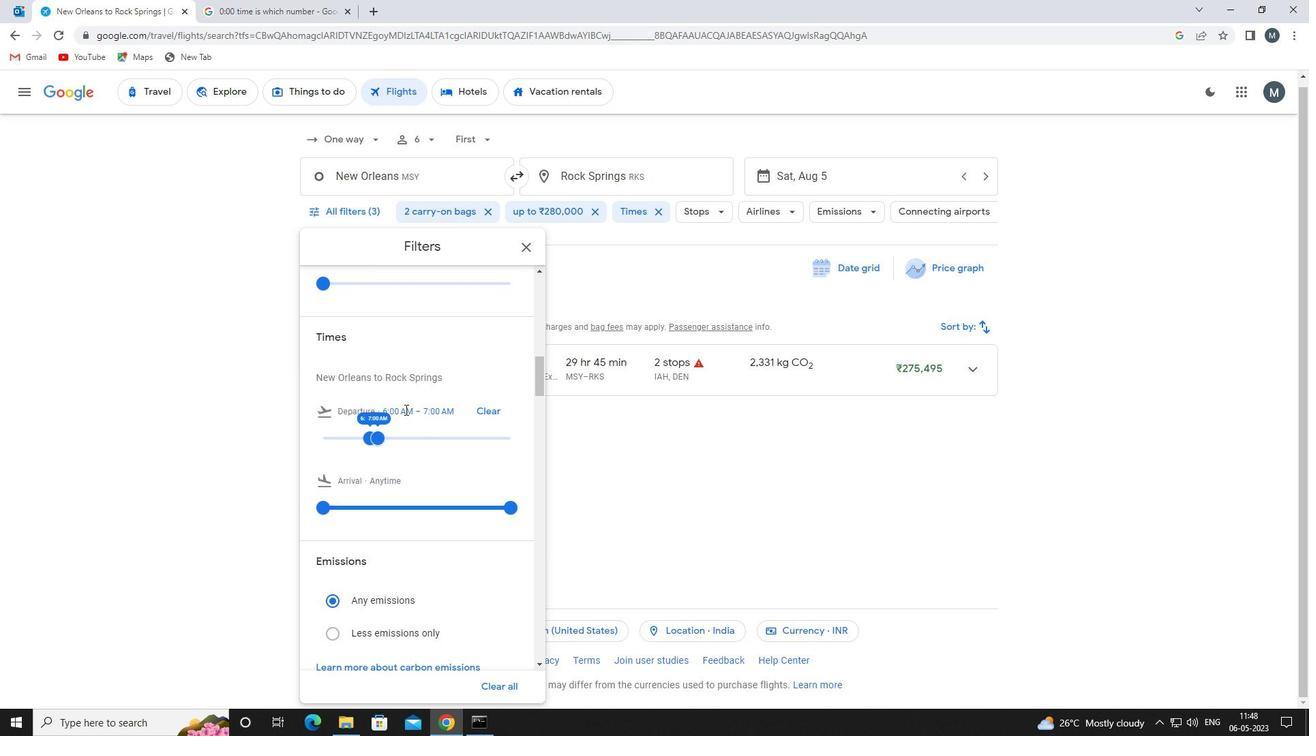 
Action: Mouse scrolled (405, 407) with delta (0, 0)
Screenshot: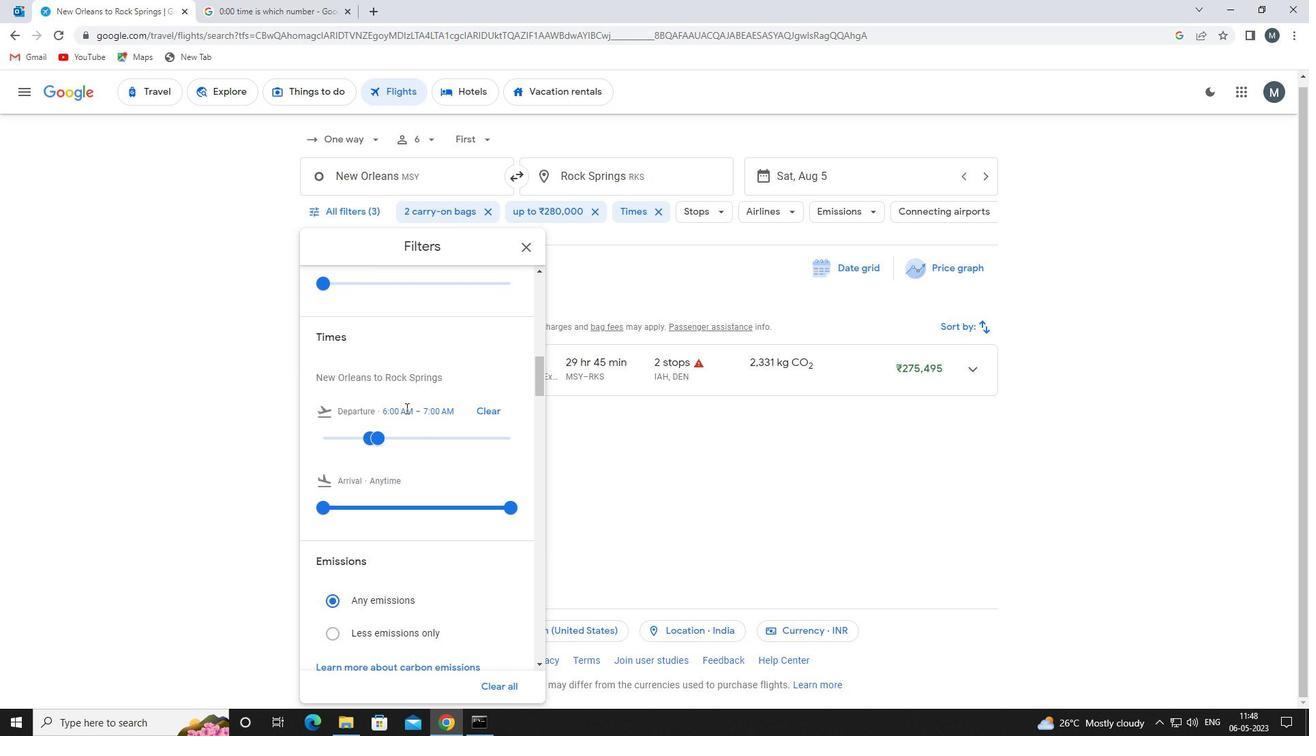 
Action: Mouse moved to (407, 413)
Screenshot: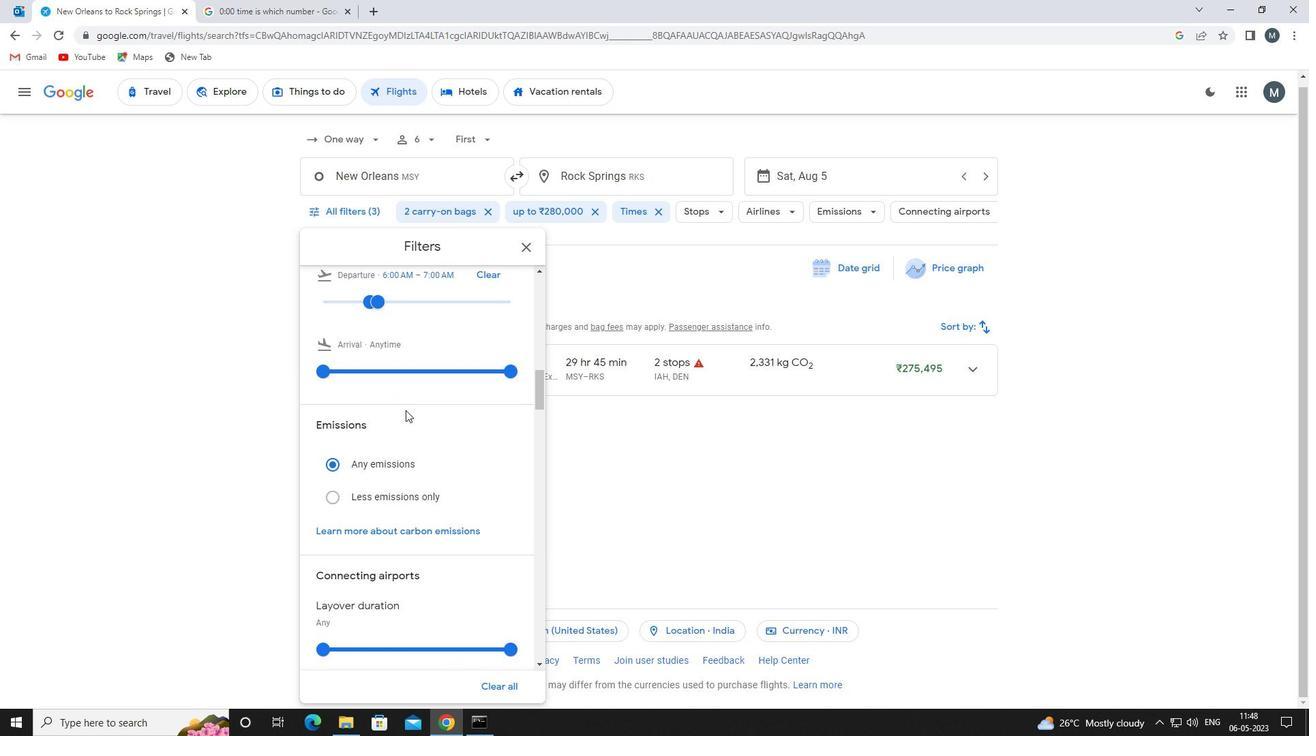
Action: Mouse scrolled (407, 413) with delta (0, 0)
Screenshot: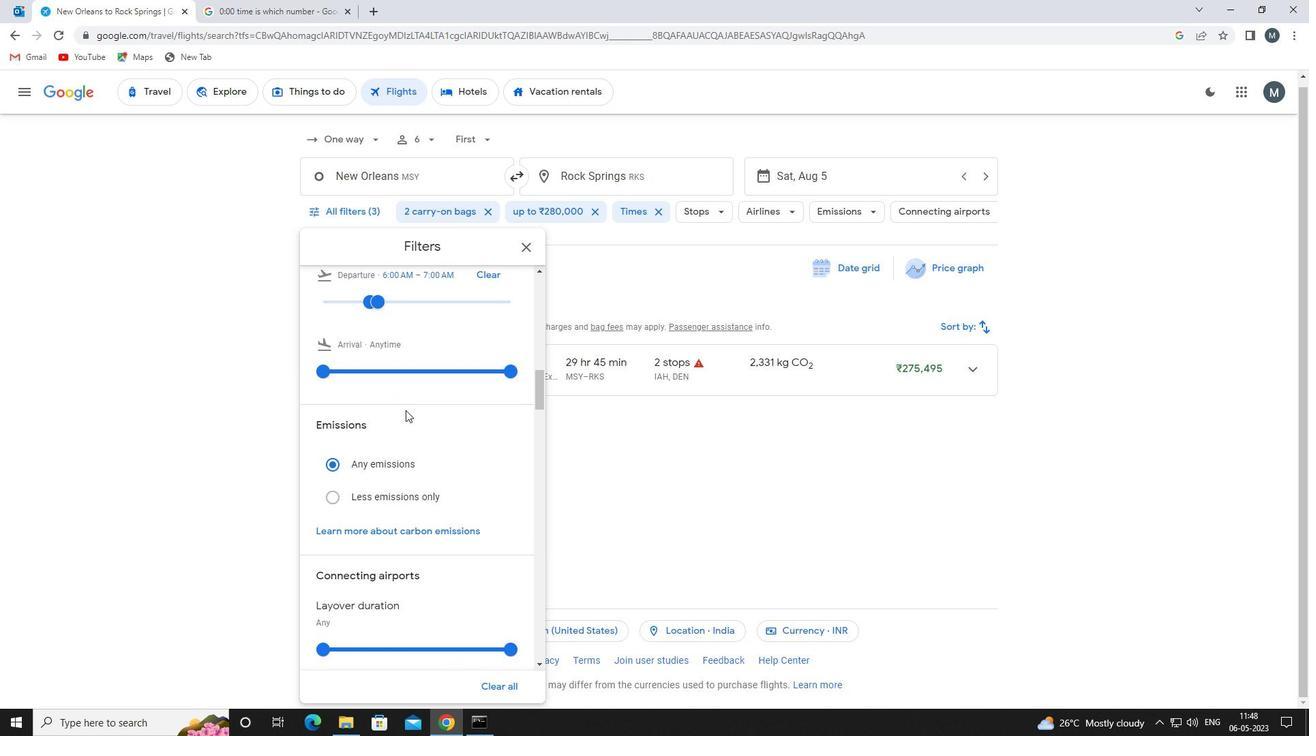 
Action: Mouse moved to (407, 413)
Screenshot: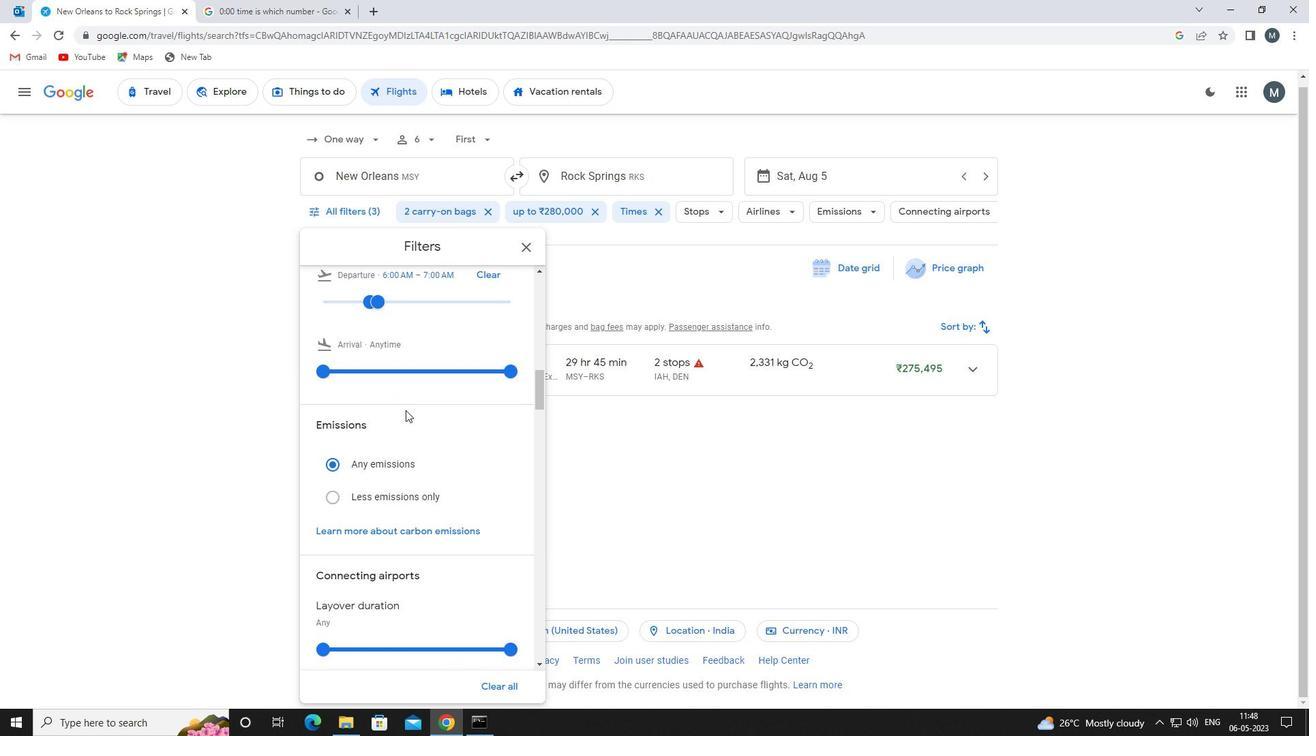 
Action: Mouse scrolled (407, 413) with delta (0, 0)
Screenshot: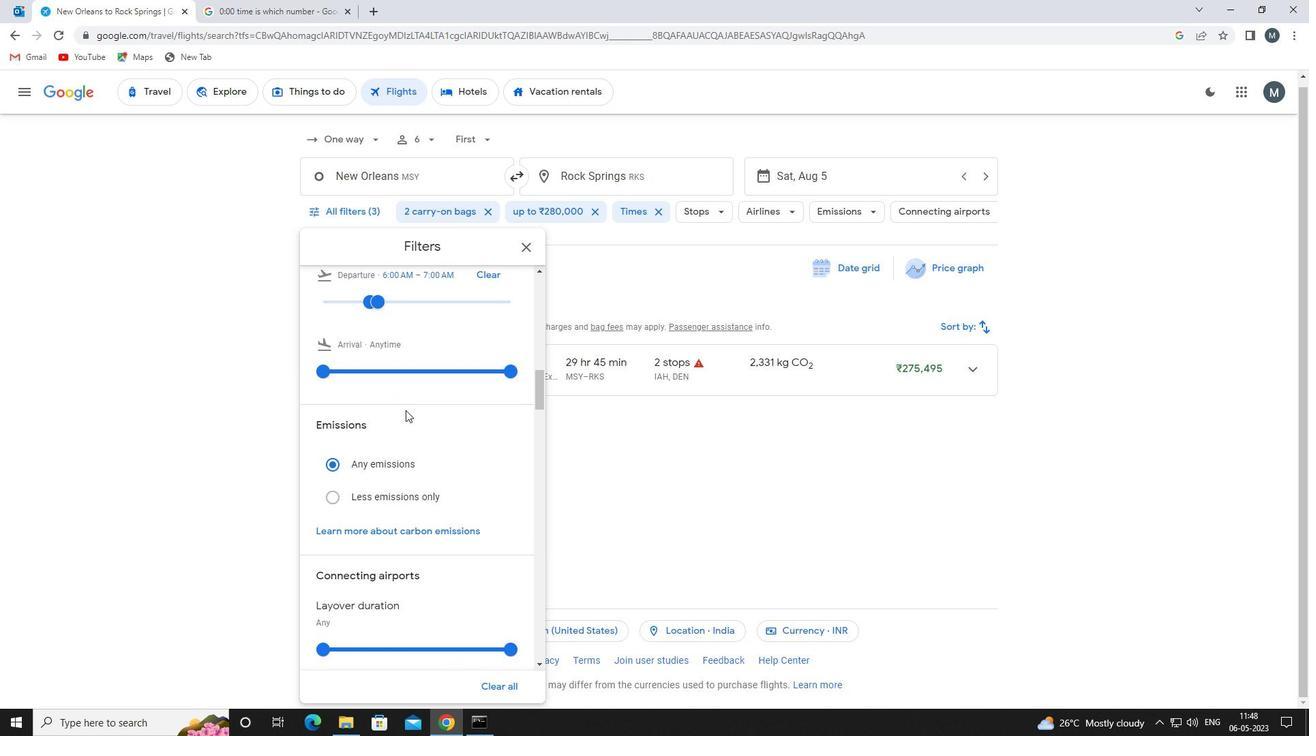 
Action: Mouse moved to (408, 413)
Screenshot: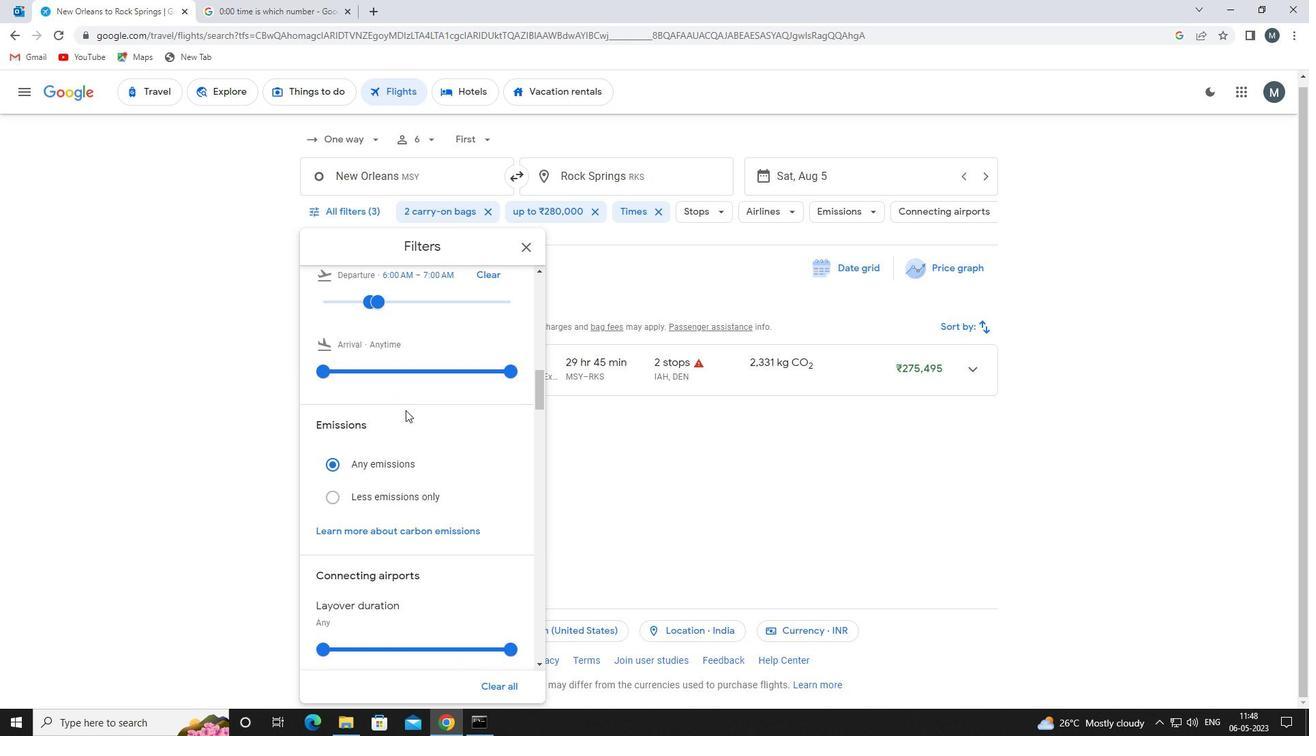 
Action: Mouse scrolled (408, 413) with delta (0, 0)
Screenshot: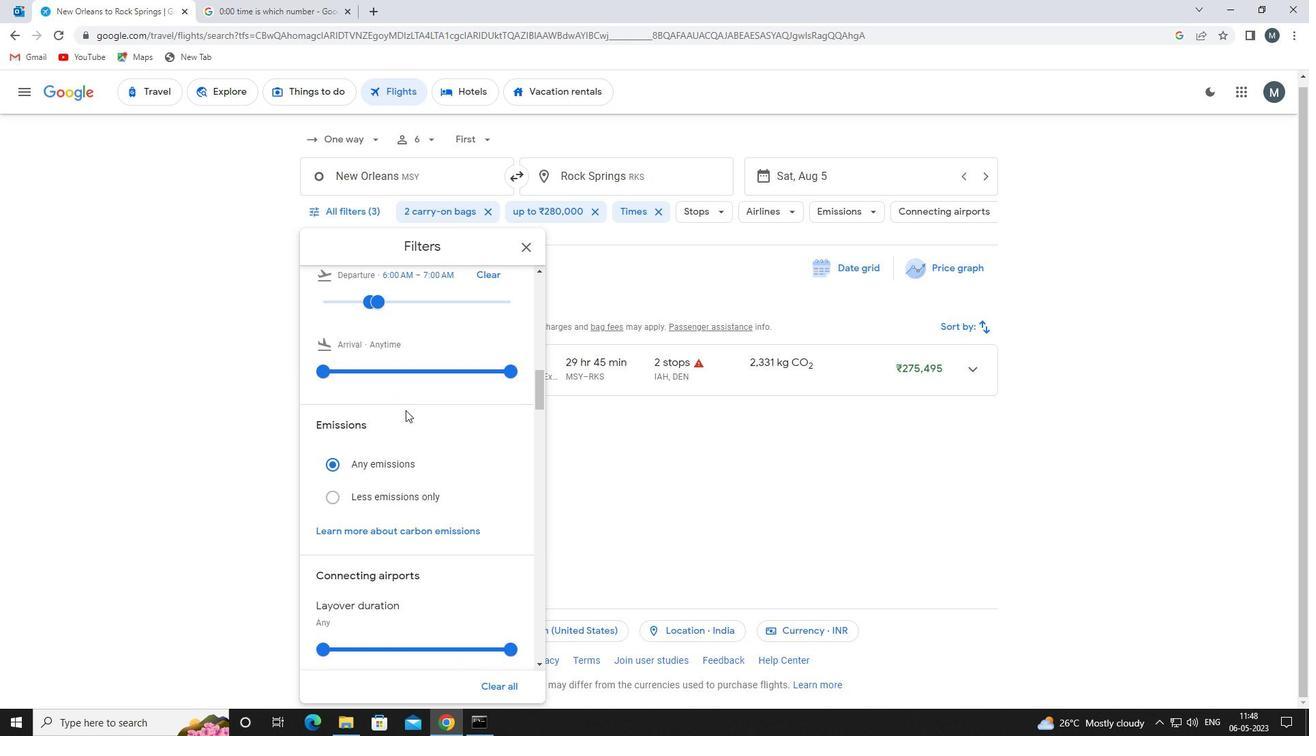 
Action: Mouse moved to (409, 412)
Screenshot: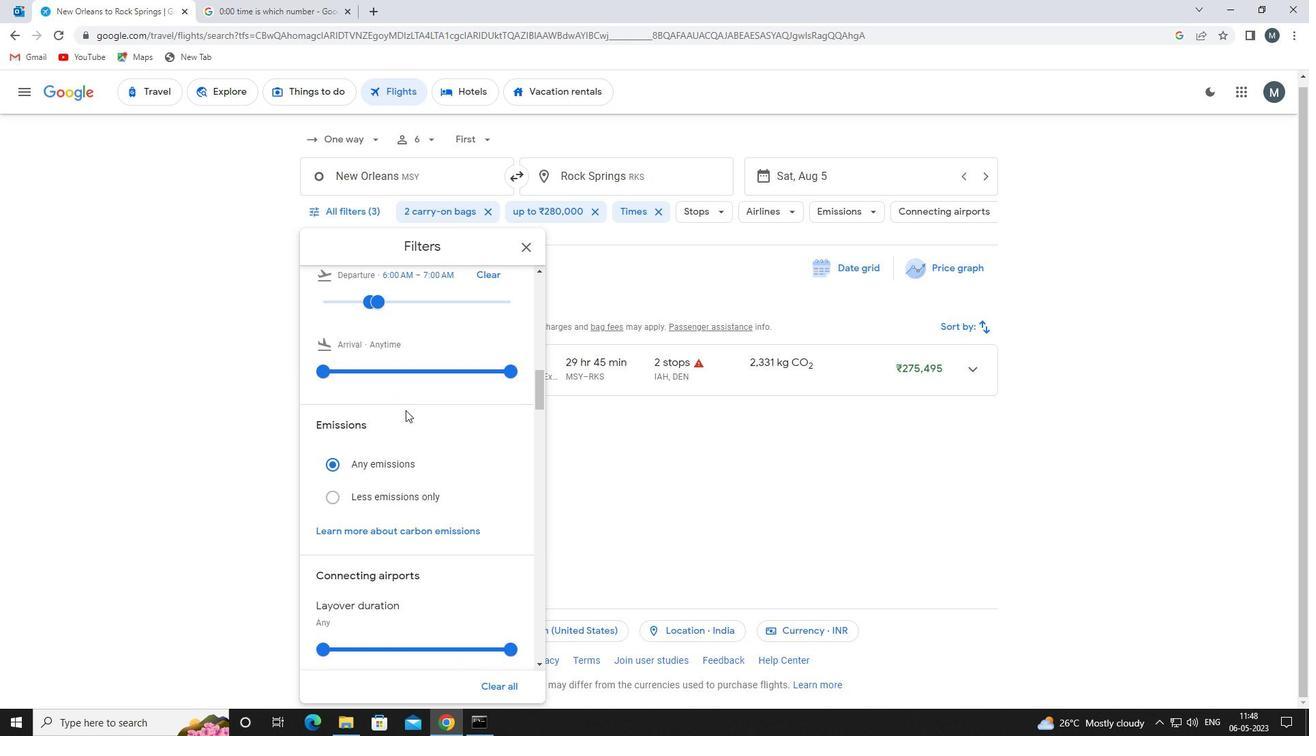 
Action: Mouse scrolled (409, 413) with delta (0, 0)
Screenshot: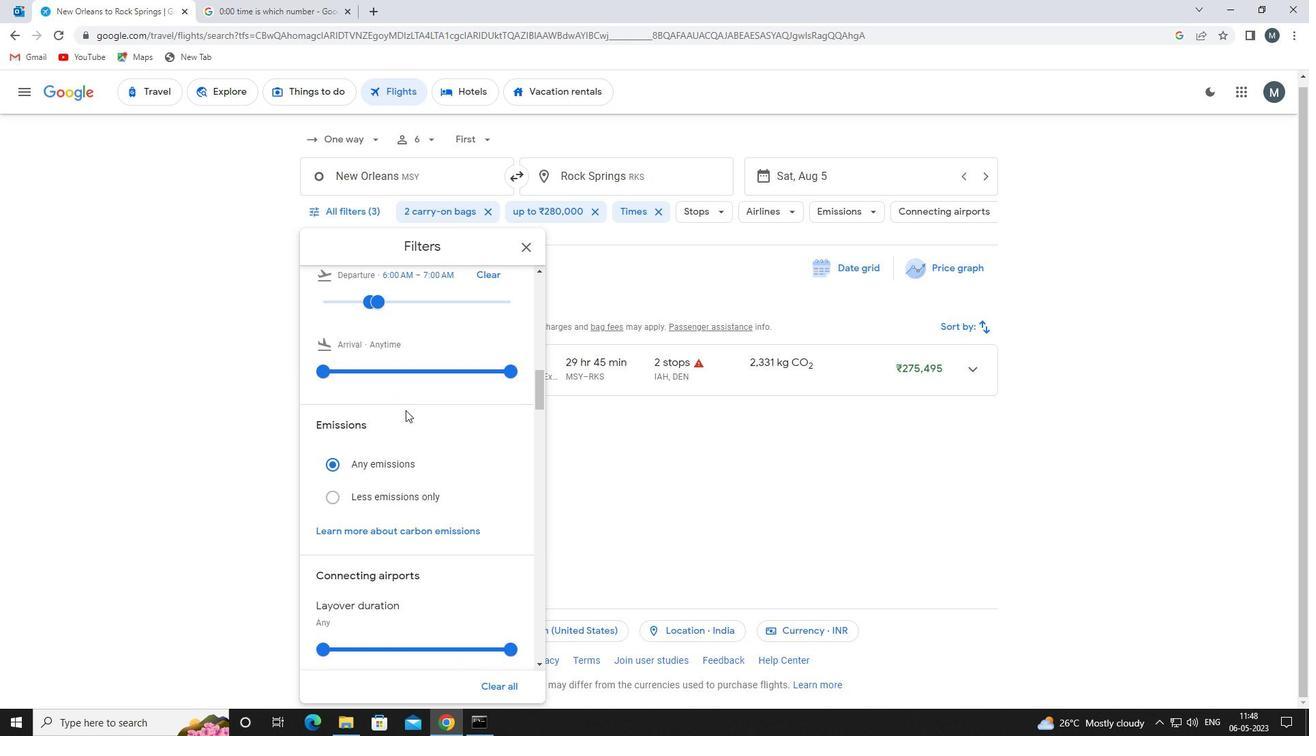 
Action: Mouse scrolled (409, 413) with delta (0, 0)
Screenshot: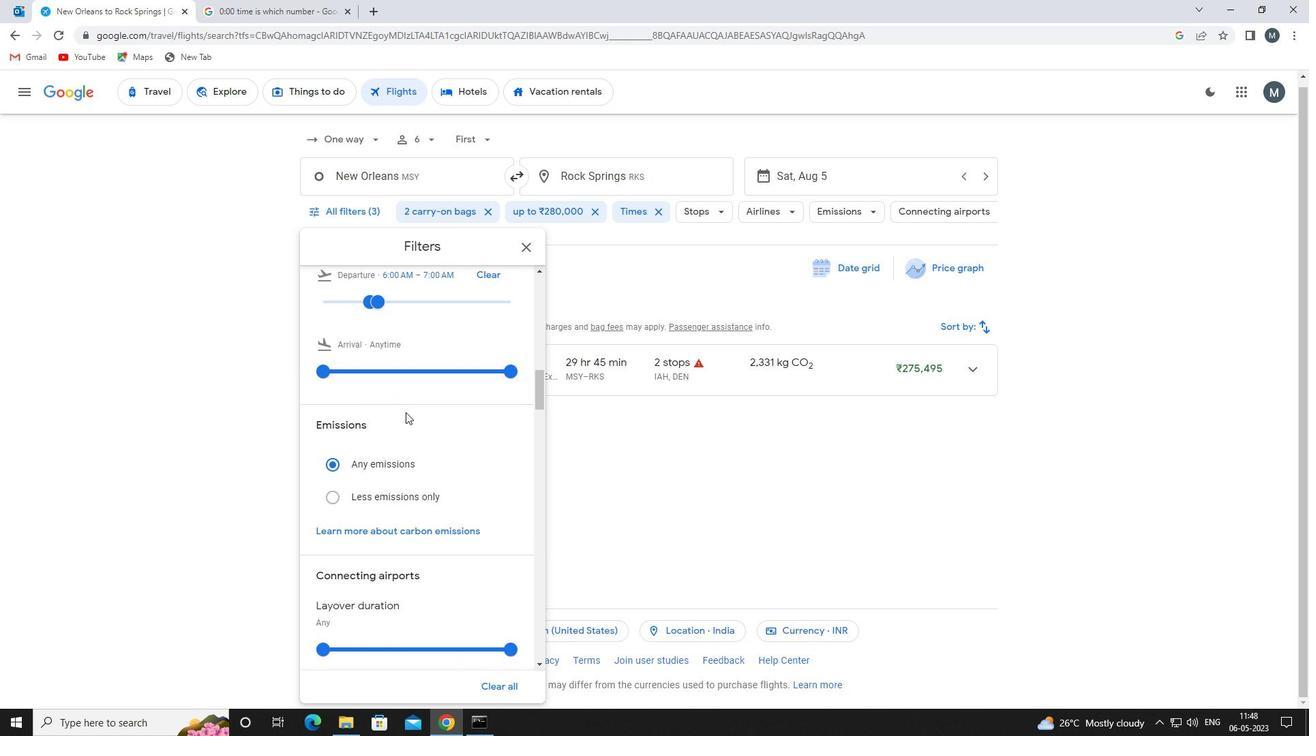 
Action: Mouse moved to (409, 412)
Screenshot: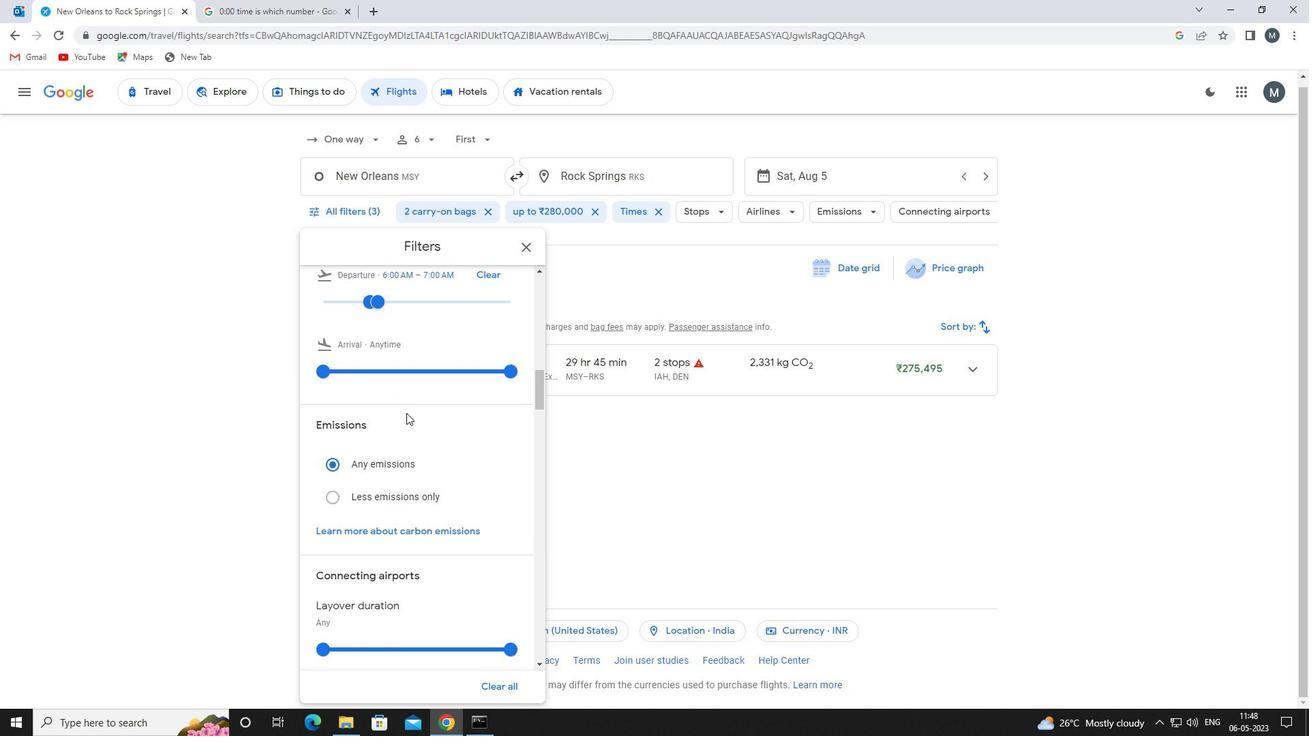 
Action: Mouse scrolled (409, 413) with delta (0, 0)
Screenshot: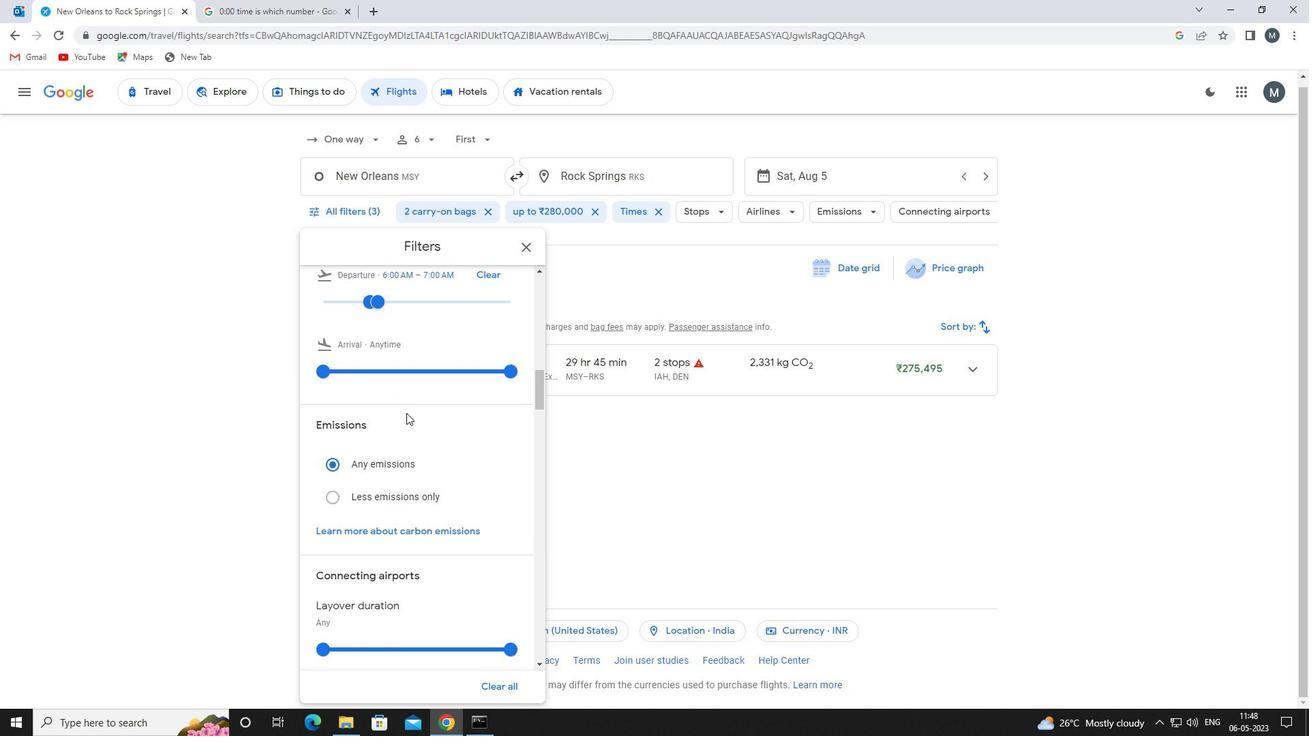 
Action: Mouse moved to (523, 246)
Screenshot: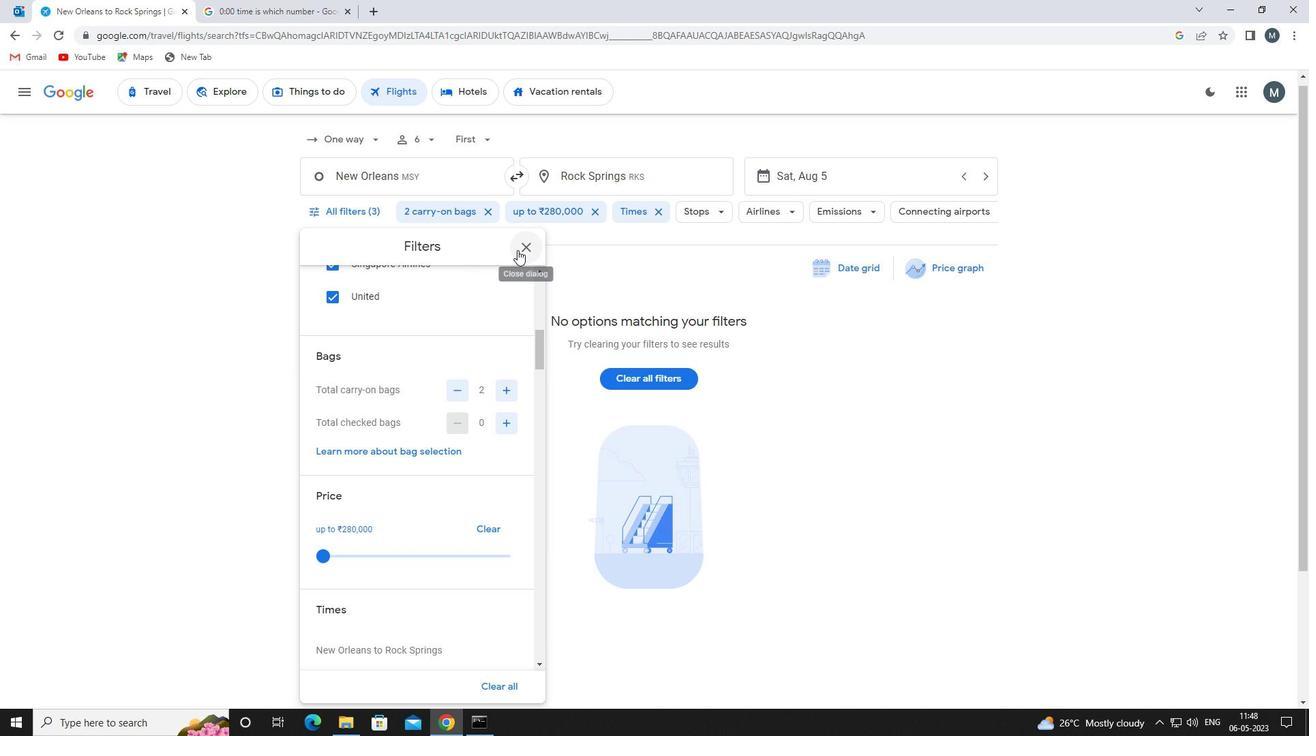 
Action: Mouse pressed left at (523, 246)
Screenshot: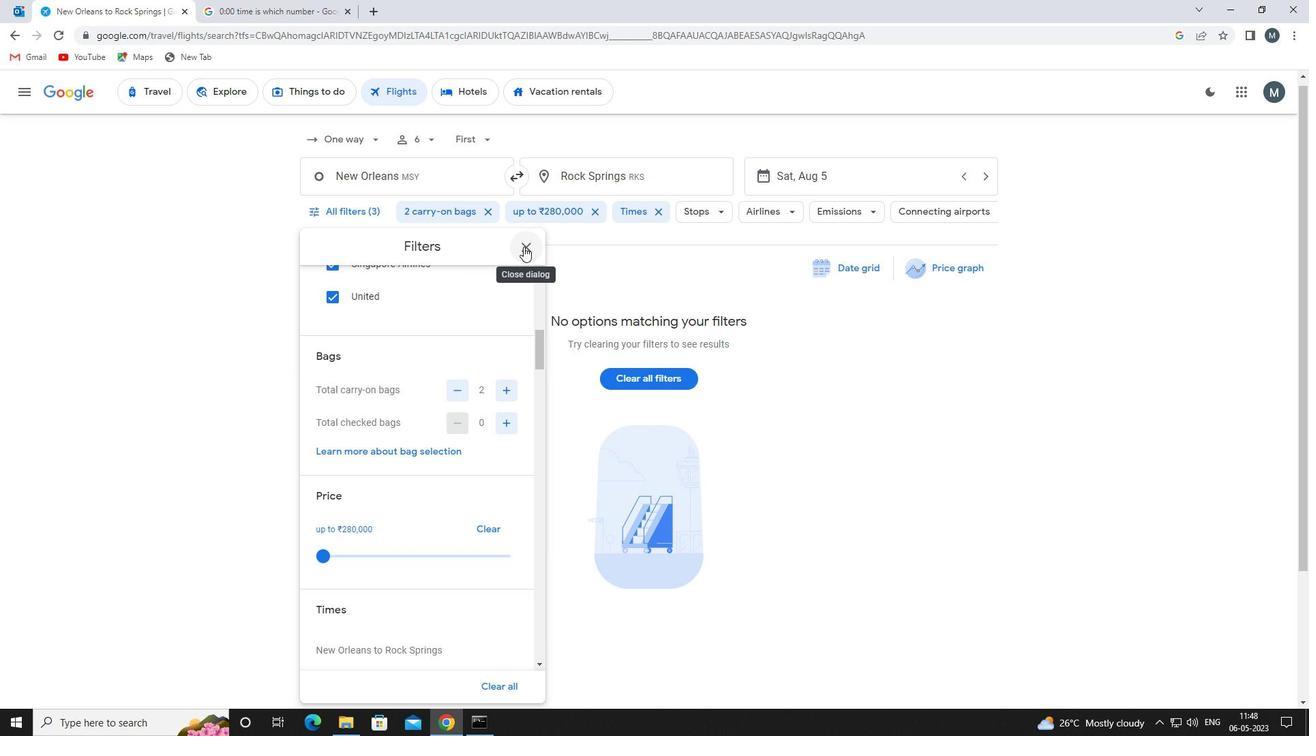 
